 Task: Create a new classic email template in Salesforce with placeholders for contact information.
Action: Key pressed <Key.f11>
Screenshot: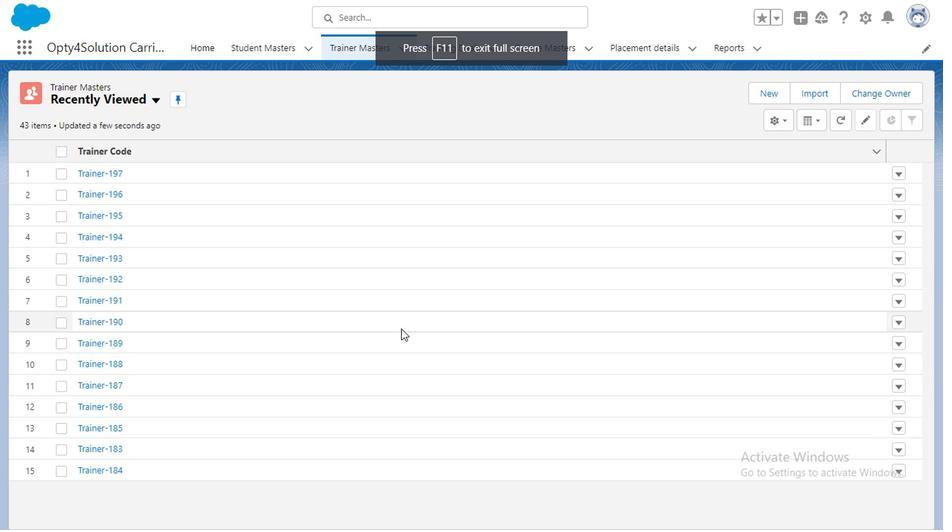 
Action: Mouse moved to (741, 56)
Screenshot: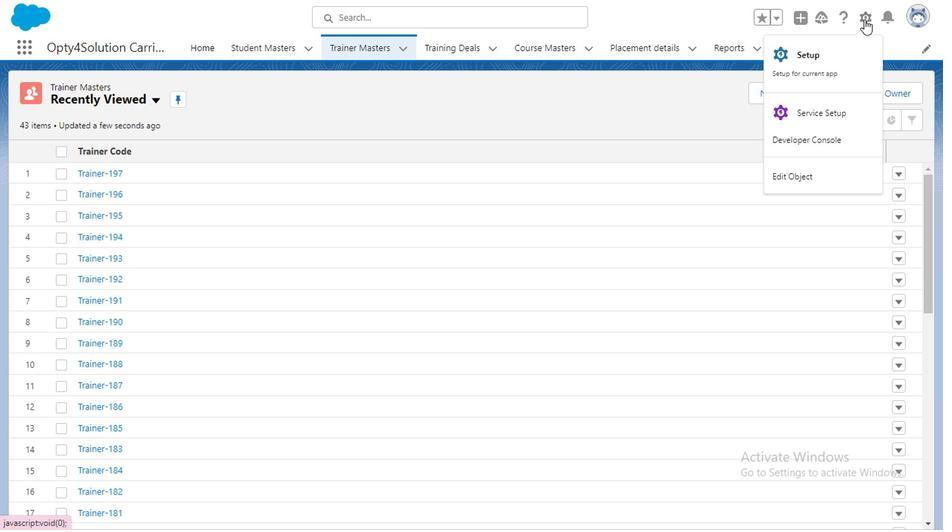 
Action: Mouse pressed left at (741, 56)
Screenshot: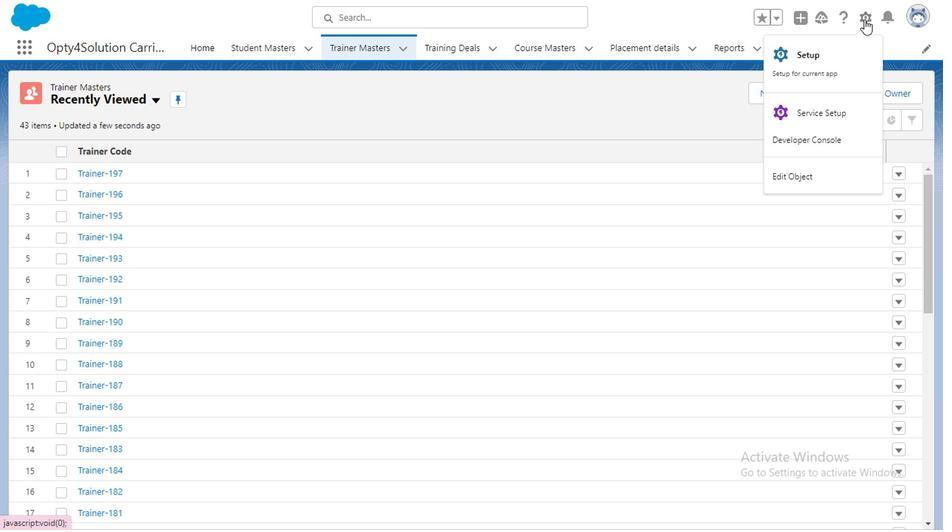 
Action: Mouse moved to (695, 89)
Screenshot: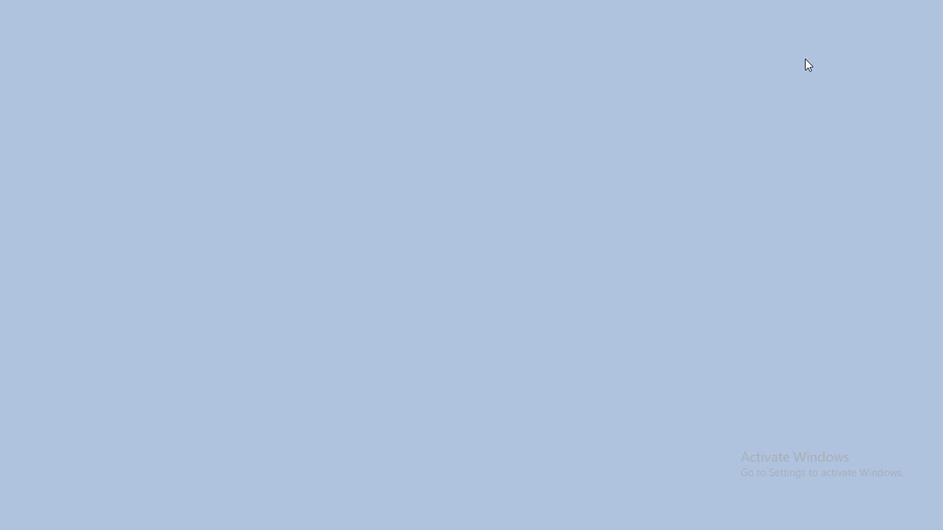 
Action: Mouse pressed left at (695, 89)
Screenshot: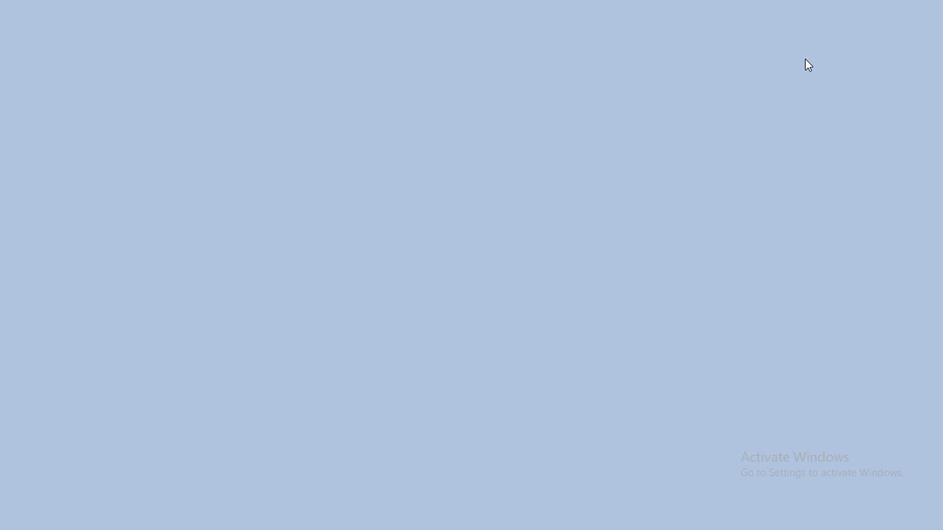 
Action: Mouse moved to (136, 115)
Screenshot: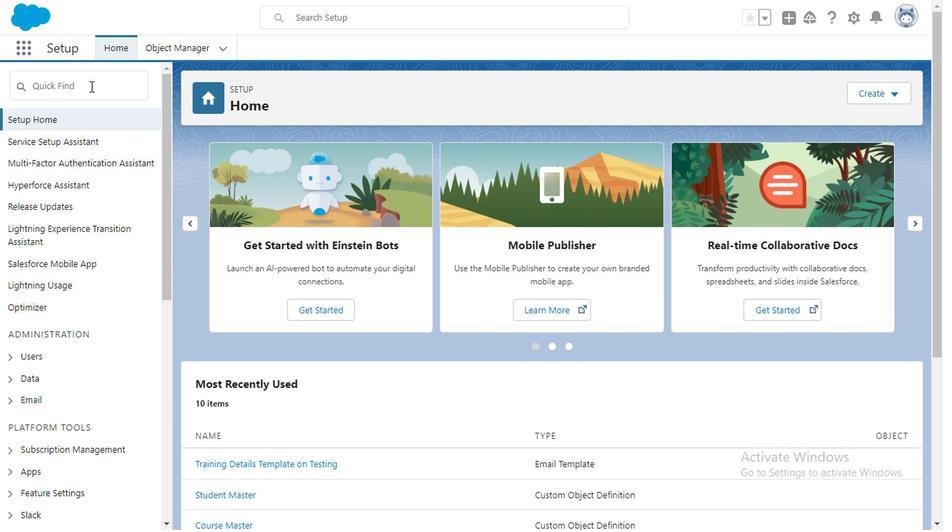 
Action: Key pressed <Key.caps_lock>W<Key.backspace>E
Screenshot: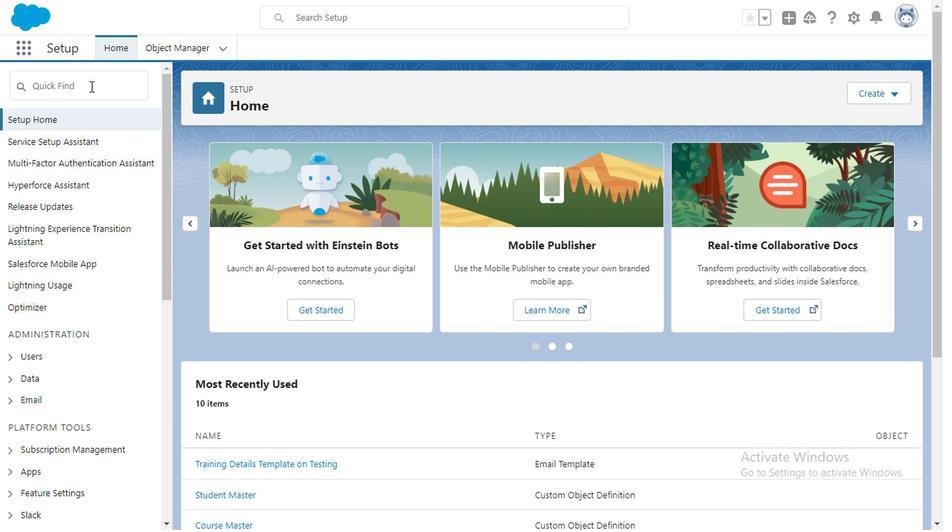 
Action: Mouse moved to (122, 114)
Screenshot: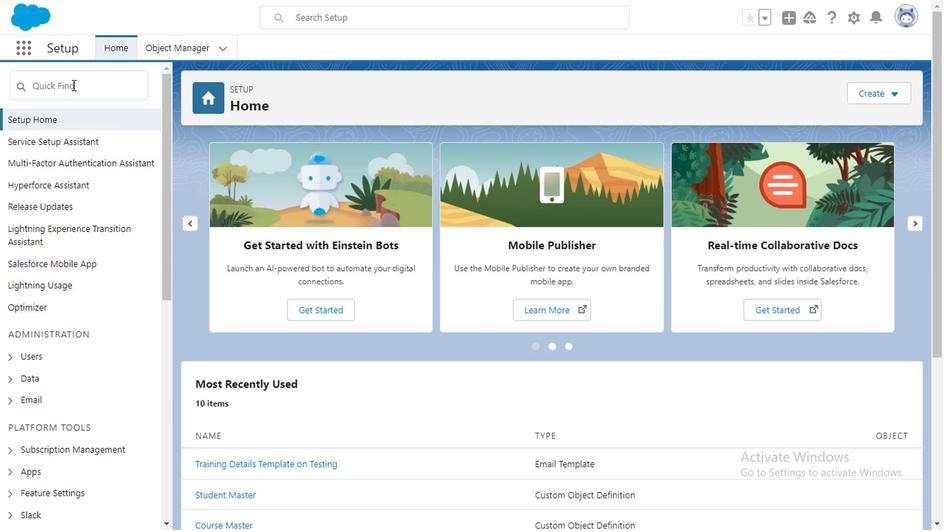 
Action: Mouse pressed left at (122, 114)
Screenshot: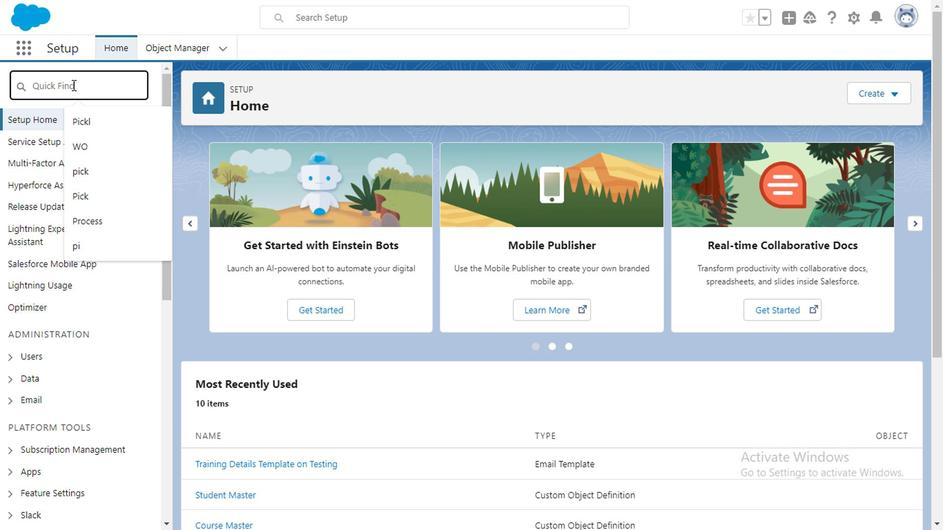 
Action: Key pressed E<Key.caps_lock>mail<Key.space><Key.caps_lock>Y<Key.backspace>T<Key.caps_lock>emp
Screenshot: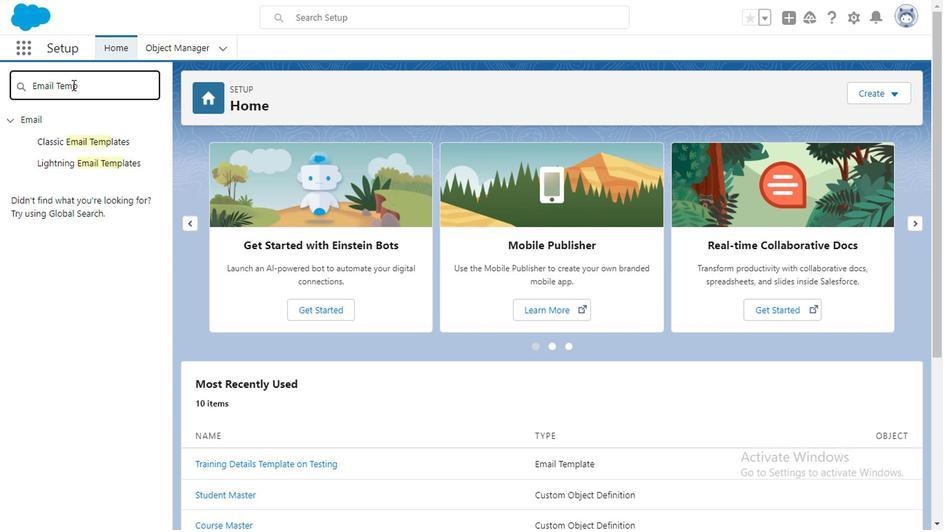 
Action: Mouse moved to (140, 159)
Screenshot: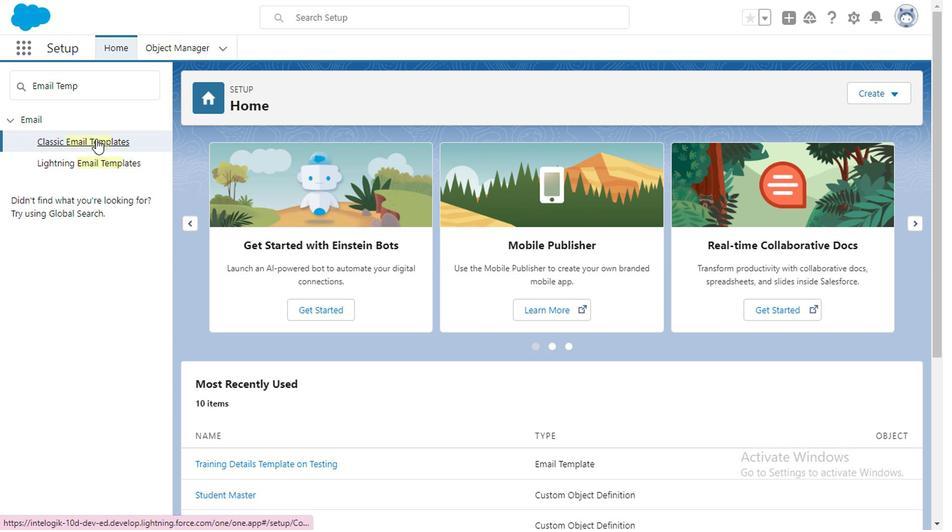 
Action: Mouse pressed left at (140, 159)
Screenshot: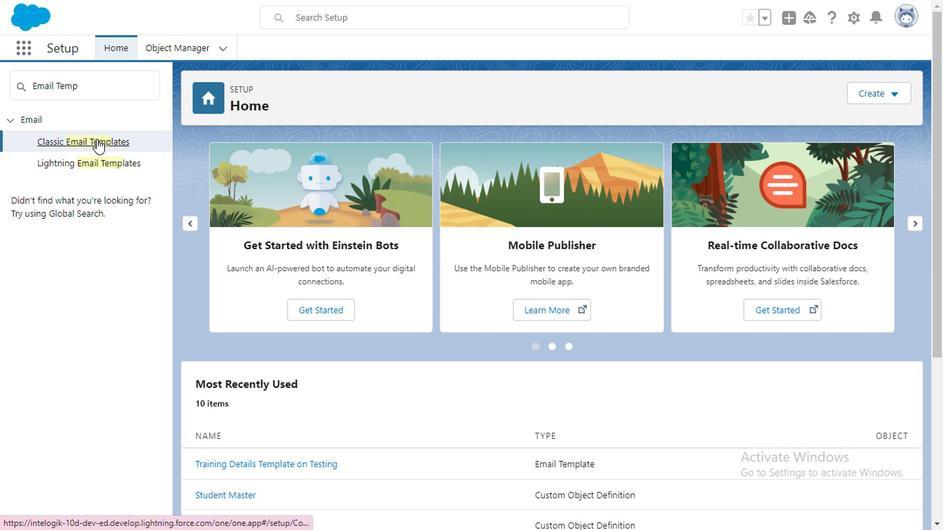 
Action: Mouse moved to (418, 260)
Screenshot: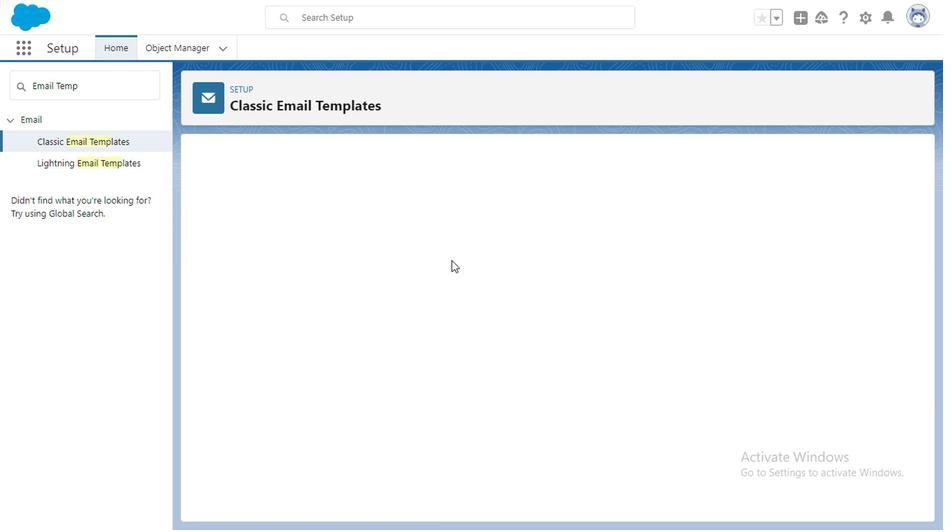 
Action: Mouse pressed left at (418, 260)
Screenshot: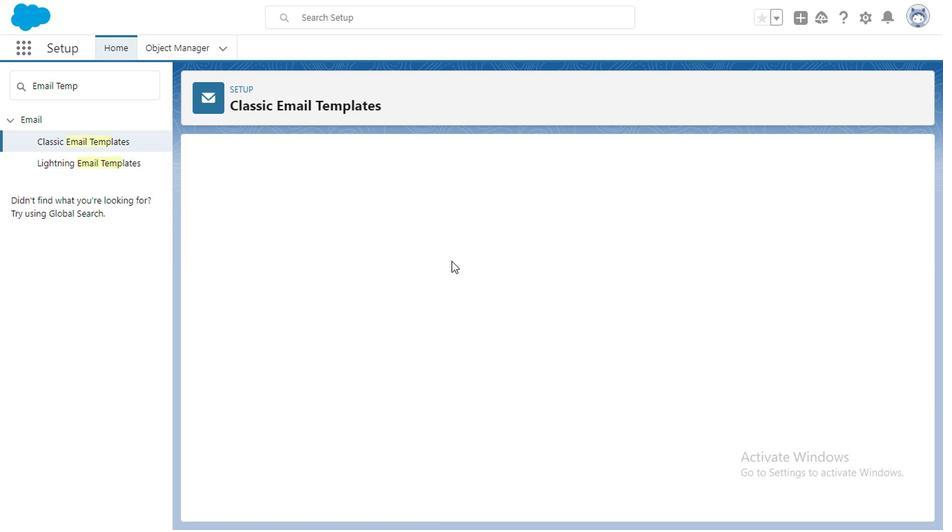 
Action: Mouse moved to (746, 334)
Screenshot: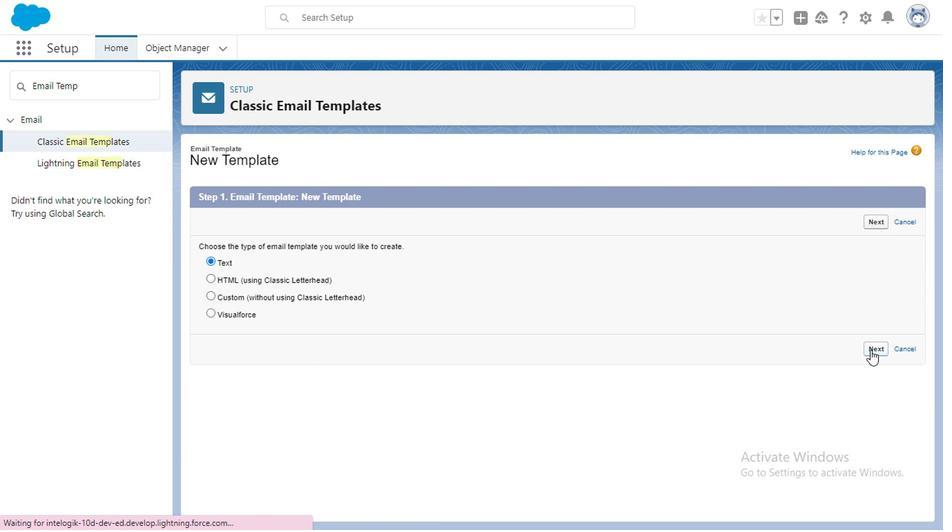 
Action: Mouse pressed left at (746, 334)
Screenshot: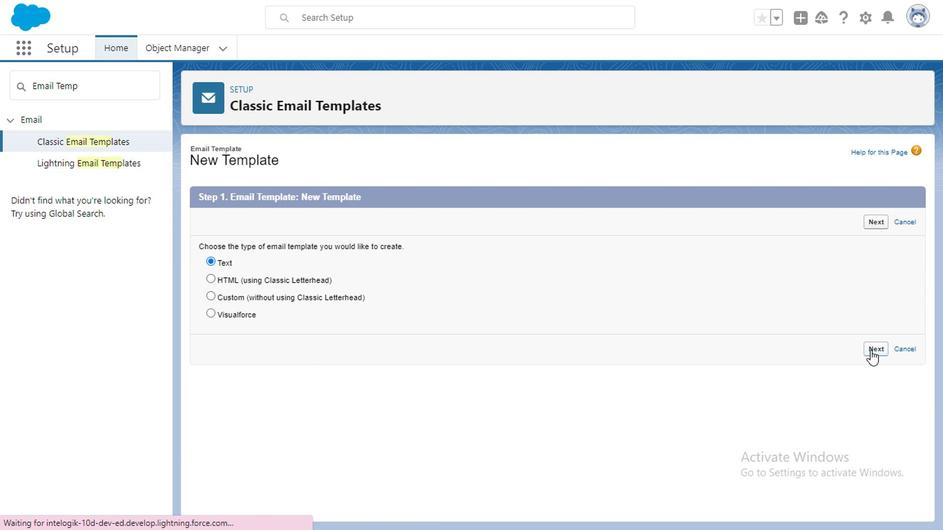 
Action: Mouse moved to (301, 275)
Screenshot: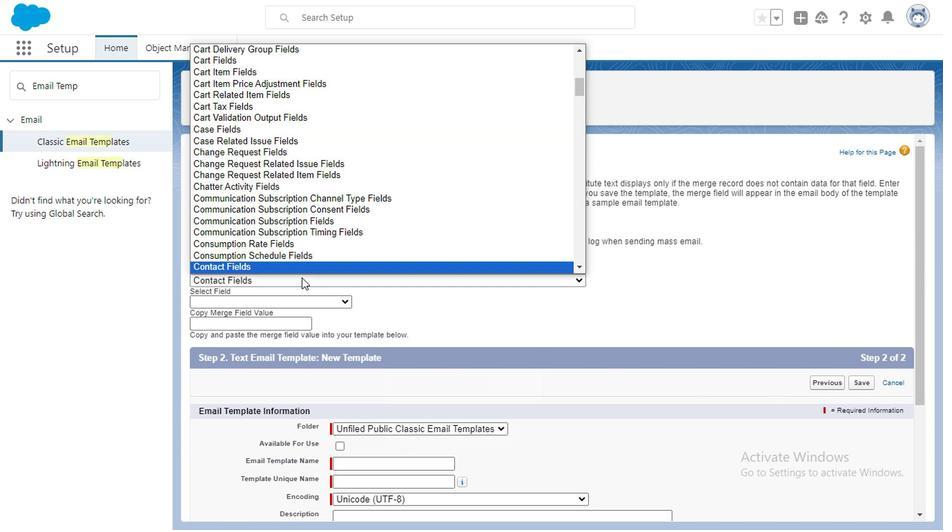 
Action: Mouse pressed left at (301, 275)
Screenshot: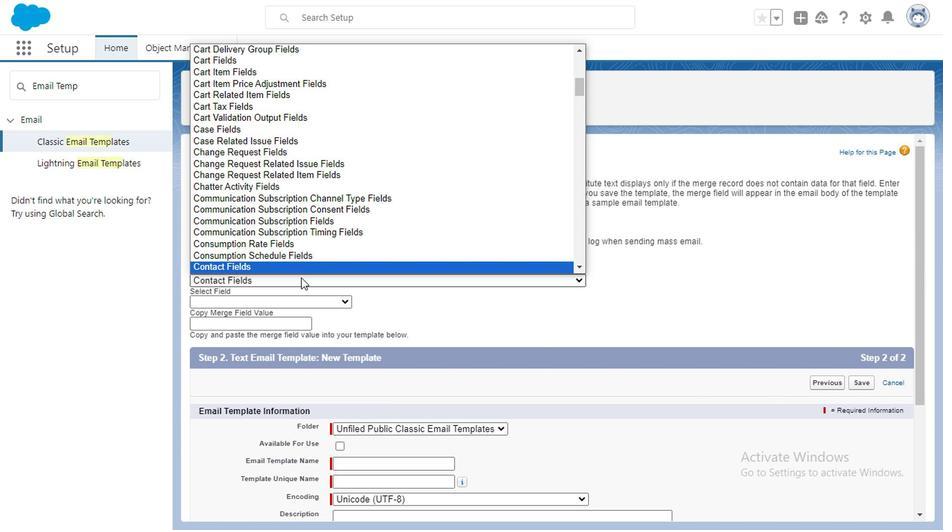 
Action: Mouse moved to (290, 299)
Screenshot: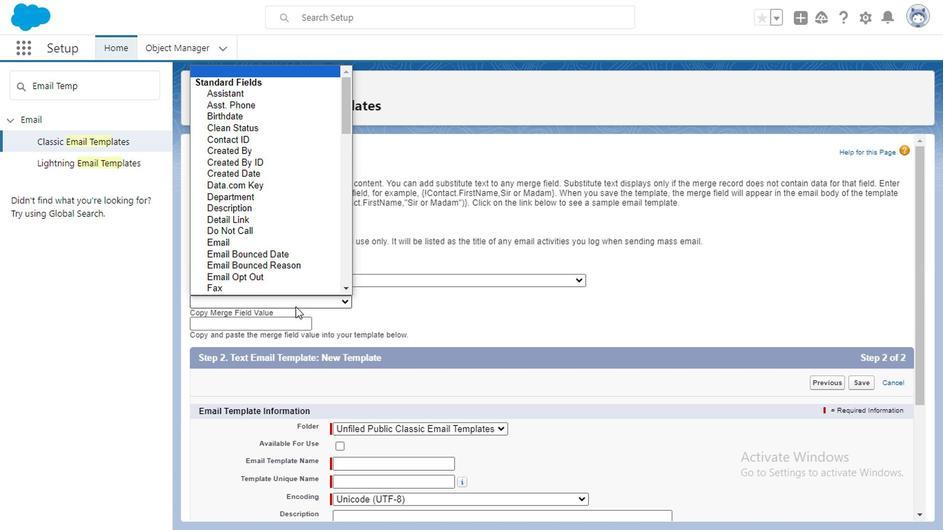 
Action: Mouse pressed left at (290, 299)
Screenshot: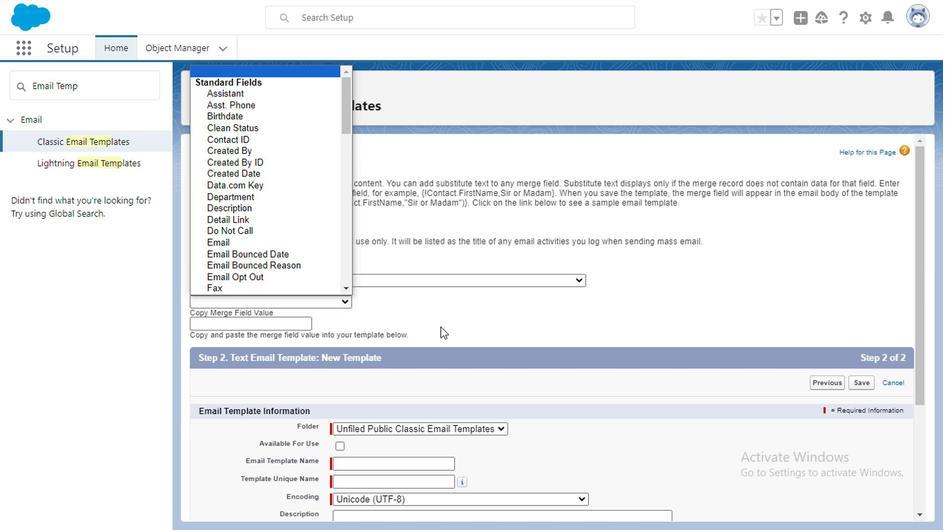 
Action: Mouse moved to (412, 314)
Screenshot: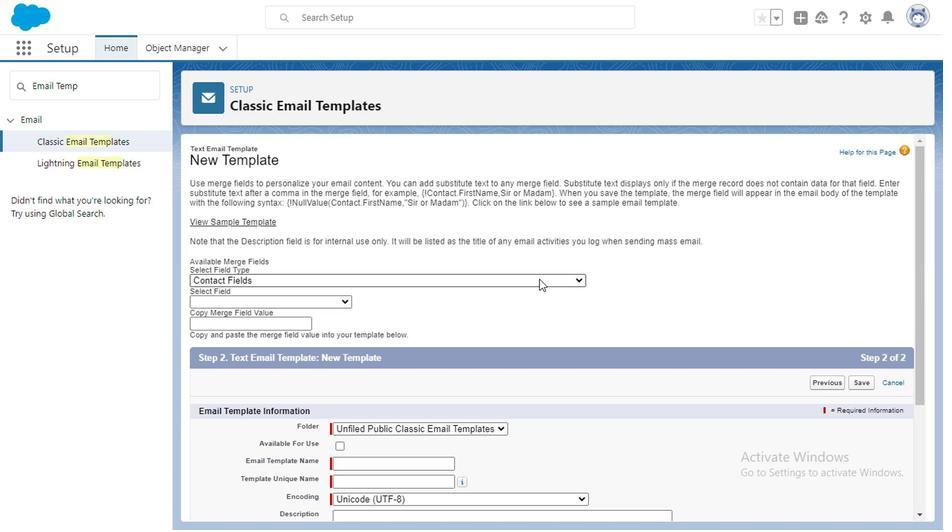 
Action: Mouse pressed left at (412, 314)
Screenshot: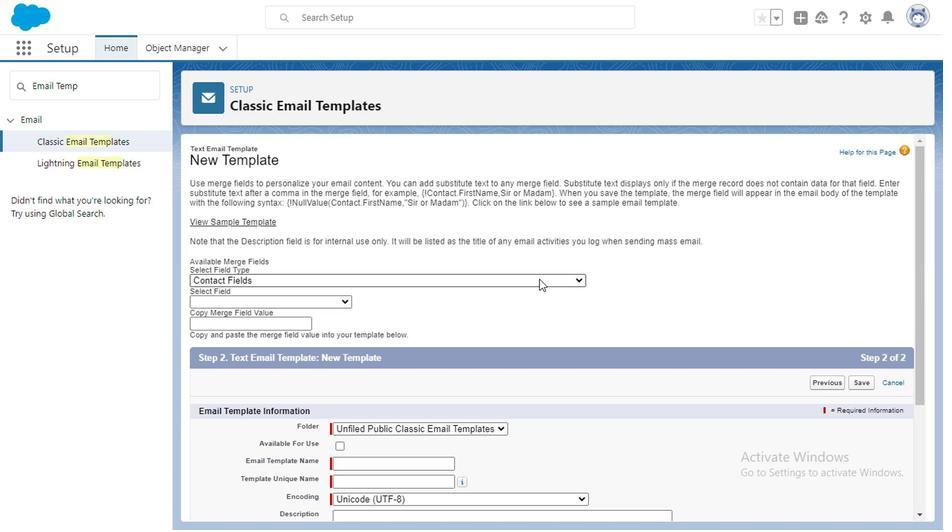
Action: Mouse moved to (487, 276)
Screenshot: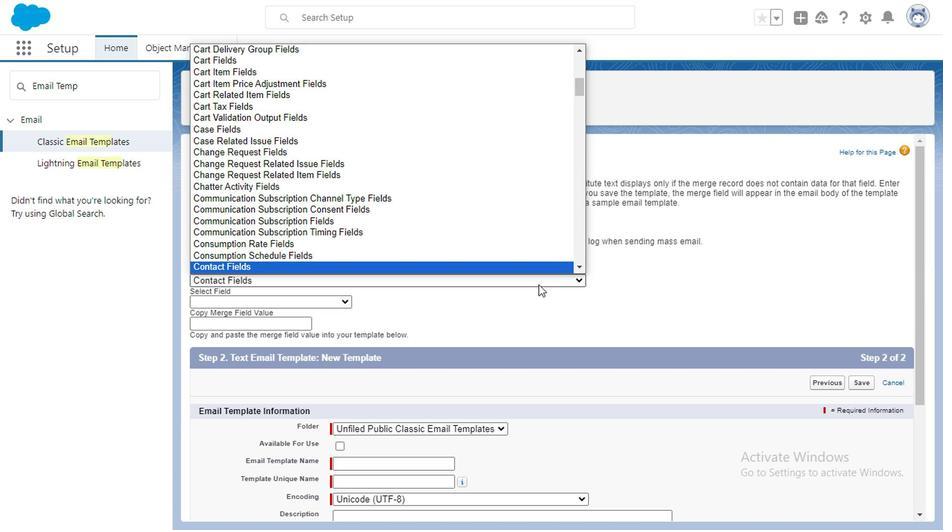 
Action: Mouse pressed left at (487, 276)
Screenshot: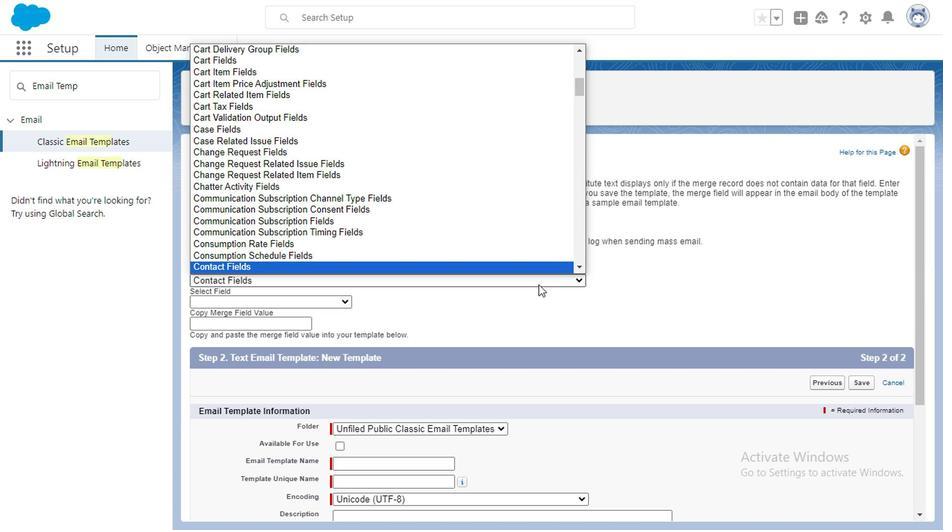 
Action: Mouse moved to (301, 296)
Screenshot: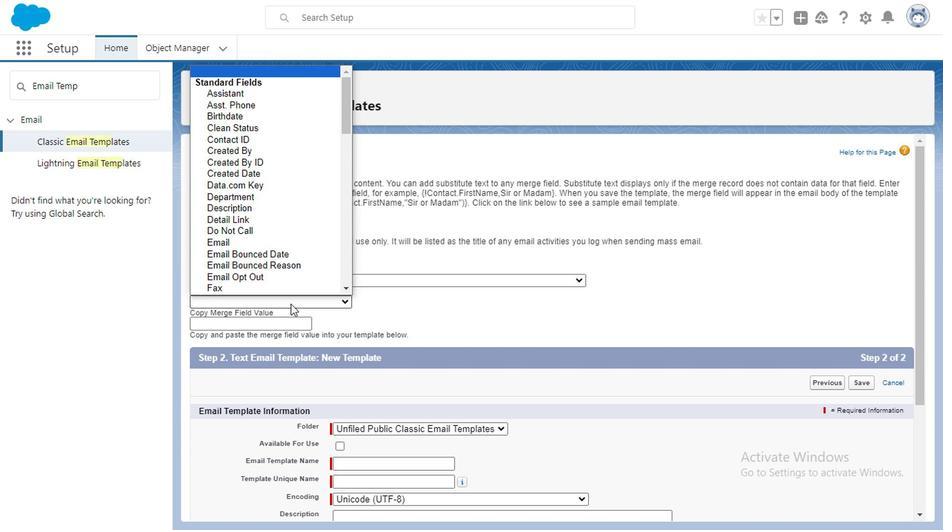 
Action: Mouse pressed left at (301, 296)
Screenshot: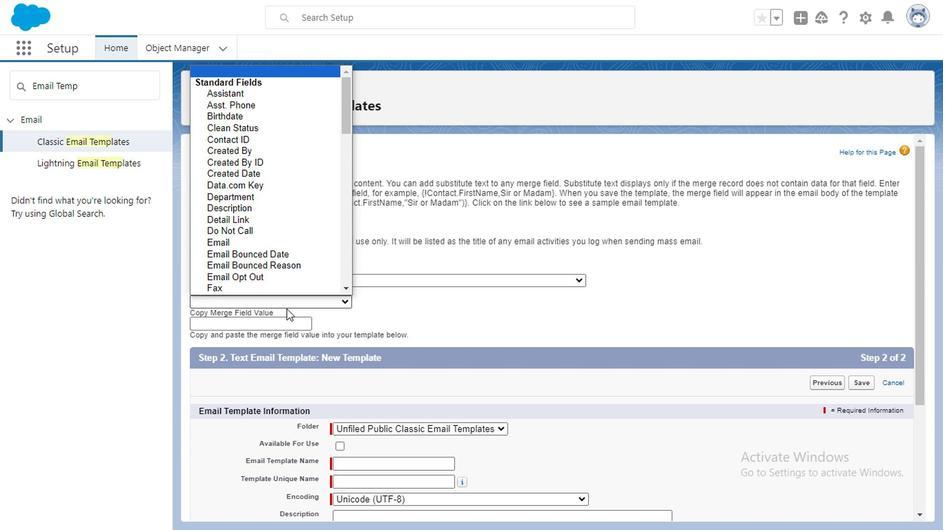 
Action: Mouse moved to (484, 297)
Screenshot: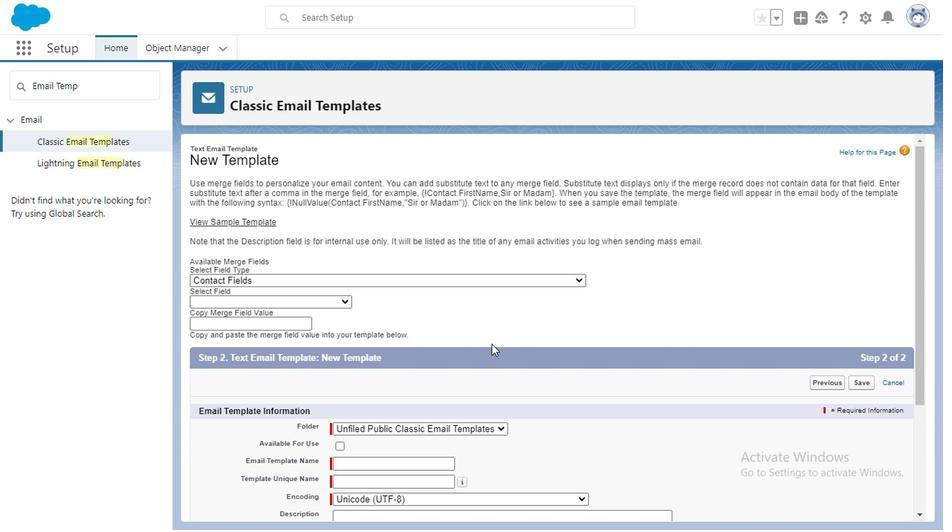 
Action: Mouse pressed left at (484, 297)
Screenshot: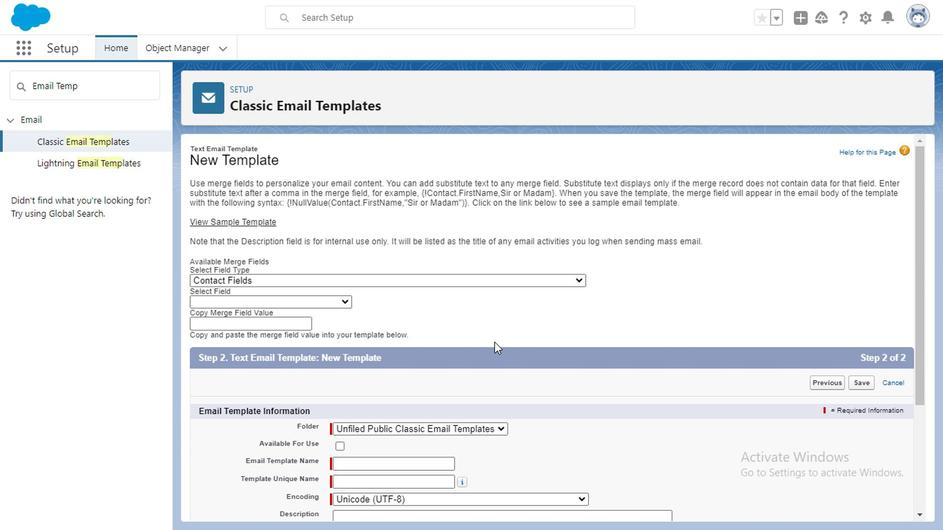
Action: Mouse moved to (451, 329)
Screenshot: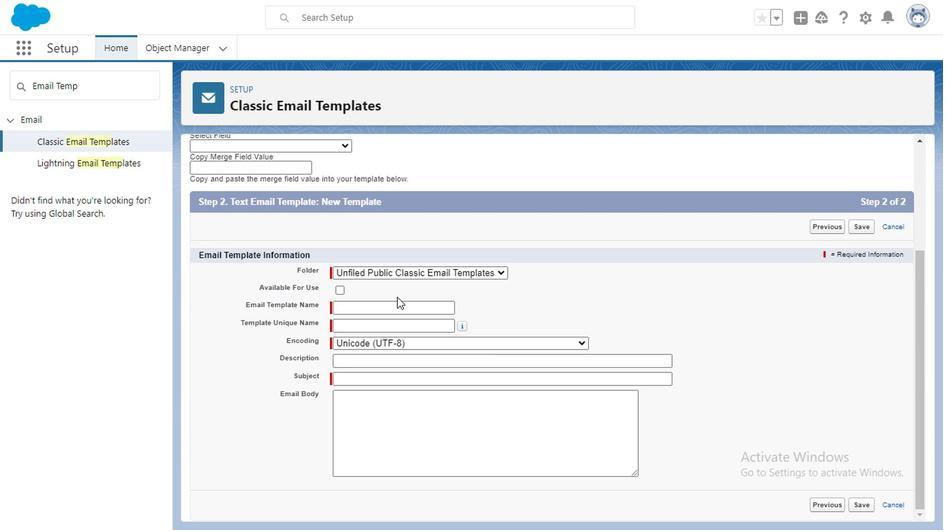 
Action: Mouse scrolled (451, 328) with delta (0, 0)
Screenshot: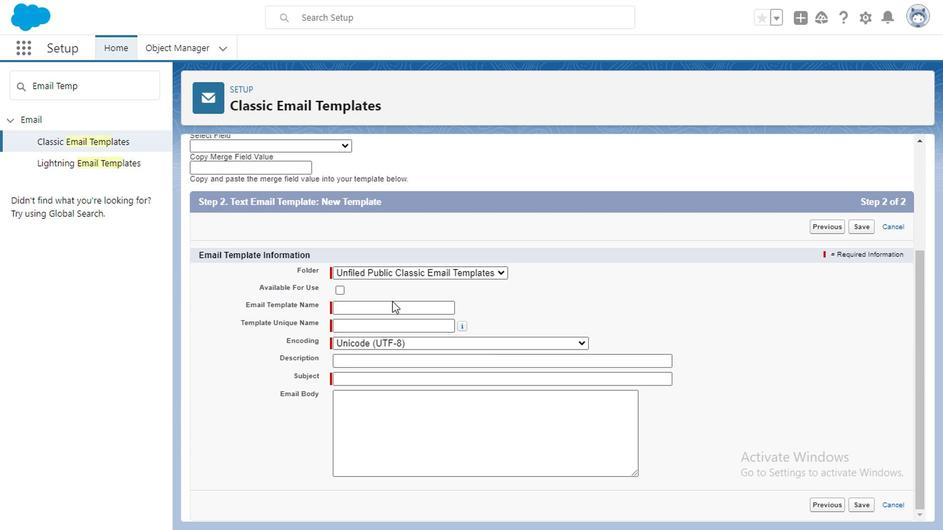 
Action: Mouse moved to (364, 302)
Screenshot: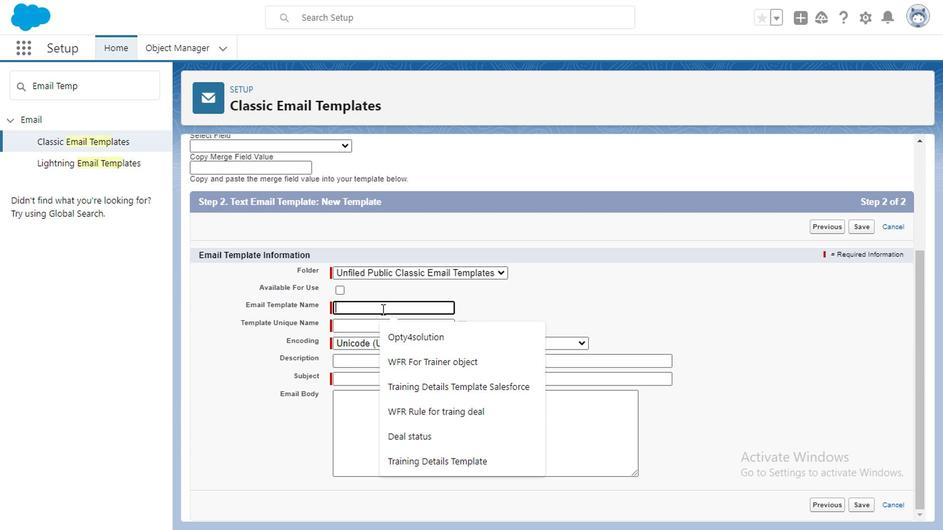 
Action: Mouse pressed left at (364, 302)
Screenshot: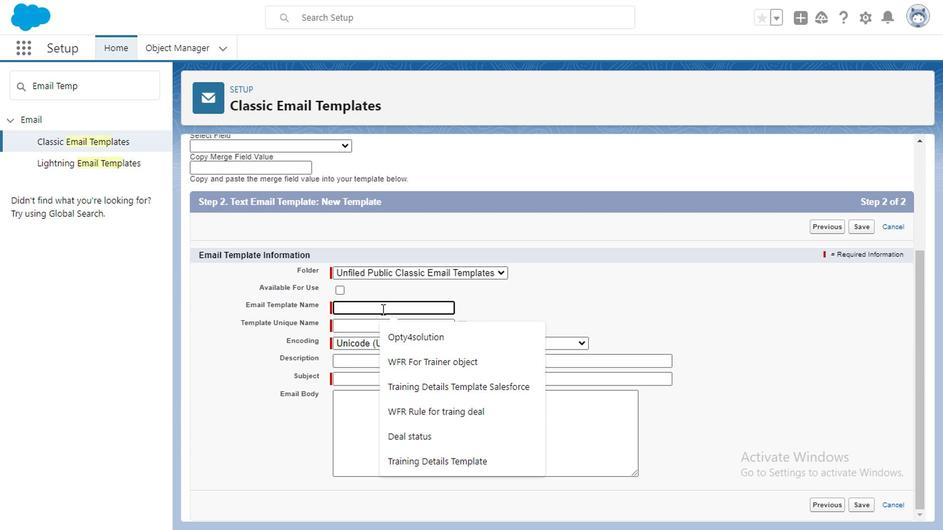
Action: Mouse moved to (364, 302)
Screenshot: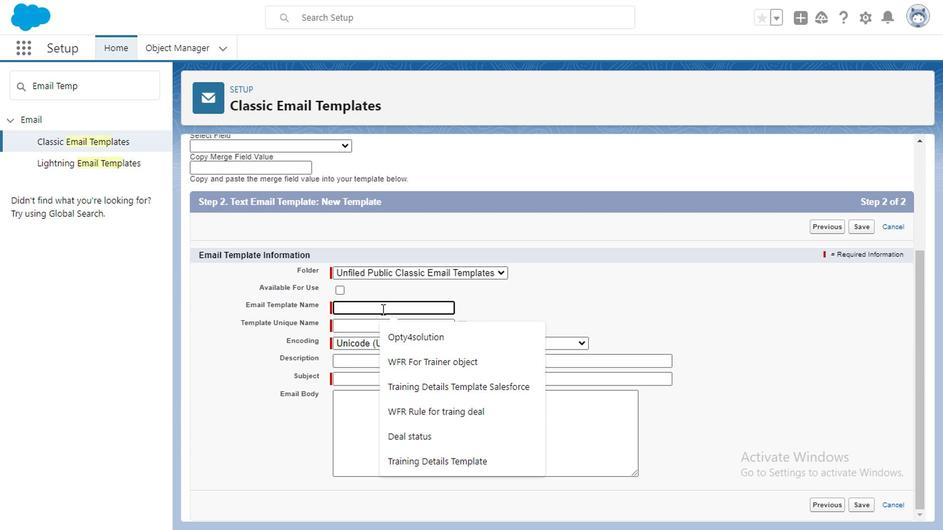 
Action: Key pressed <Key.caps_lock>E<Key.caps_lock><Key.backspace><Key.caps_lock>T<Key.caps_lock><Key.backspace><Key.caps_lock>T<Key.caps_lock>raining<Key.space><Key.caps_lock>D<Key.caps_lock>etail<Key.space><Key.backspace>s<Key.space><Key.caps_lock>T<Key.caps_lock>emplates<Key.space>for<Key.space><Key.caps_lock>D<Key.caps_lock>evops
Screenshot: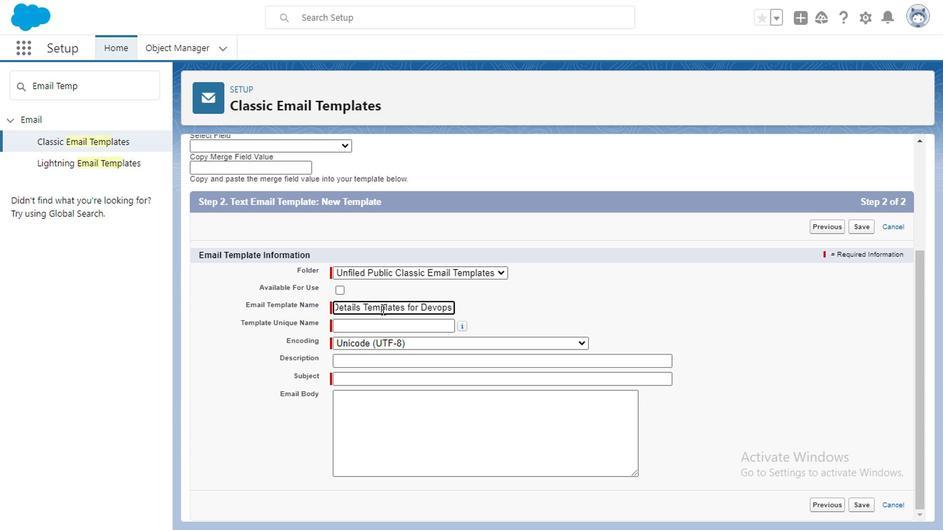 
Action: Mouse moved to (359, 315)
Screenshot: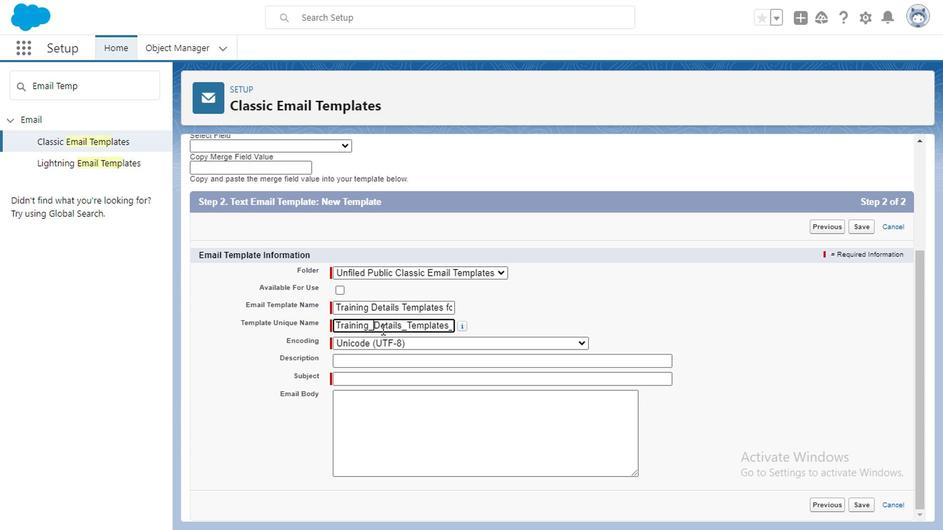 
Action: Mouse pressed left at (359, 315)
Screenshot: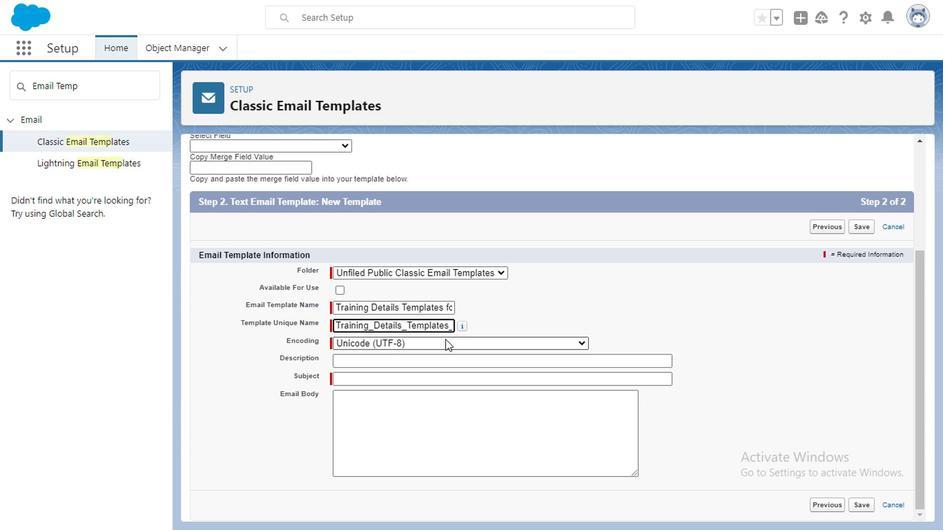 
Action: Mouse moved to (374, 344)
Screenshot: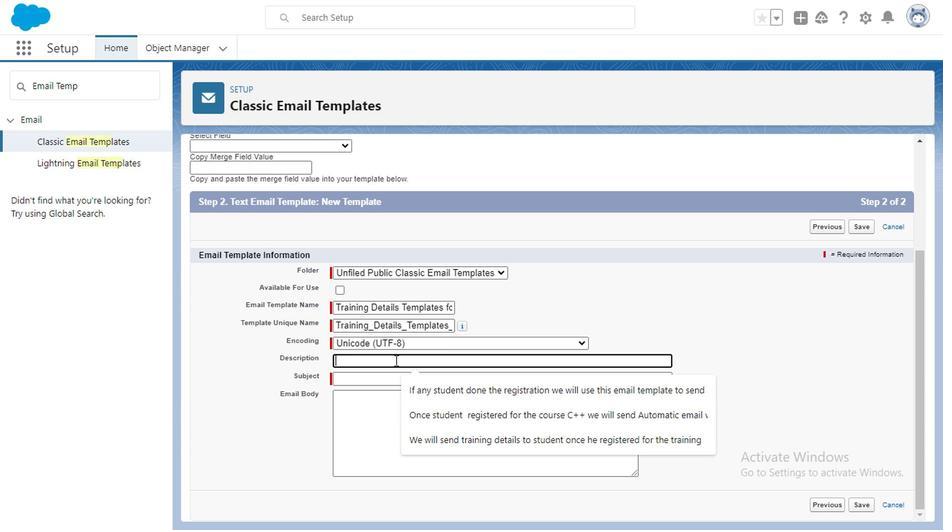 
Action: Mouse pressed left at (374, 344)
Screenshot: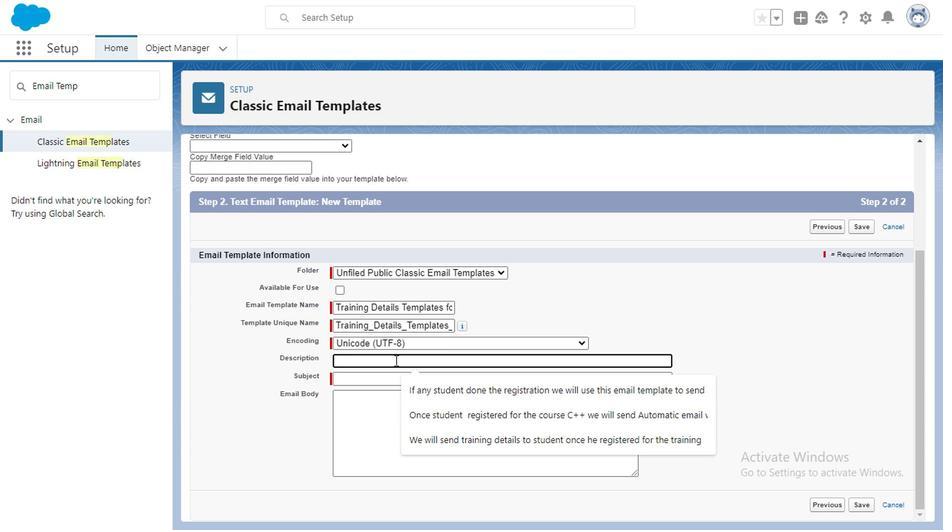 
Action: Mouse moved to (374, 344)
Screenshot: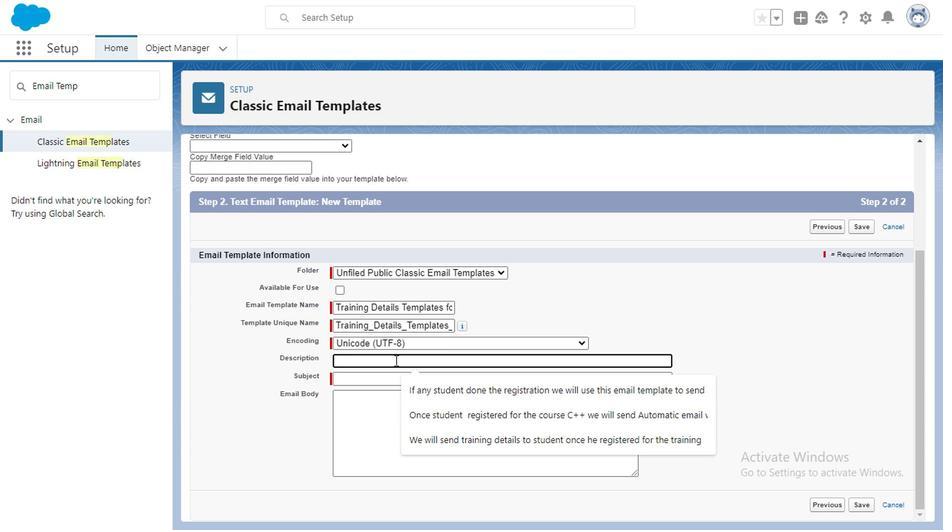 
Action: Key pressed <Key.caps_lock>O<Key.caps_lock>nce<Key.space><Key.caps_lock>S<Key.caps_lock>tudent<Key.space>registred<Key.space>for<Key.space>devops<Key.space>training<Key.space>we<Key.backspace>ill<Key.space>use<Key.space>this<Key.space>email<Key.space>template<Key.space>to<Key.space>send<Key.space><Key.caps_lock>E<Key.caps_lock>mail<Key.space>to<Key.space>the<Key.space>student
Screenshot: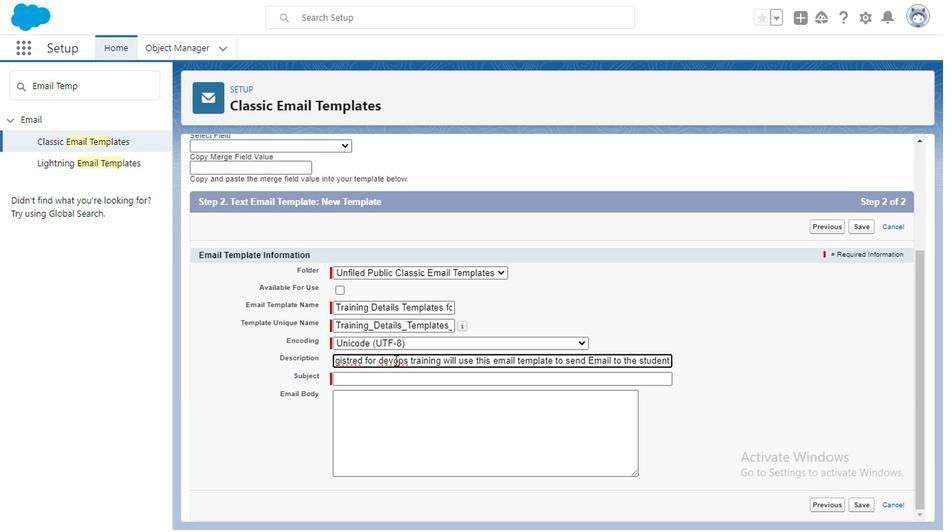 
Action: Mouse moved to (339, 361)
Screenshot: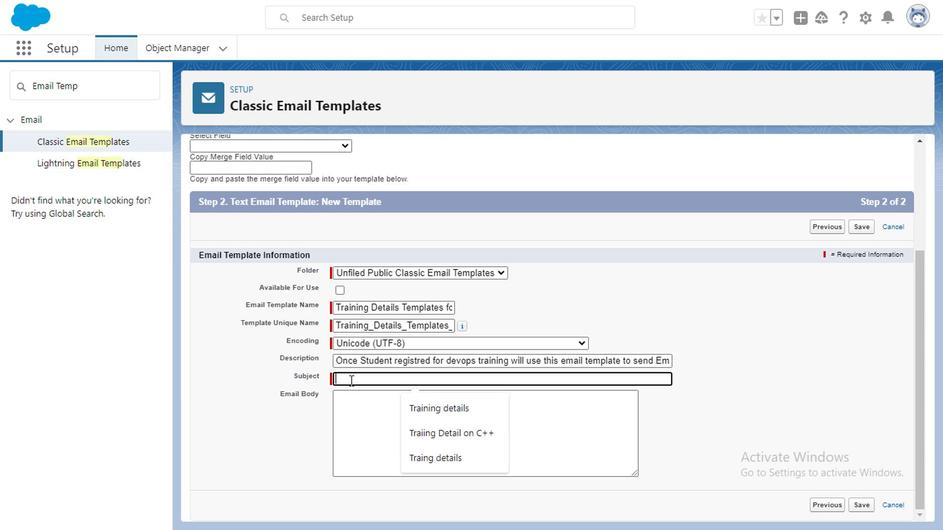 
Action: Mouse pressed left at (339, 361)
Screenshot: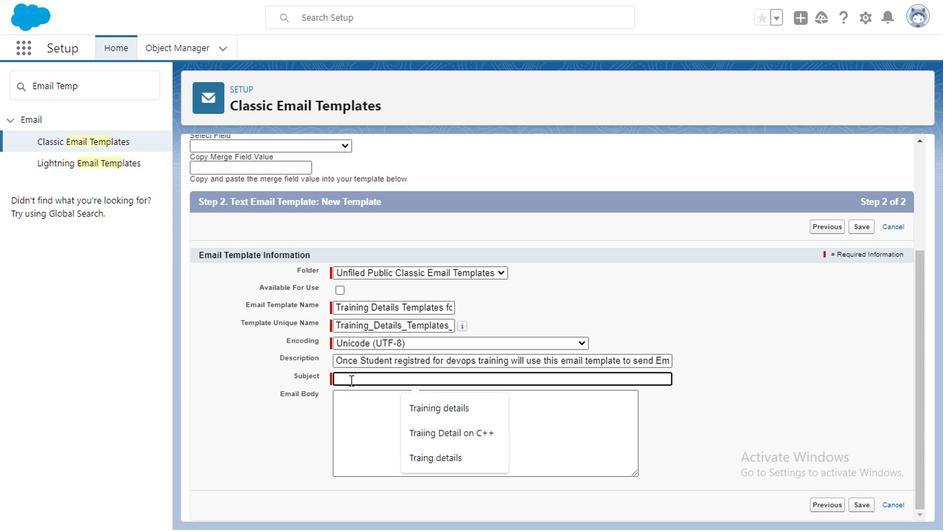 
Action: Mouse moved to (339, 361)
Screenshot: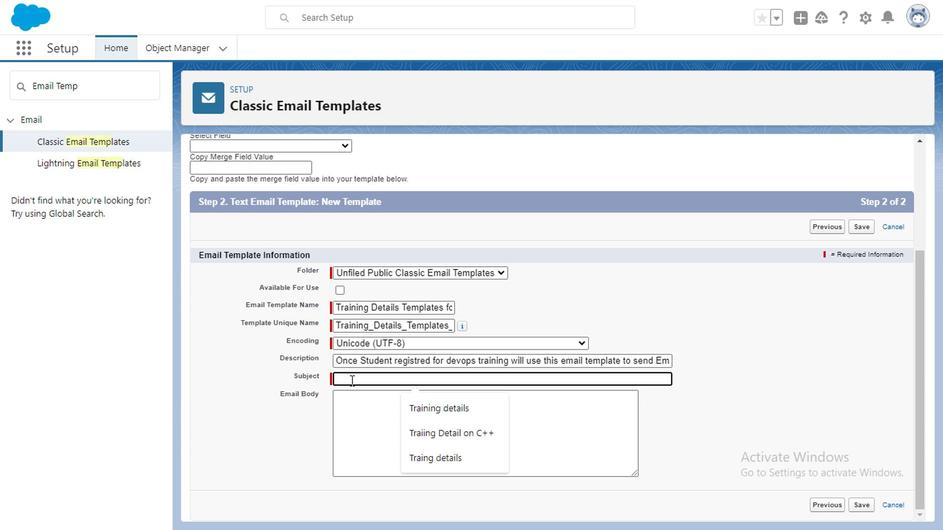 
Action: Mouse pressed left at (339, 361)
Screenshot: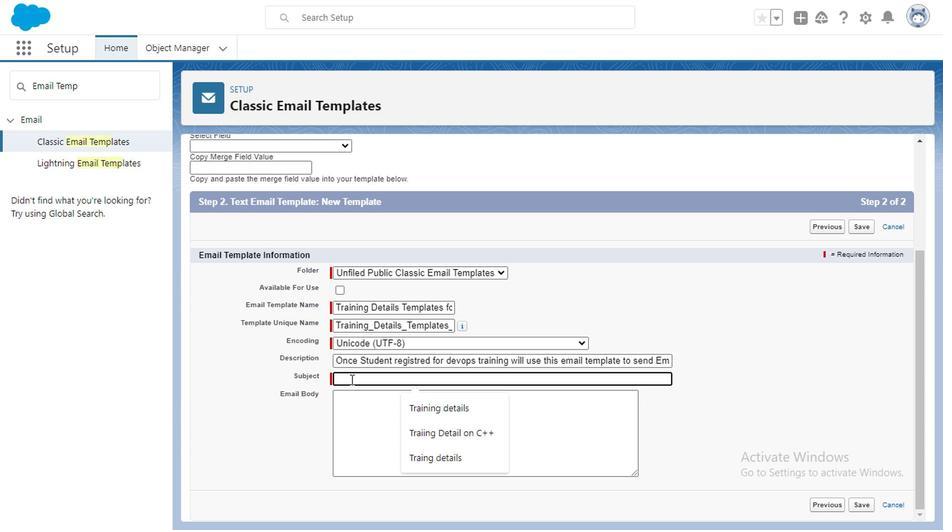 
Action: Mouse moved to (339, 361)
Screenshot: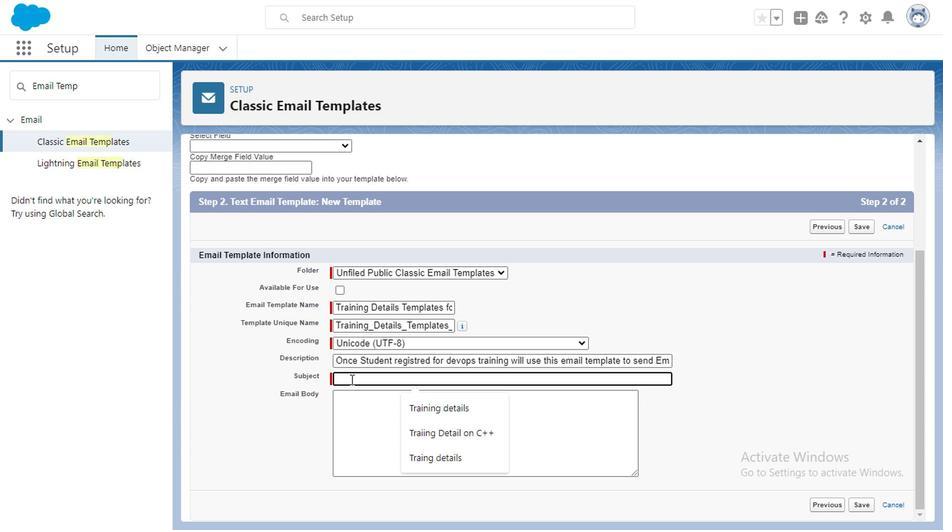 
Action: Key pressed <Key.caps_lock>T<Key.caps_lock>raining<Key.space><Key.caps_lock>D<Key.caps_lock>etails<Key.space>in<Key.backspace><Key.backspace>
Screenshot: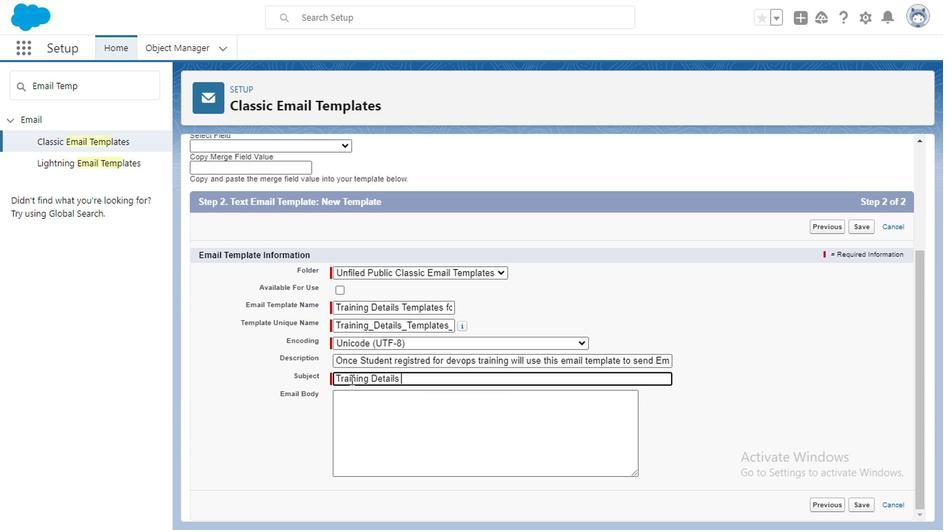 
Action: Mouse moved to (347, 387)
Screenshot: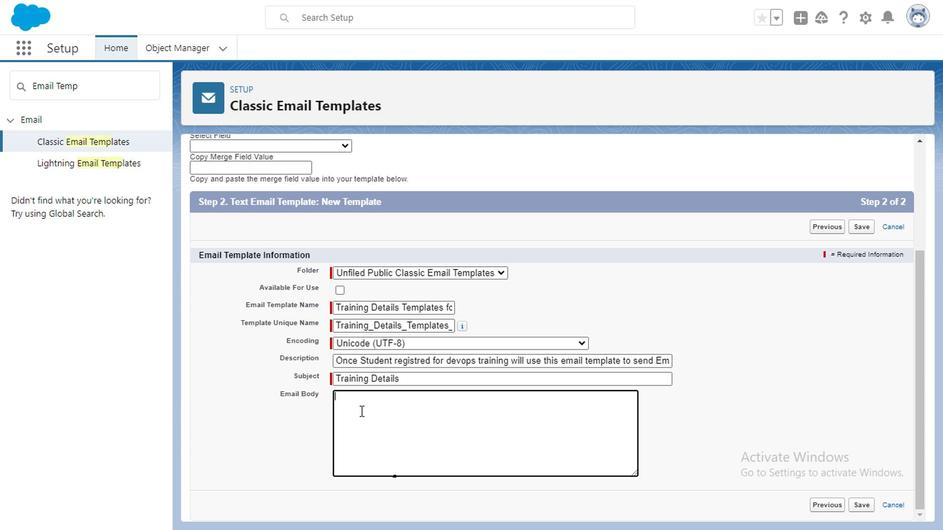 
Action: Mouse pressed left at (347, 387)
Screenshot: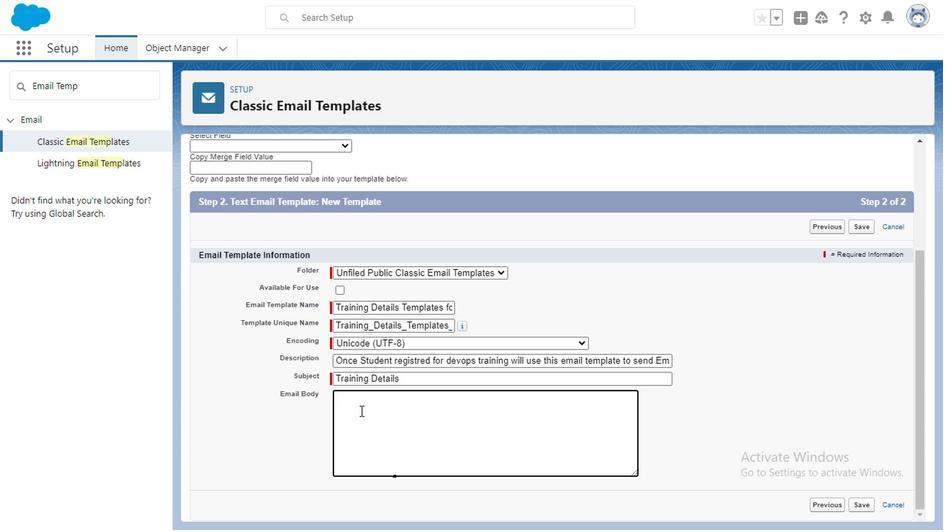 
Action: Key pressed <Key.caps_lock>H<Key.caps_lock>i<Key.space><Key.caps_lock>D<Key.caps_lock>ear<Key.backspace><Key.backspace><Key.backspace><Key.backspace><Key.backspace><Key.backspace><Key.backspace><Key.backspace><Key.backspace><Key.backspace><Key.backspace><Key.backspace><Key.backspace><Key.caps_lock>D<Key.caps_lock>ear<Key.space>....
Screenshot: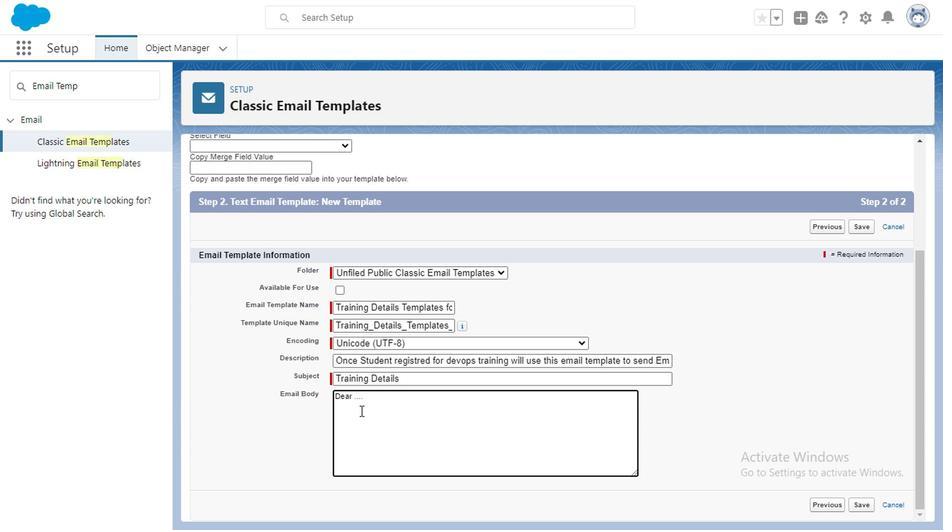 
Action: Mouse moved to (280, 248)
Screenshot: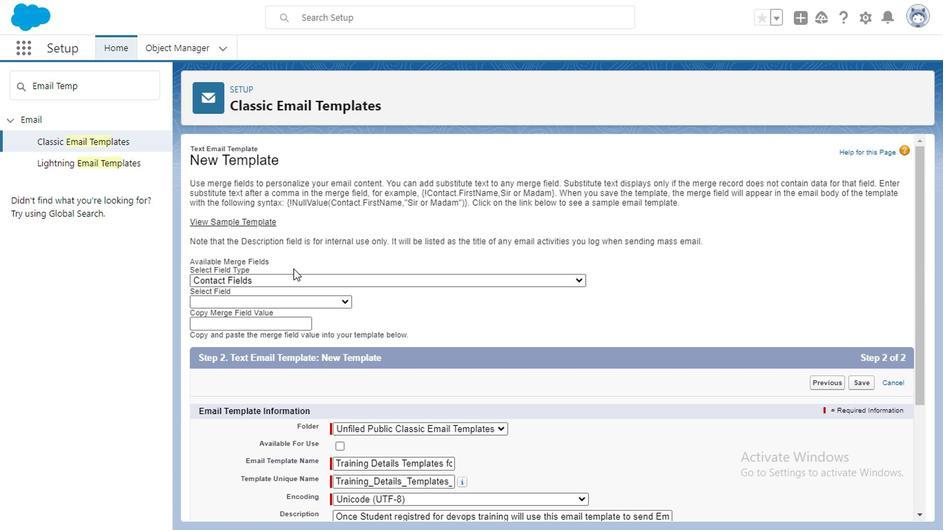 
Action: Mouse scrolled (280, 248) with delta (0, 0)
Screenshot: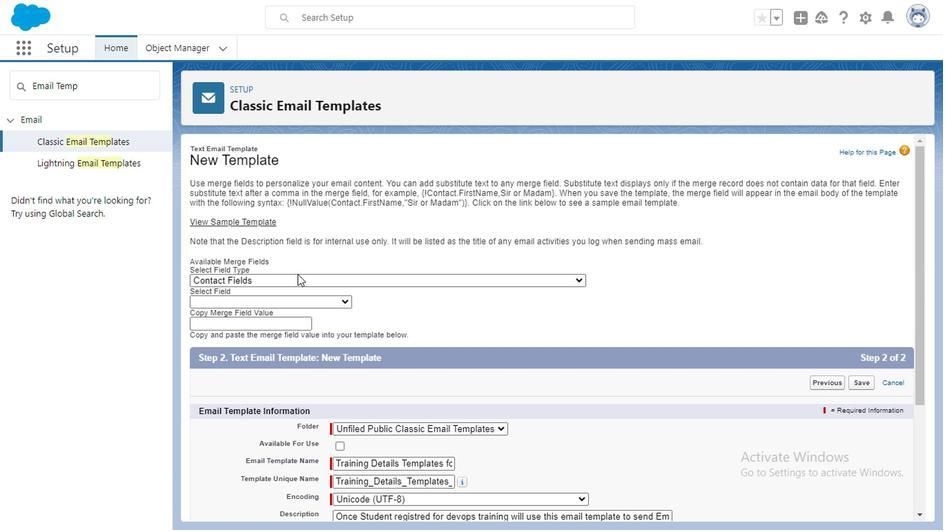 
Action: Mouse moved to (308, 294)
Screenshot: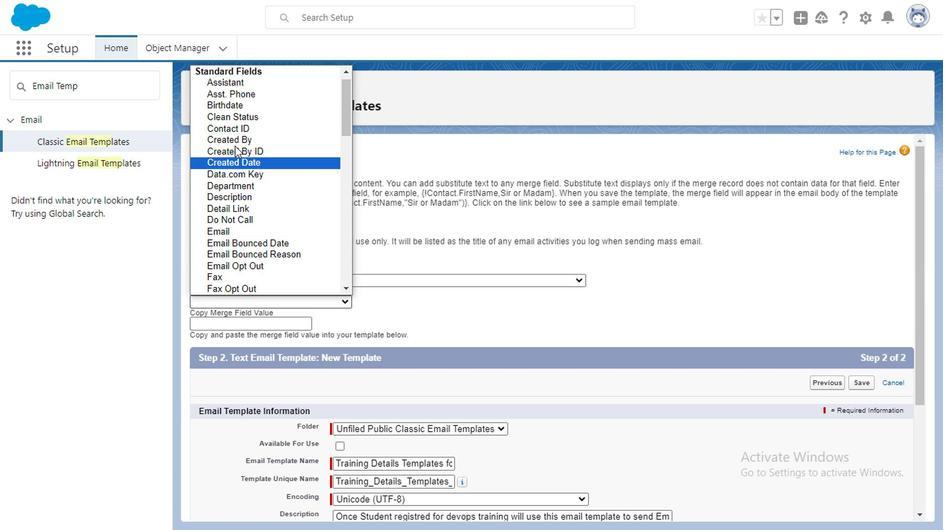 
Action: Mouse pressed left at (308, 294)
Screenshot: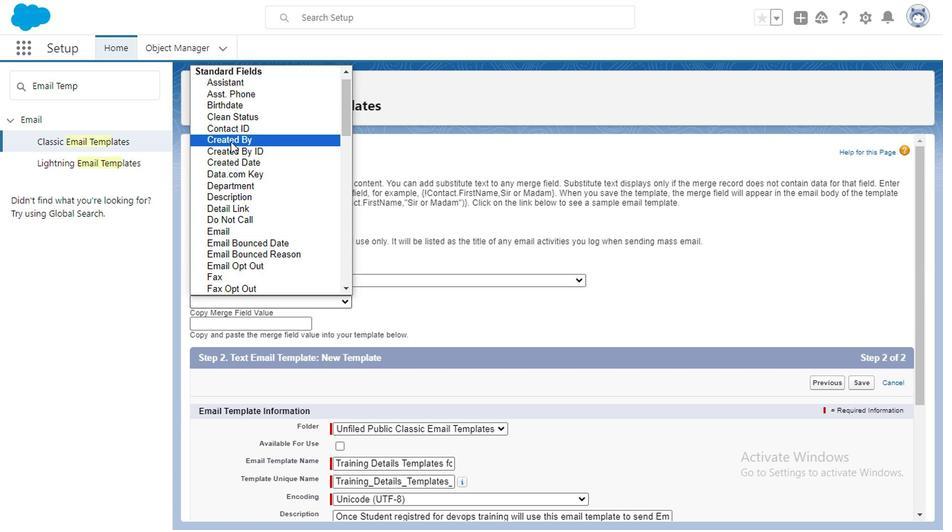 
Action: Mouse moved to (263, 141)
Screenshot: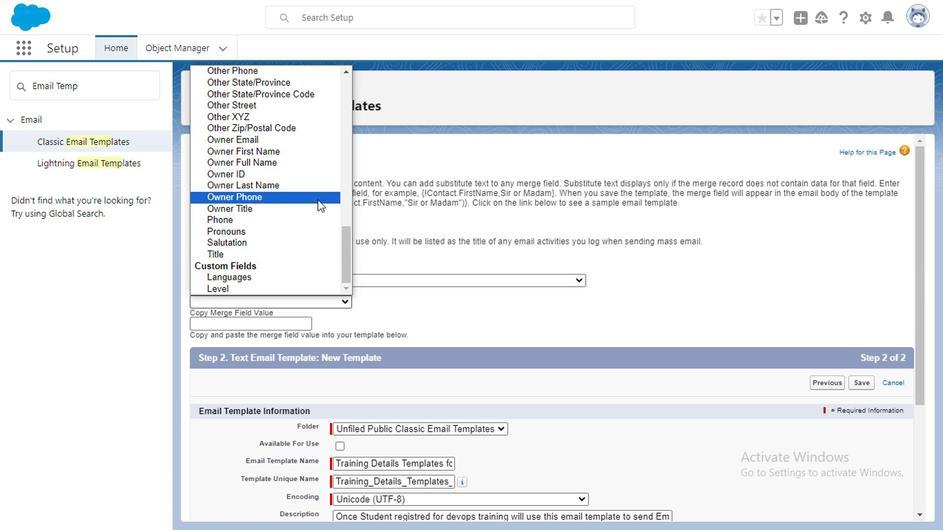 
Action: Mouse scrolled (263, 140) with delta (0, 0)
Screenshot: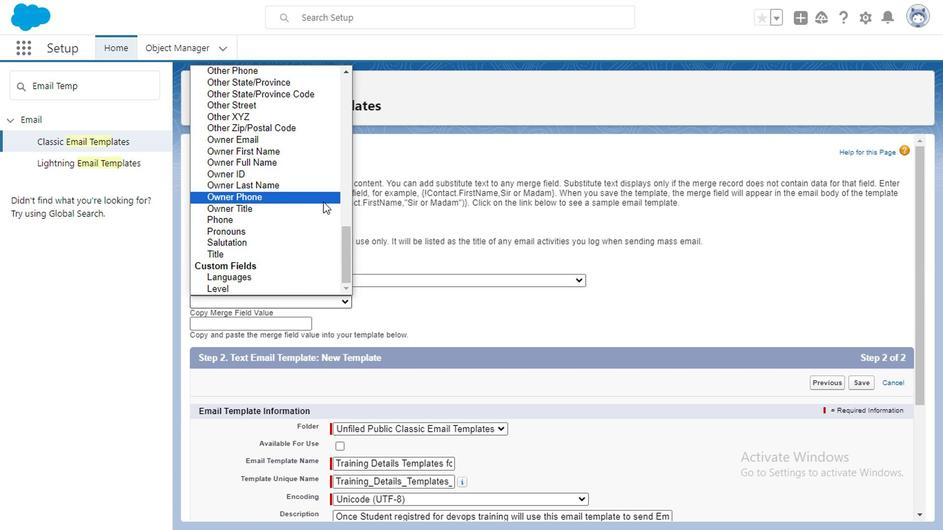 
Action: Mouse moved to (286, 252)
Screenshot: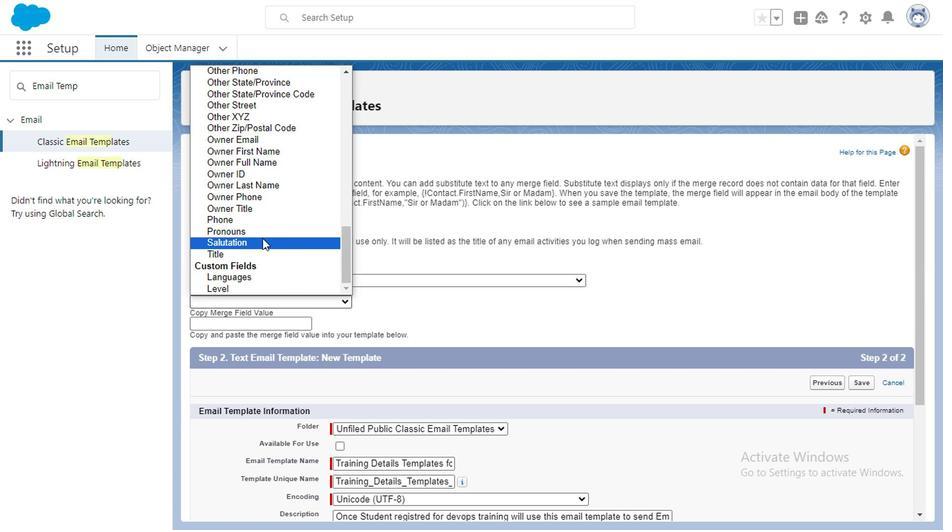 
Action: Mouse scrolled (286, 251) with delta (0, 0)
Screenshot: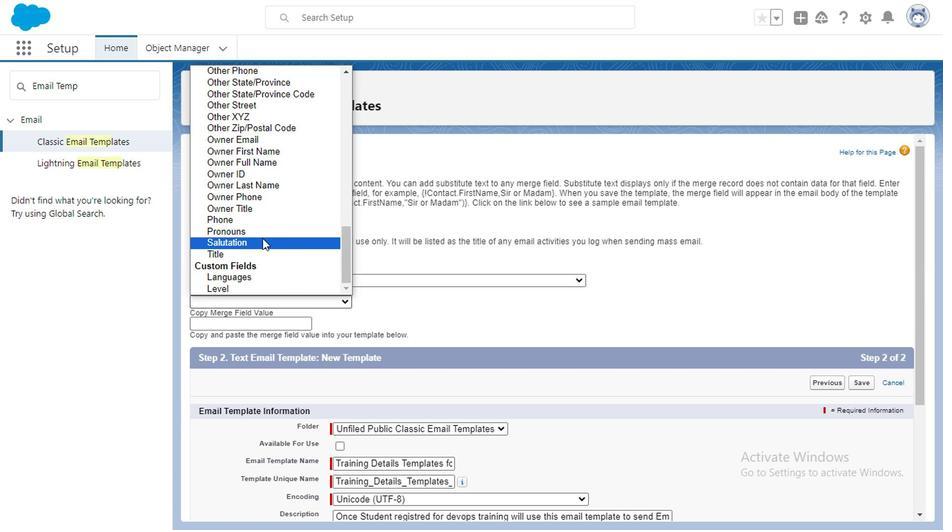 
Action: Mouse moved to (286, 251)
Screenshot: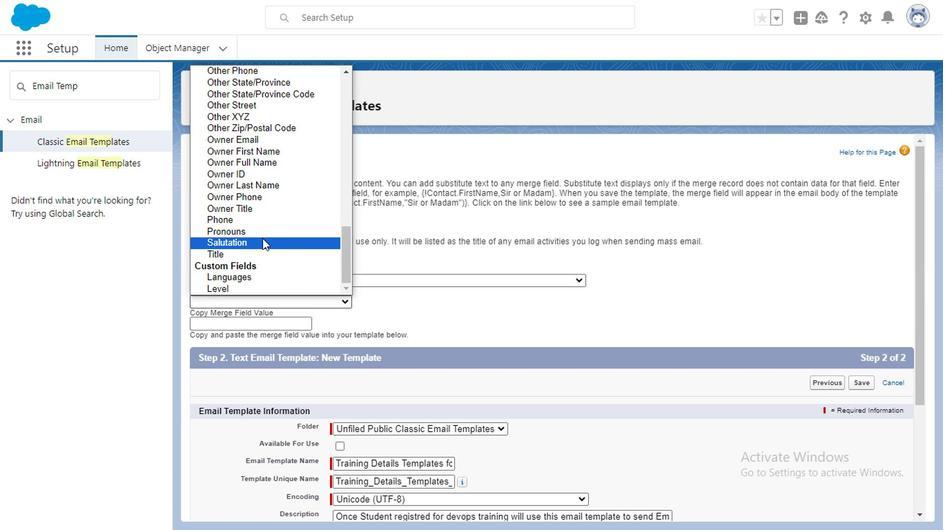 
Action: Mouse scrolled (286, 251) with delta (0, 0)
Screenshot: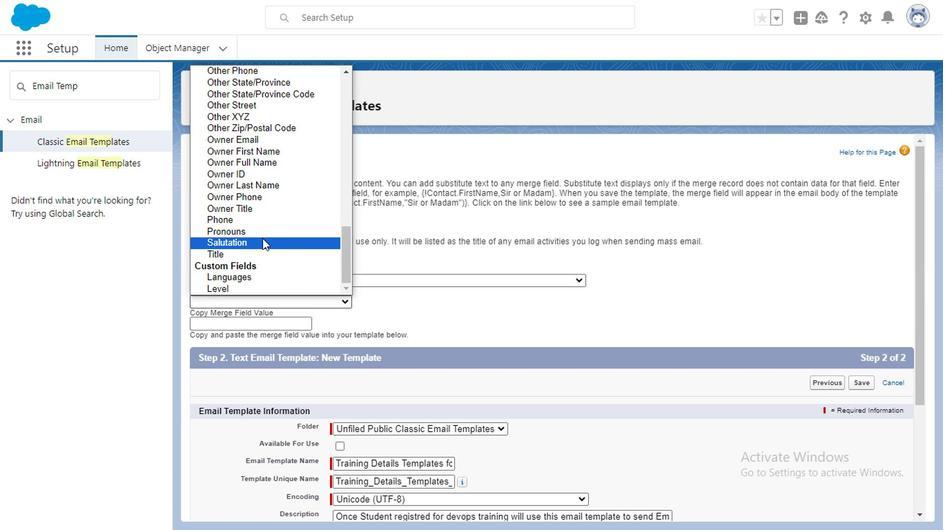 
Action: Mouse moved to (265, 245)
Screenshot: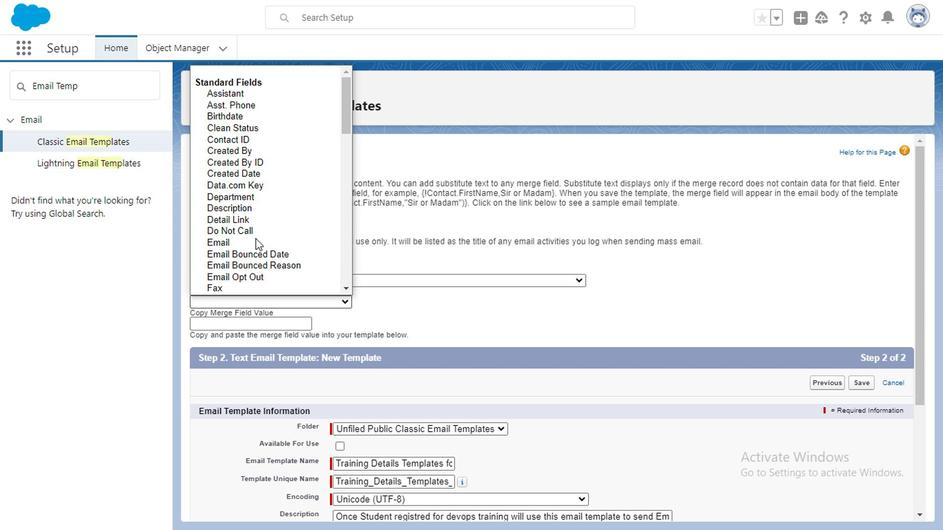
Action: Mouse scrolled (265, 245) with delta (0, 0)
Screenshot: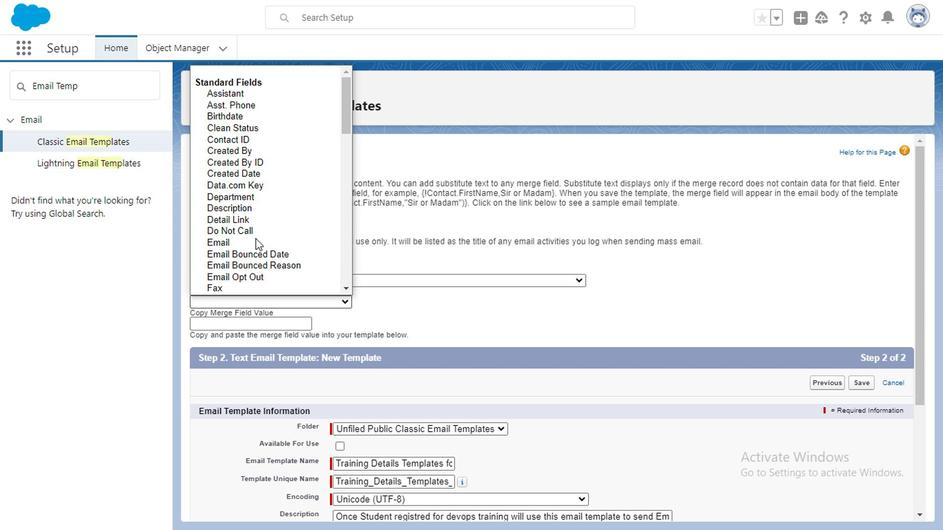 
Action: Mouse moved to (260, 181)
Screenshot: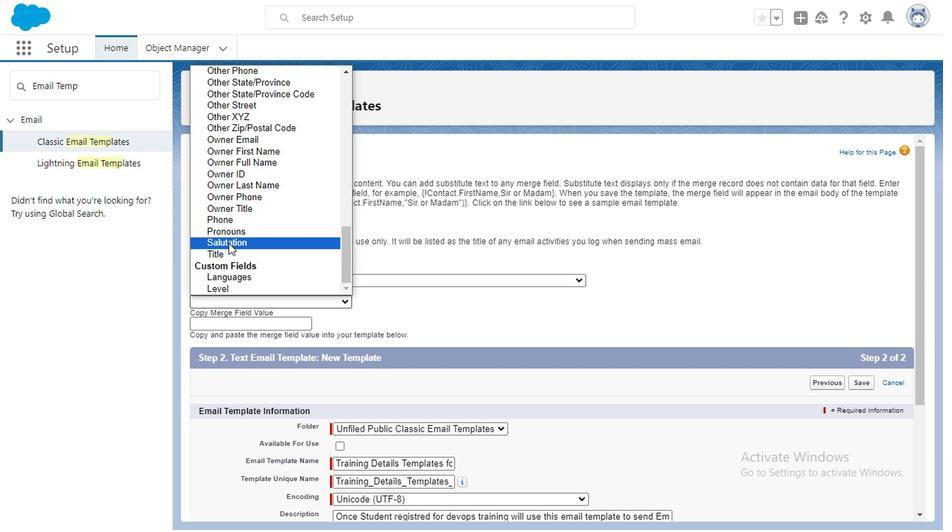 
Action: Mouse scrolled (260, 181) with delta (0, 0)
Screenshot: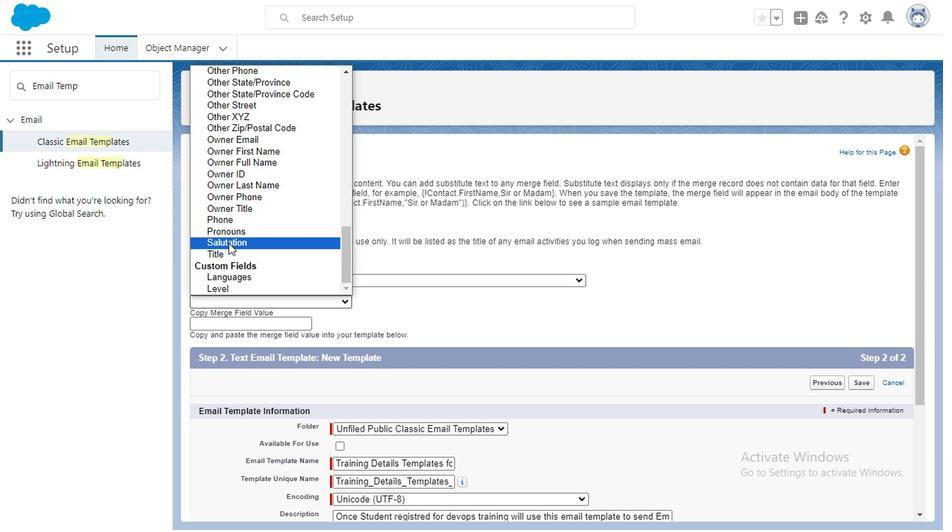
Action: Mouse moved to (260, 182)
Screenshot: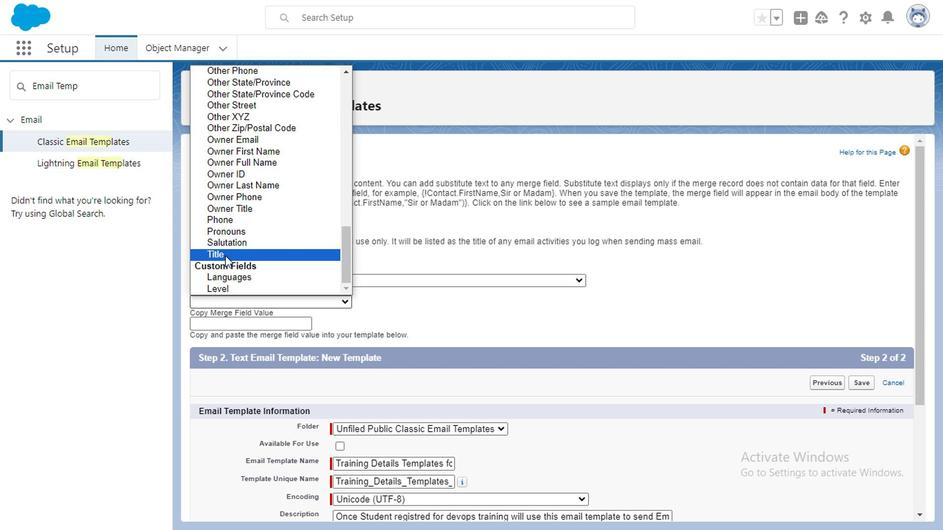
Action: Mouse scrolled (260, 182) with delta (0, 0)
Screenshot: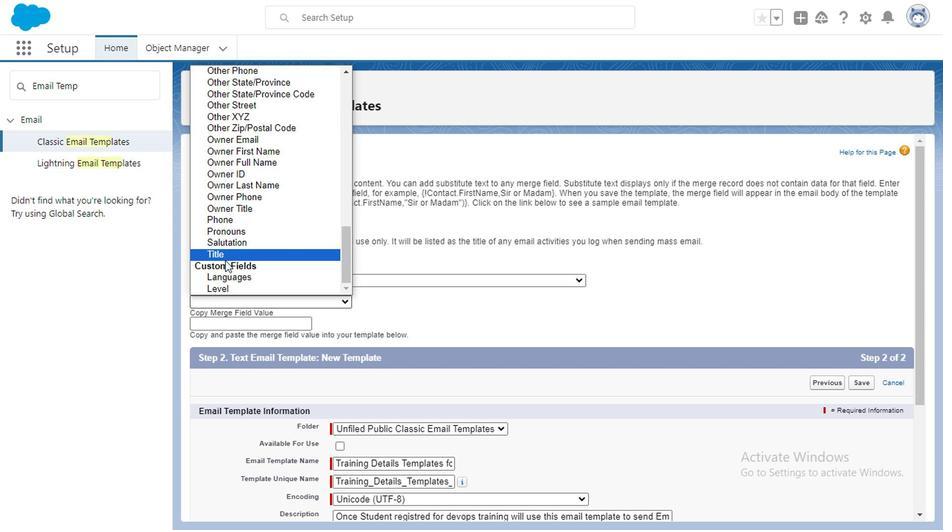 
Action: Mouse moved to (337, 268)
Screenshot: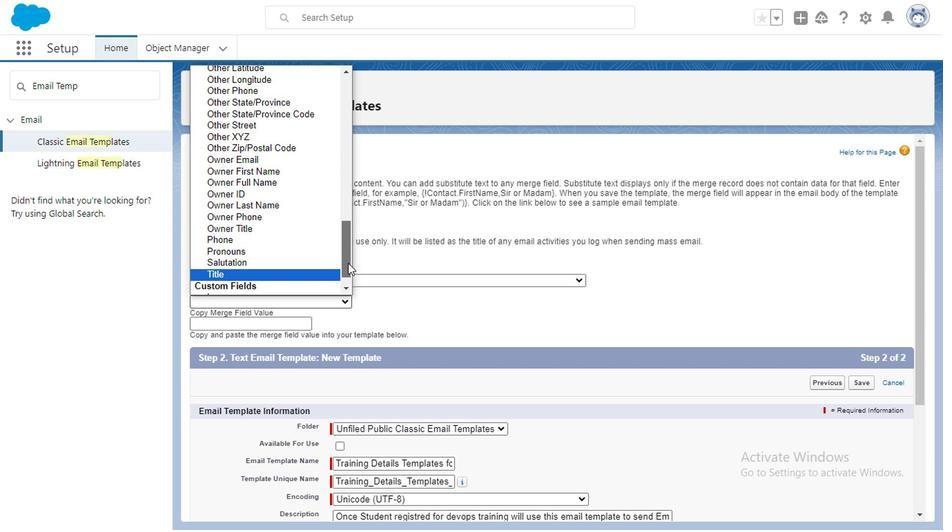 
Action: Mouse pressed left at (337, 268)
Screenshot: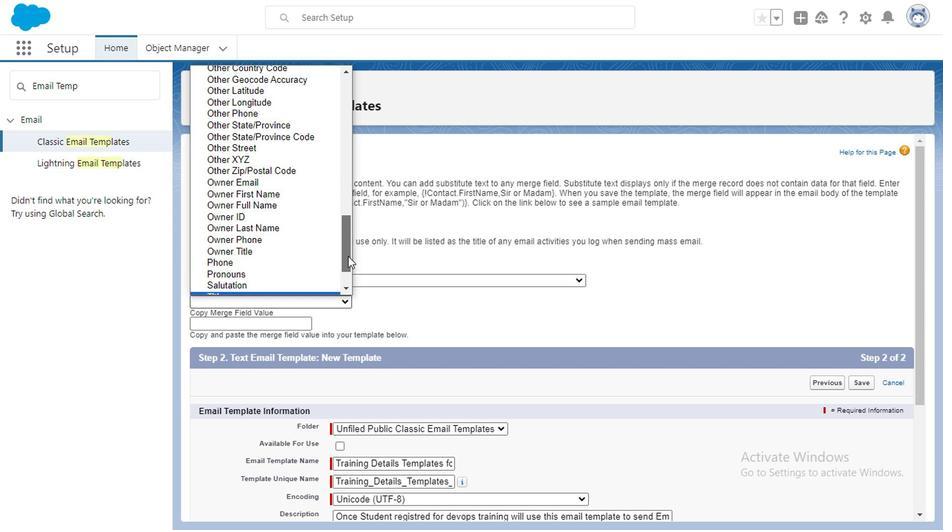 
Action: Mouse moved to (260, 230)
Screenshot: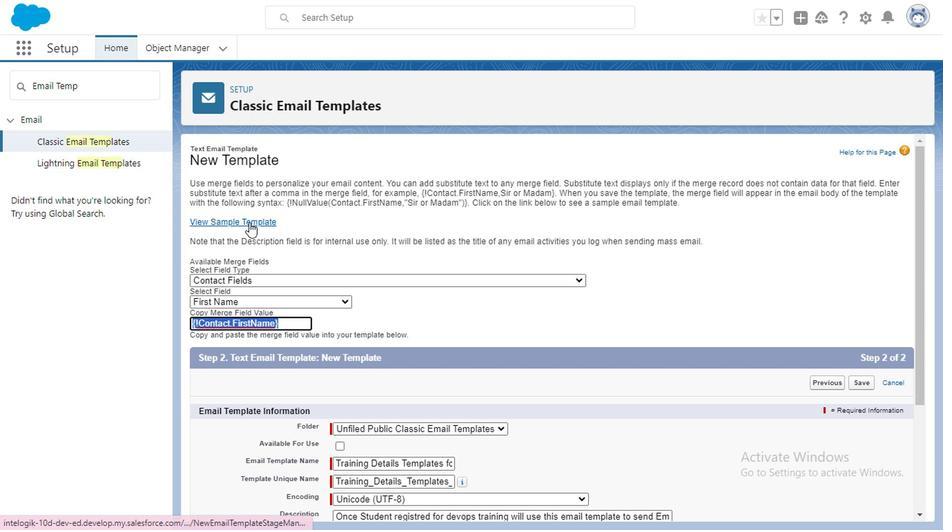 
Action: Mouse pressed left at (260, 230)
Screenshot: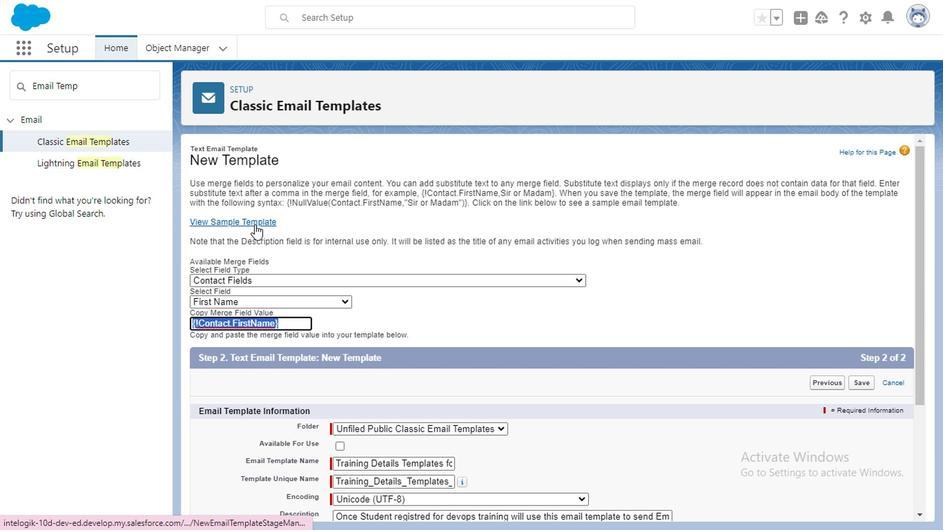 
Action: Mouse moved to (286, 317)
Screenshot: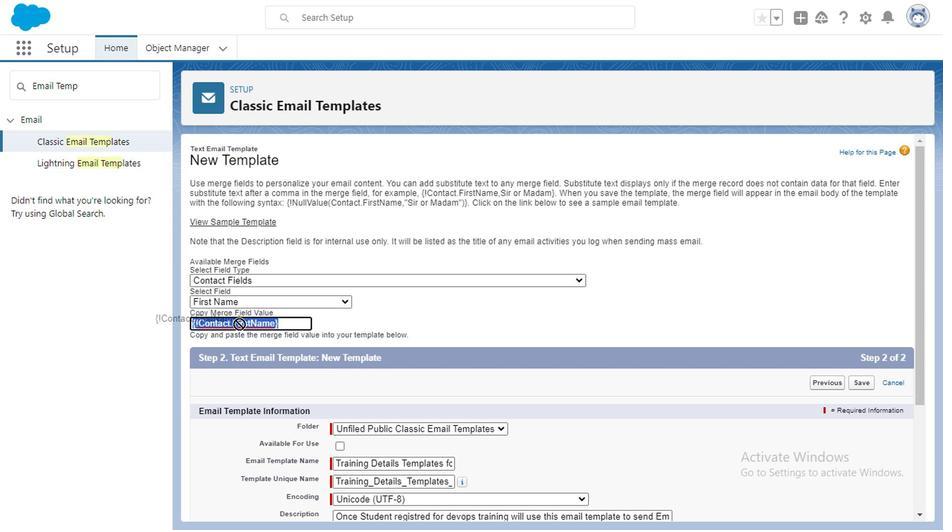 
Action: Mouse pressed left at (286, 317)
Screenshot: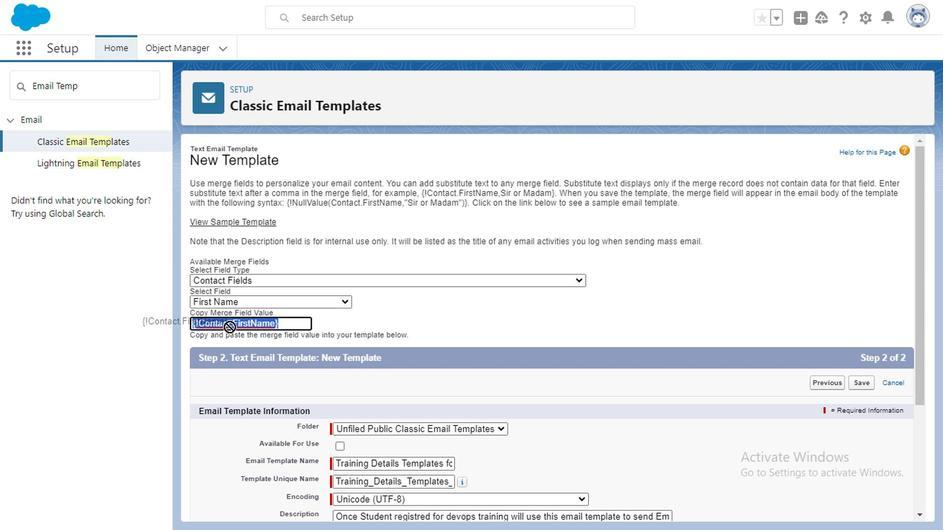 
Action: Mouse moved to (252, 314)
Screenshot: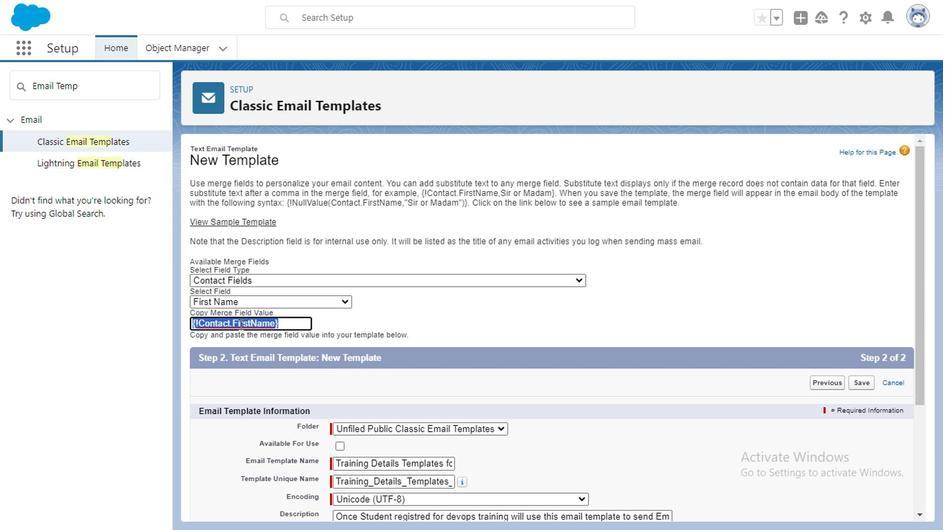 
Action: Mouse pressed right at (252, 314)
Screenshot: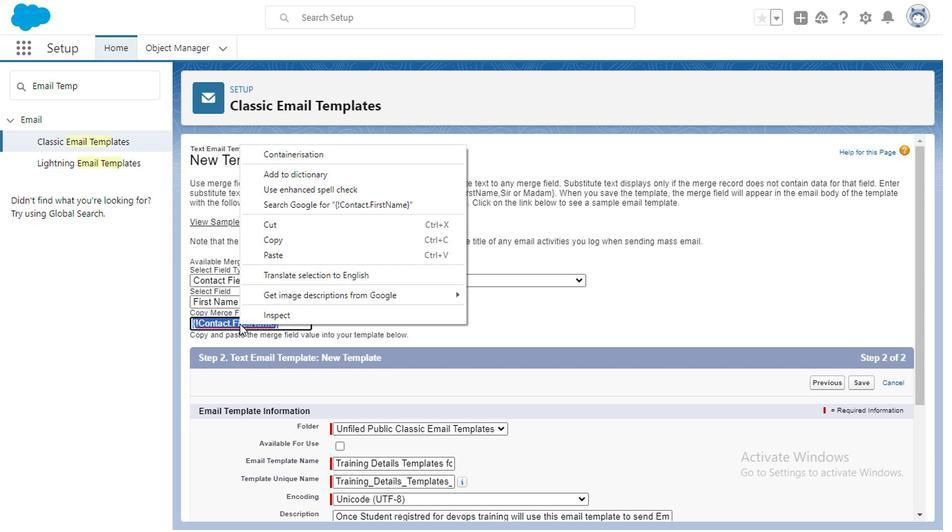 
Action: Mouse moved to (284, 245)
Screenshot: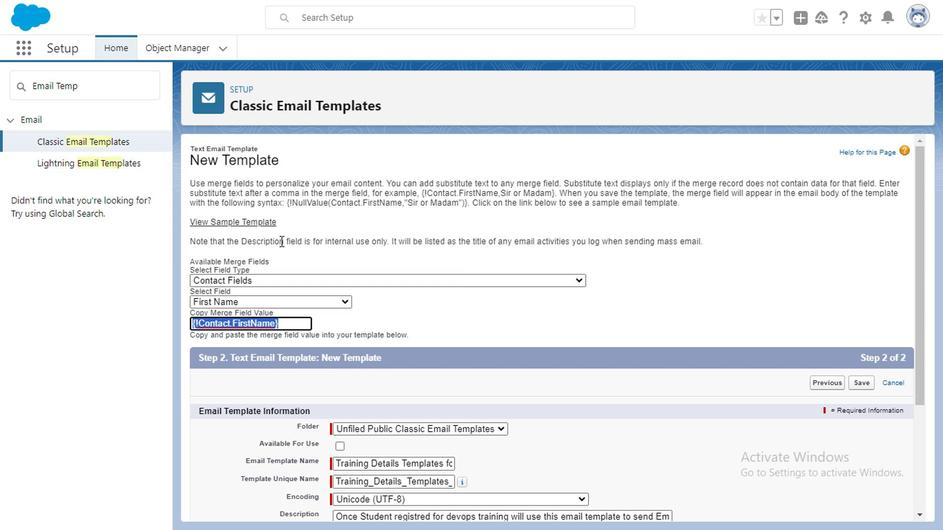 
Action: Mouse pressed left at (284, 245)
Screenshot: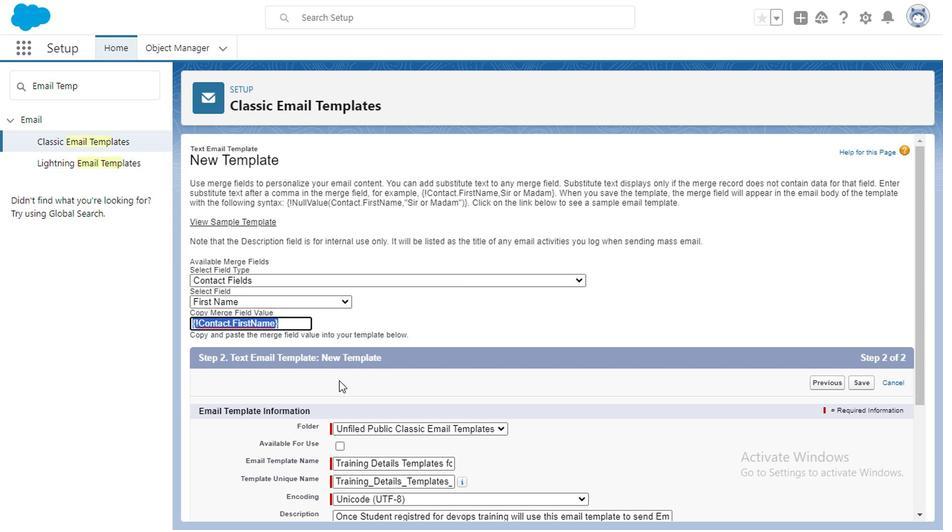 
Action: Mouse moved to (336, 363)
Screenshot: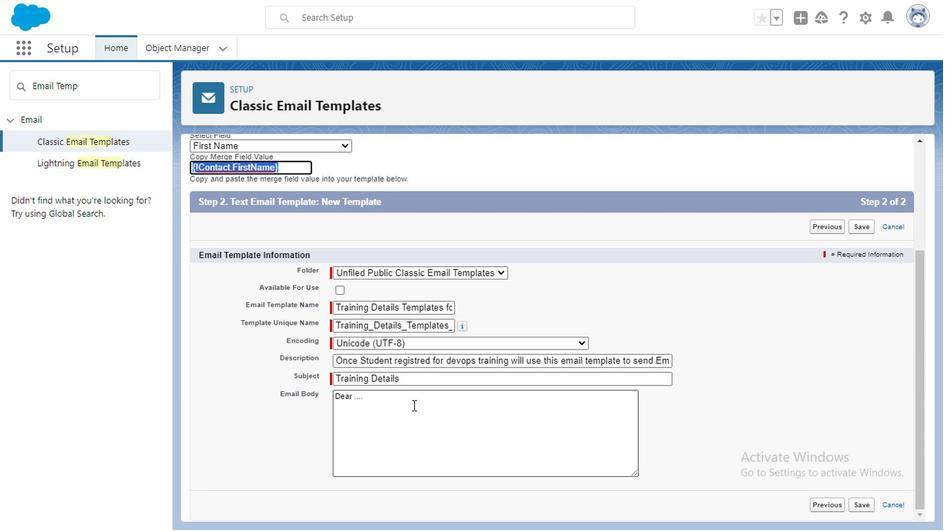 
Action: Mouse scrolled (336, 362) with delta (0, 0)
Screenshot: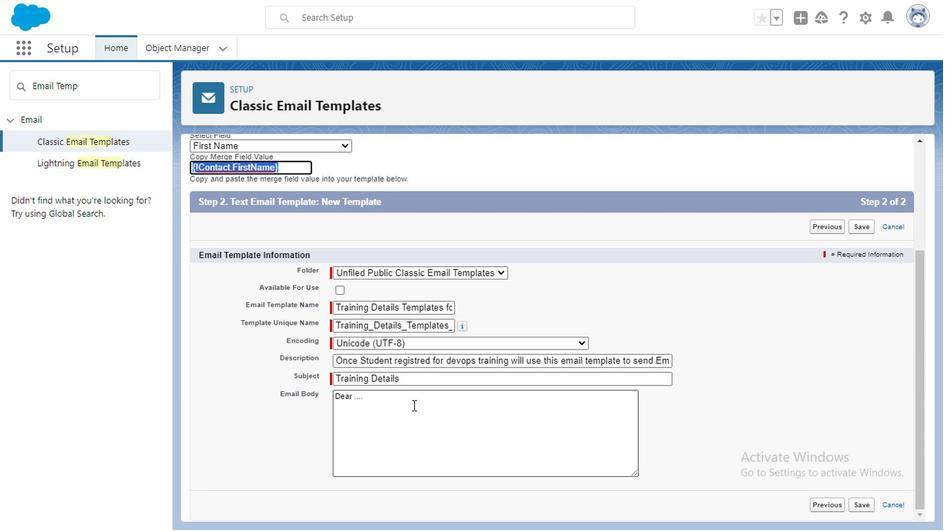 
Action: Mouse moved to (372, 377)
Screenshot: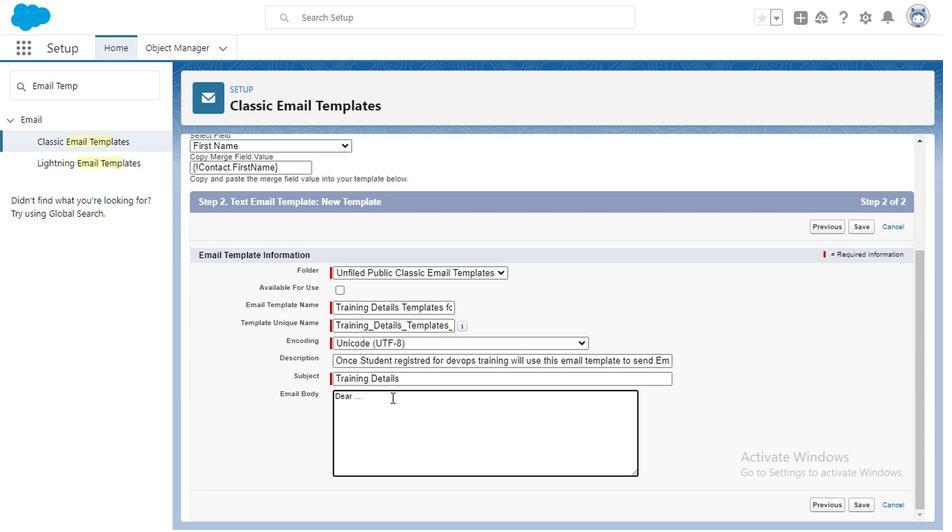 
Action: Mouse pressed left at (372, 377)
Screenshot: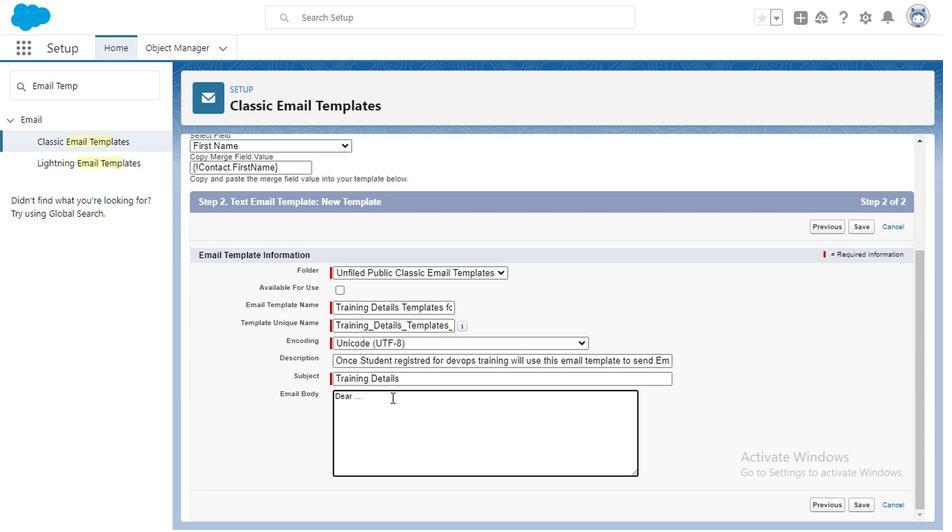 
Action: Mouse moved to (371, 376)
Screenshot: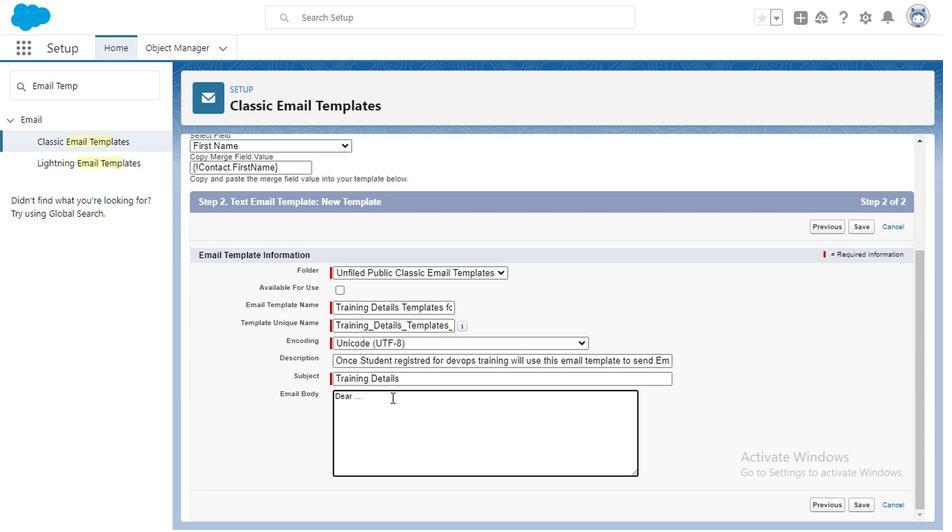 
Action: Key pressed <Key.backspace><Key.backspace><Key.backspace><Key.backspace>ctrl+V<Key.enter><Key.caps_lock>ctrl+G<Key.caps_lock>reething<Key.space>from
Screenshot: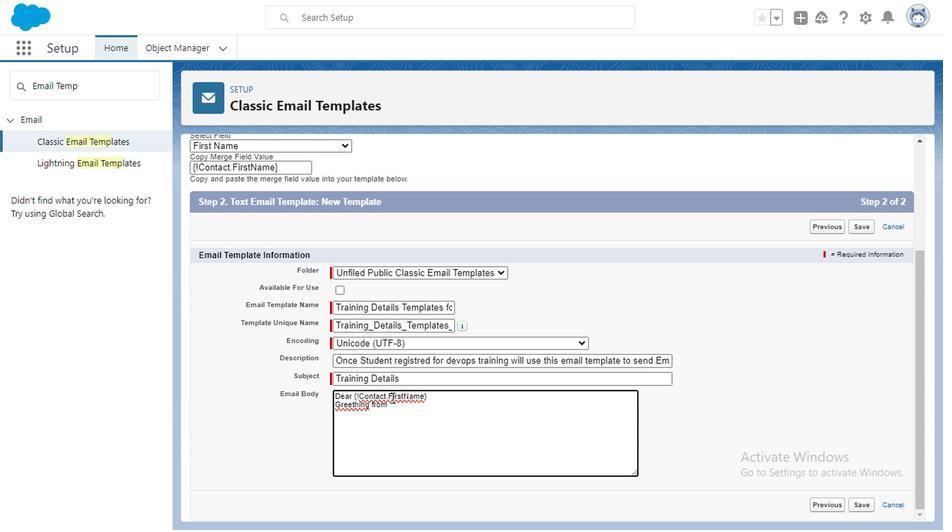
Action: Mouse moved to (413, 378)
Screenshot: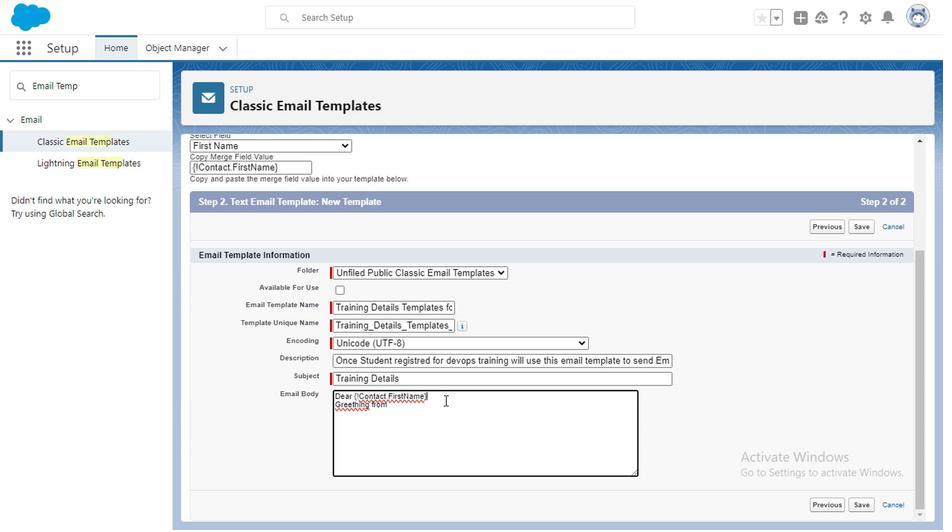 
Action: Mouse pressed left at (413, 378)
Screenshot: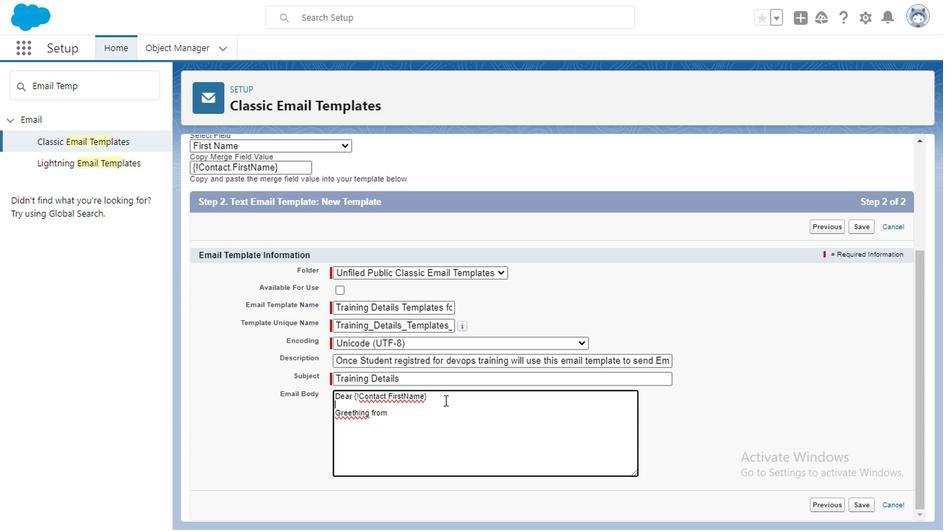 
Action: Key pressed <Key.enter>
Screenshot: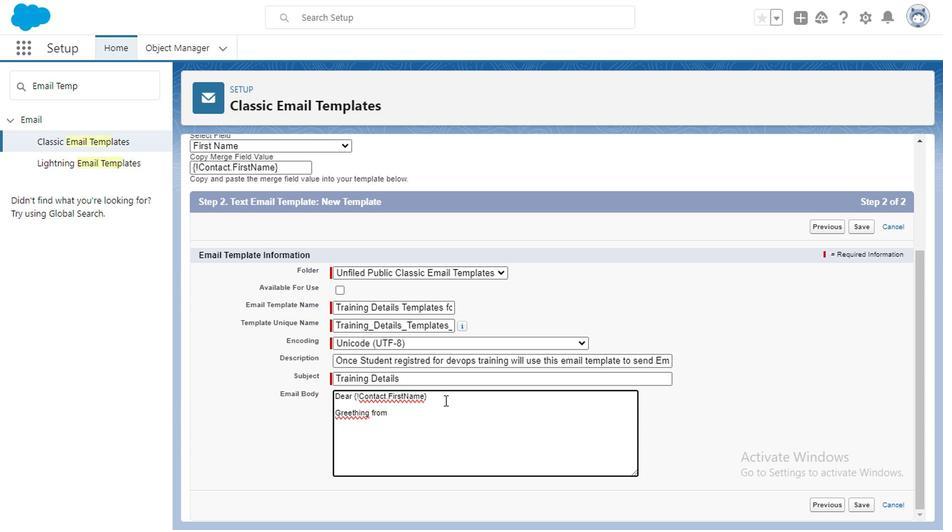 
Action: Mouse moved to (374, 391)
Screenshot: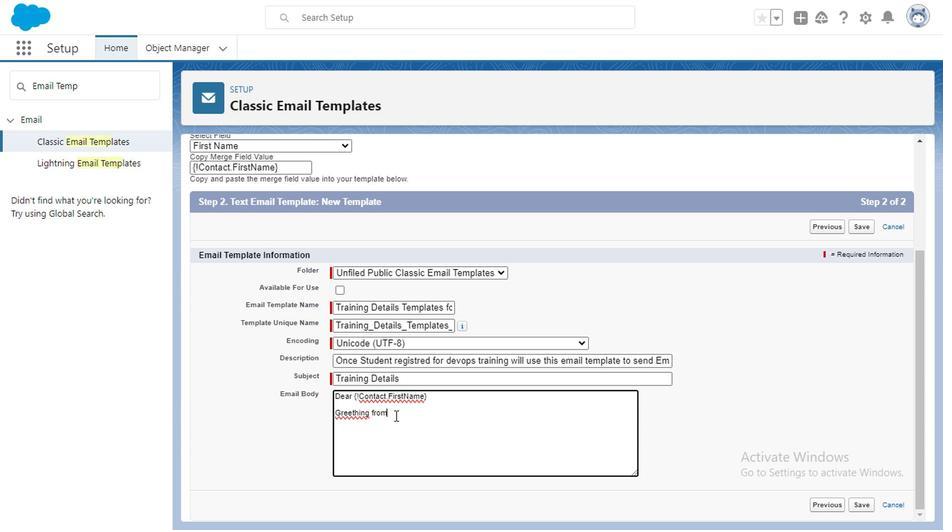 
Action: Mouse pressed left at (374, 391)
Screenshot: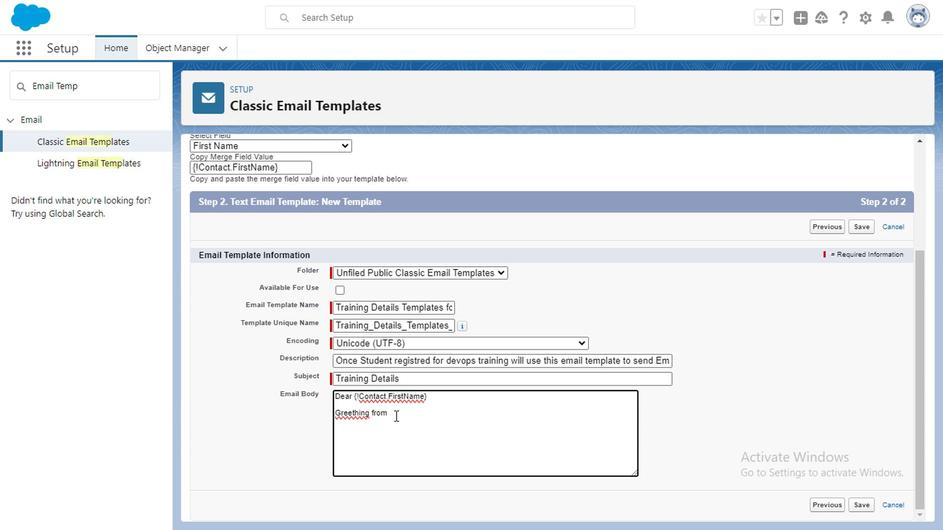 
Action: Key pressed <Key.space><Key.caps_lock>O<Key.caps_lock>pty4<Key.caps_lock>S<Key.caps_lock>olutions<Key.space>pvt<Key.space>ltd..we<Key.space>are<Key.space>happy<Key.space>to<Key.space>i<Key.backspace><Key.backspace><Key.backspace><Key.backspace><Key.backspace><Key.backspace><Key.backspace><Key.backspace><Key.backspace><Key.backspace>very<Key.space>happy<Key.space>to<Key.space>inform<Key.space>that<Key.space>we<Key.space>are<Key.space>going<Key.space>to<Key.space>start<Key.space>our<Key.space>new<Key.space><Key.caps_lock>D<Key.caps_lock>evops<Key.space>
Screenshot: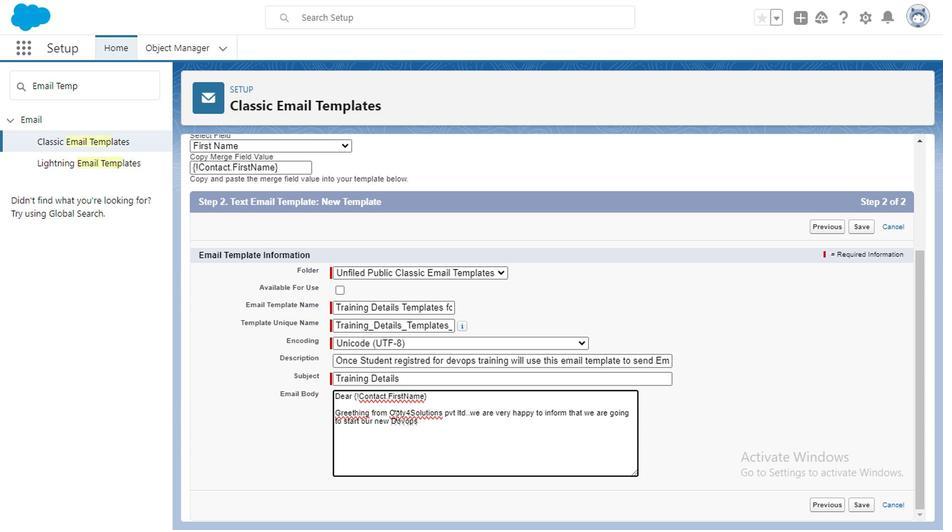
Action: Mouse moved to (402, 400)
Screenshot: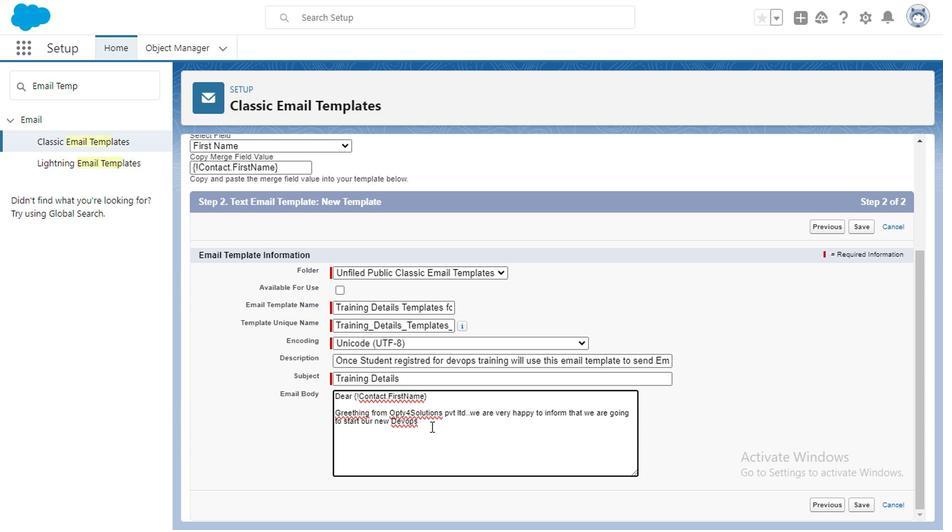 
Action: Mouse pressed left at (402, 400)
Screenshot: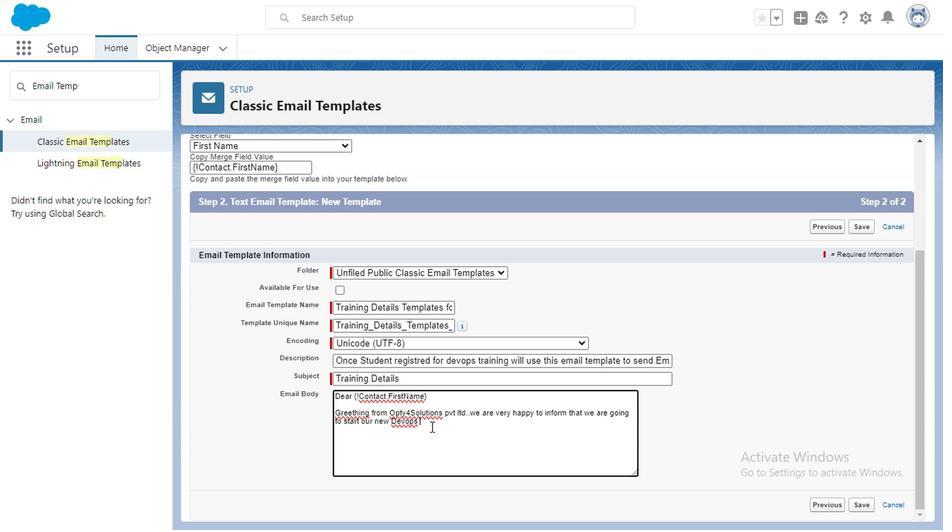 
Action: Key pressed <Key.space>train
Screenshot: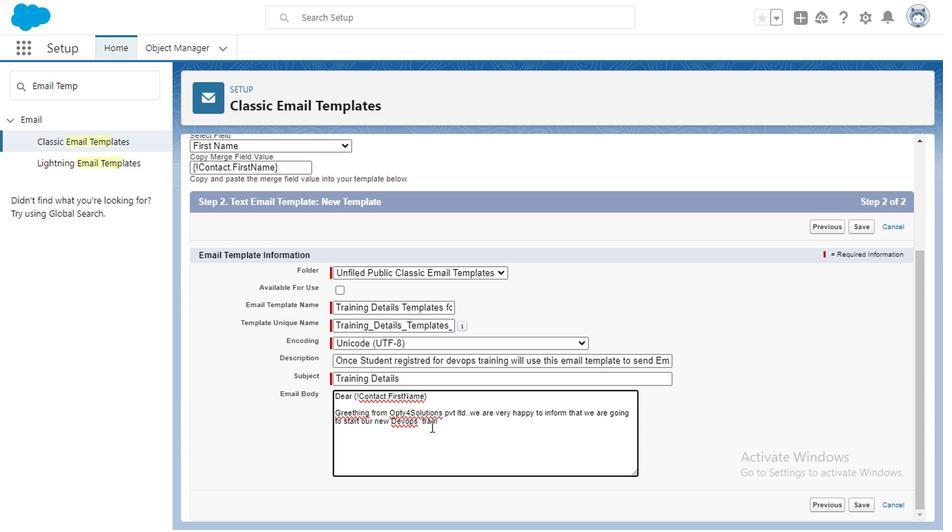 
Action: Mouse moved to (369, 396)
Screenshot: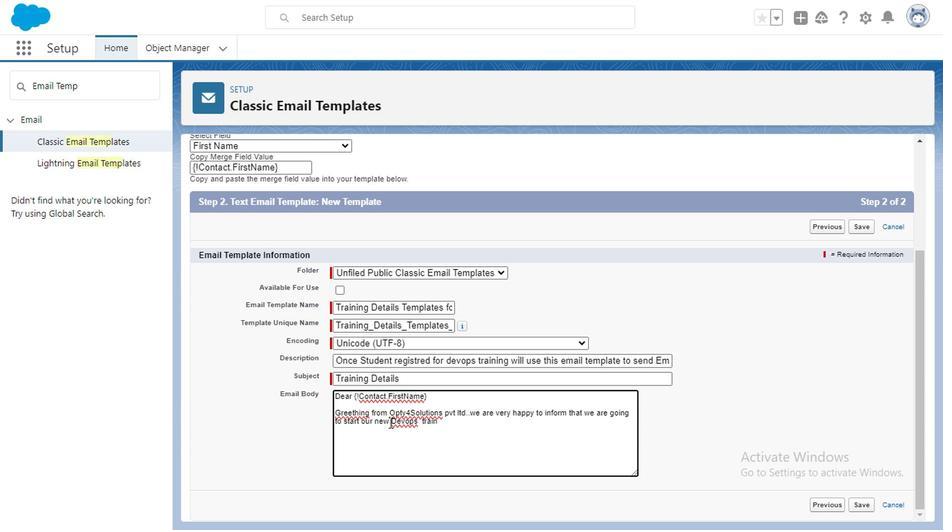 
Action: Mouse pressed left at (369, 396)
Screenshot: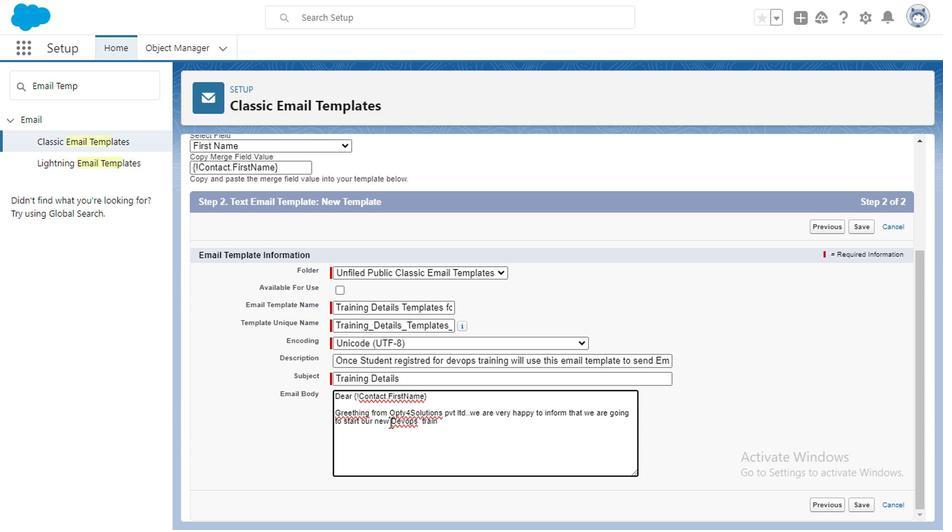 
Action: Key pressed <Key.space>fresh<Key.space>batch<Key.space>
Screenshot: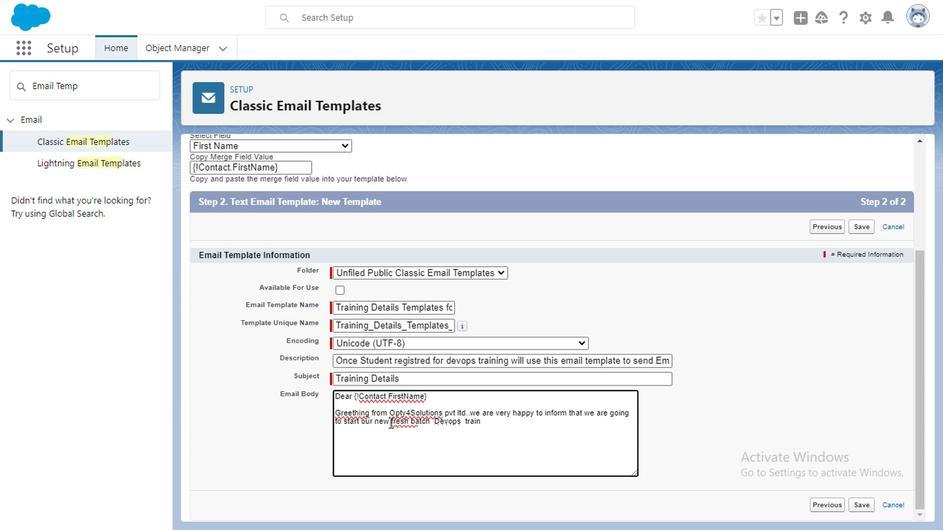 
Action: Mouse moved to (386, 397)
Screenshot: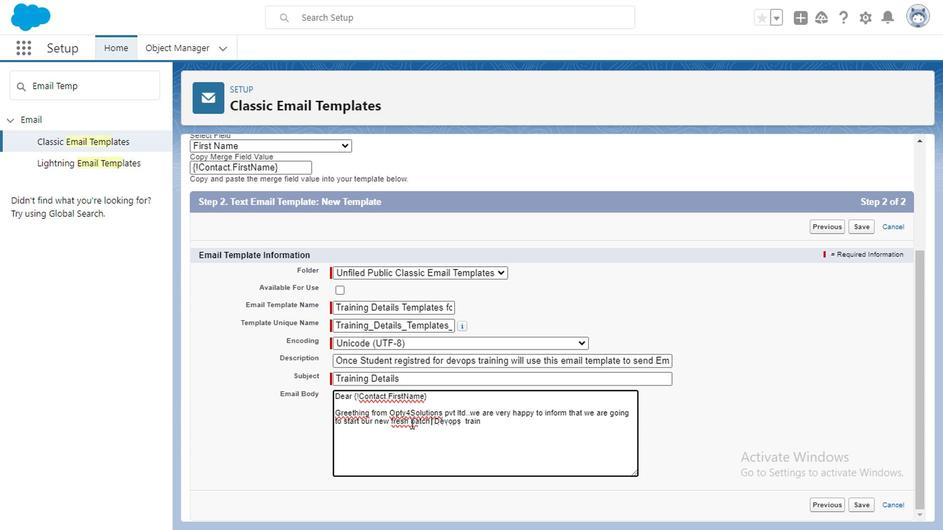 
Action: Mouse pressed left at (386, 397)
Screenshot: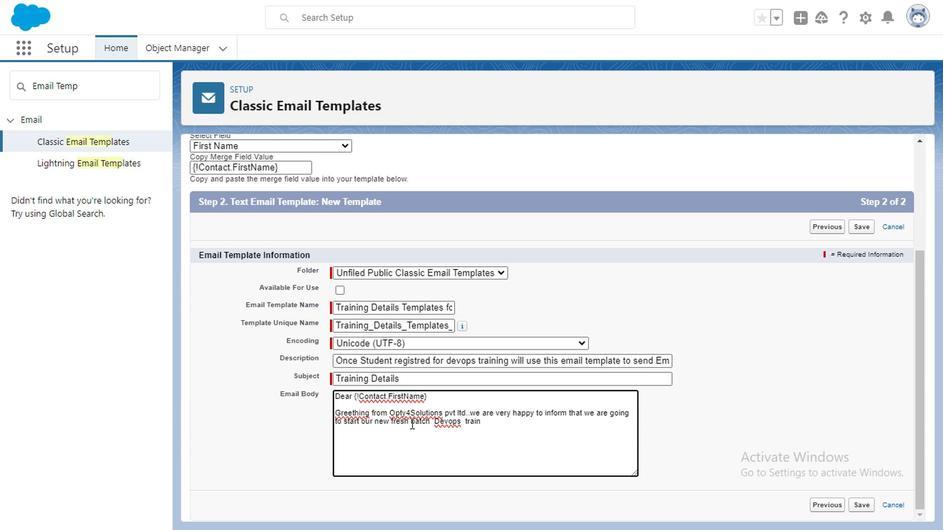 
Action: Key pressed <Key.space>online<Key.space>
Screenshot: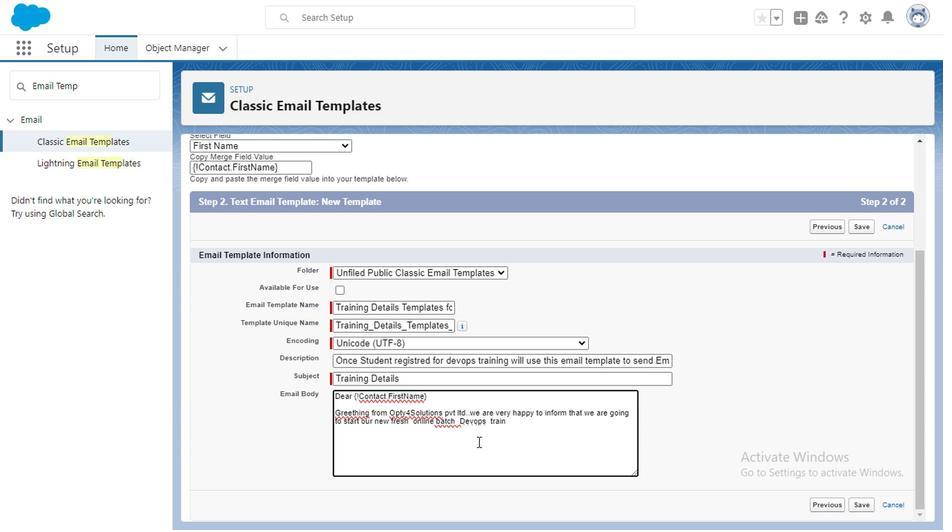 
Action: Mouse moved to (424, 395)
Screenshot: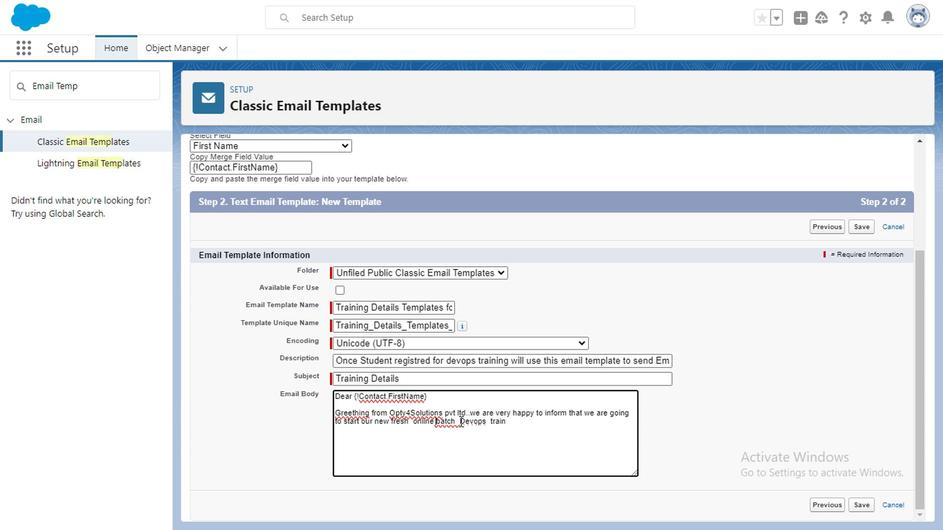
Action: Mouse pressed left at (424, 395)
Screenshot: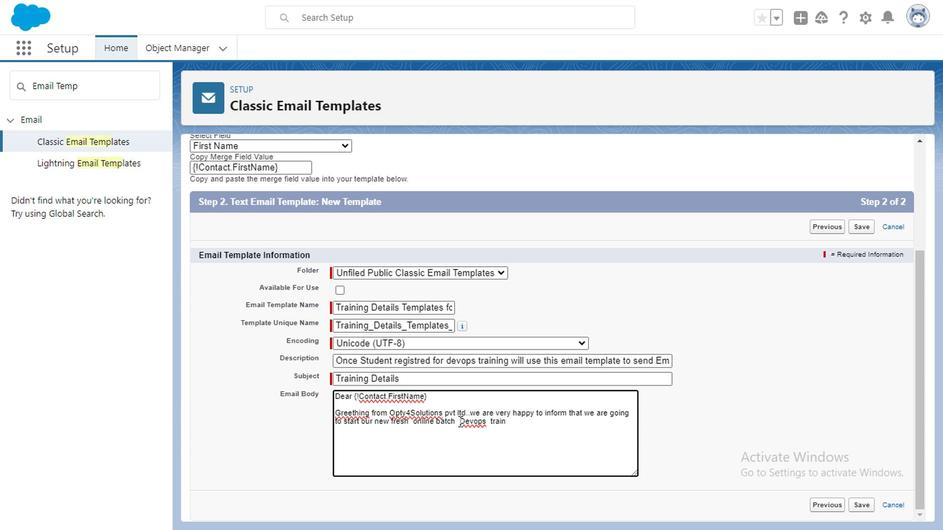 
Action: Mouse moved to (422, 395)
Screenshot: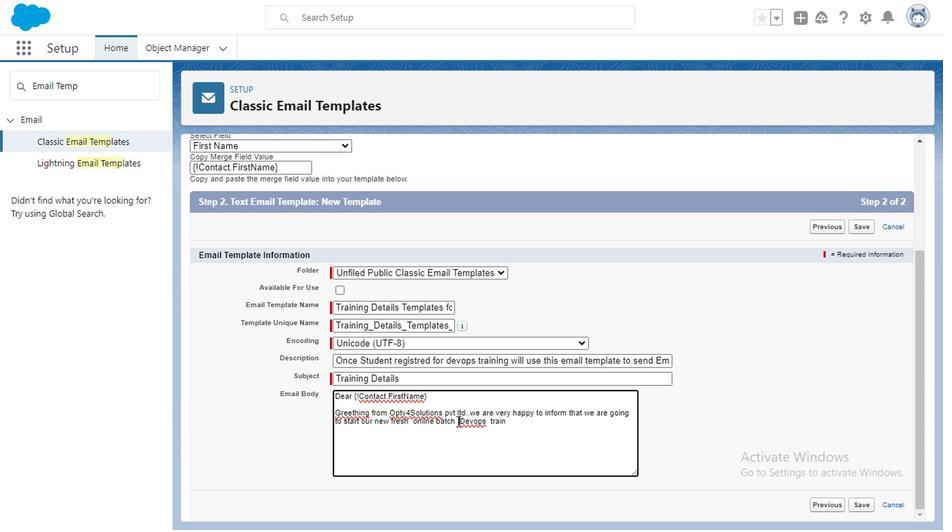 
Action: Mouse pressed left at (422, 395)
Screenshot: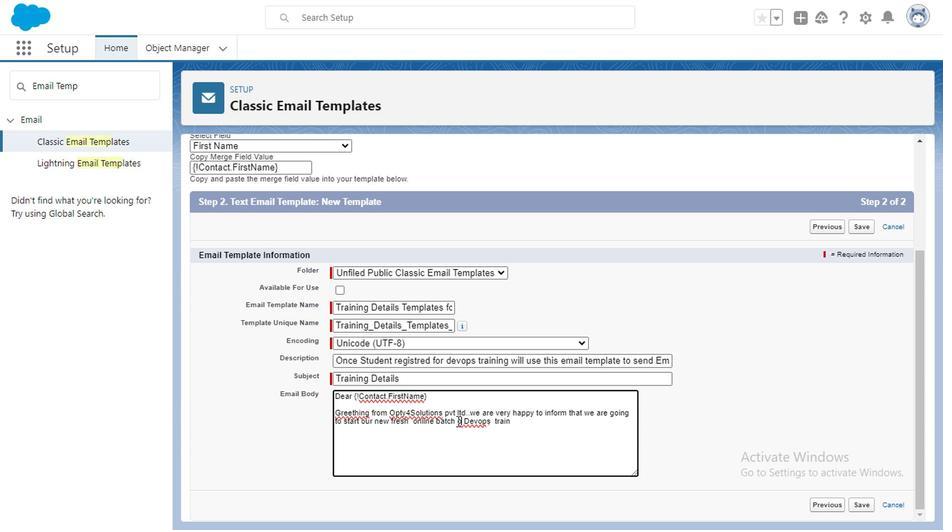 
Action: Key pressed of<Key.space>
Screenshot: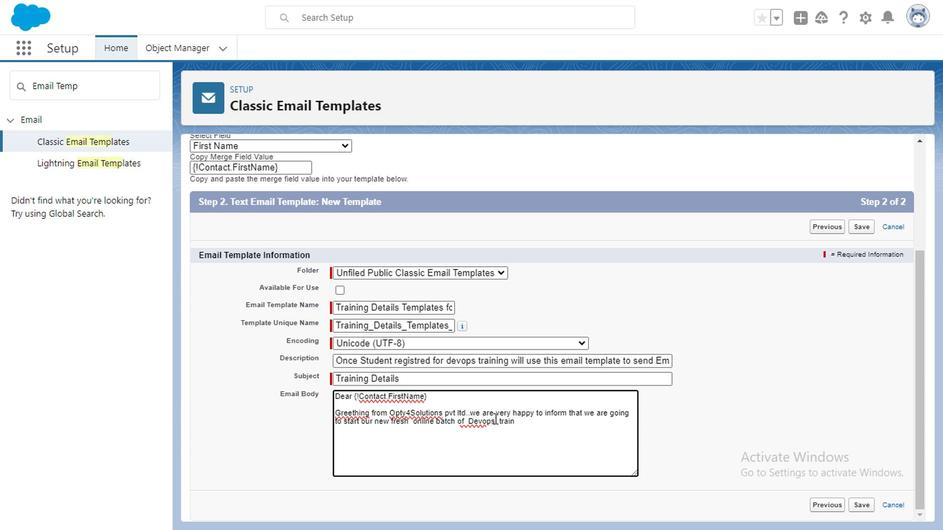 
Action: Mouse moved to (468, 396)
Screenshot: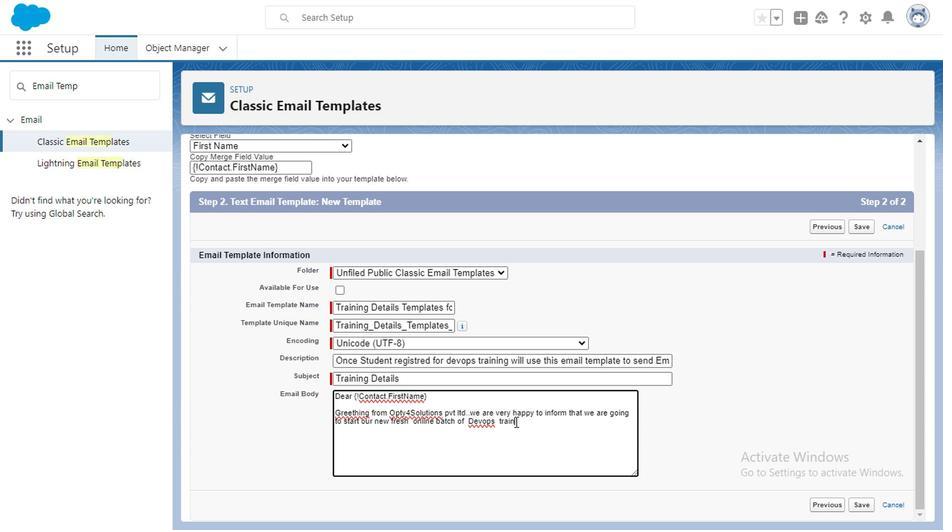 
Action: Mouse pressed left at (468, 396)
Screenshot: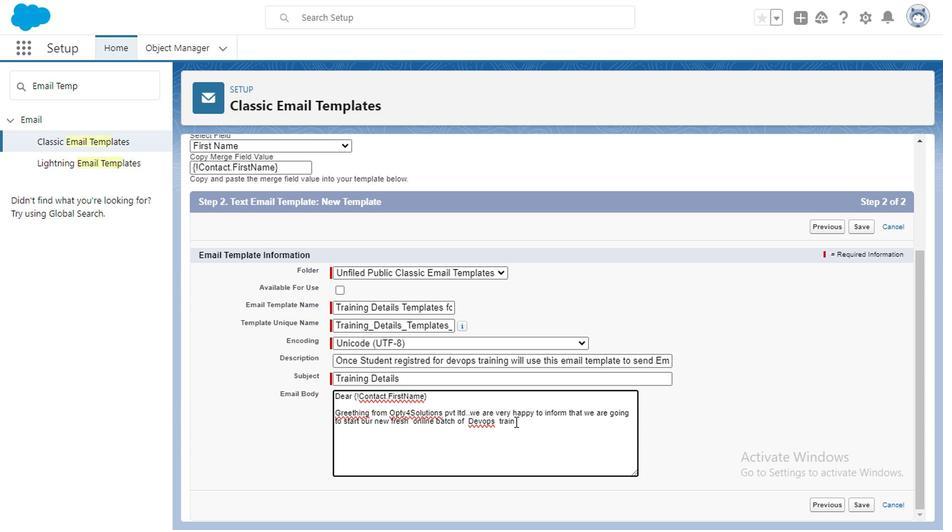 
Action: Key pressed ing..please<Key.space>find<Key.space>the<Key.space>sy<Key.backspace><Key.backspace><Key.backspace><Key.backspace><Key.backspace><Key.backspace>a
Screenshot: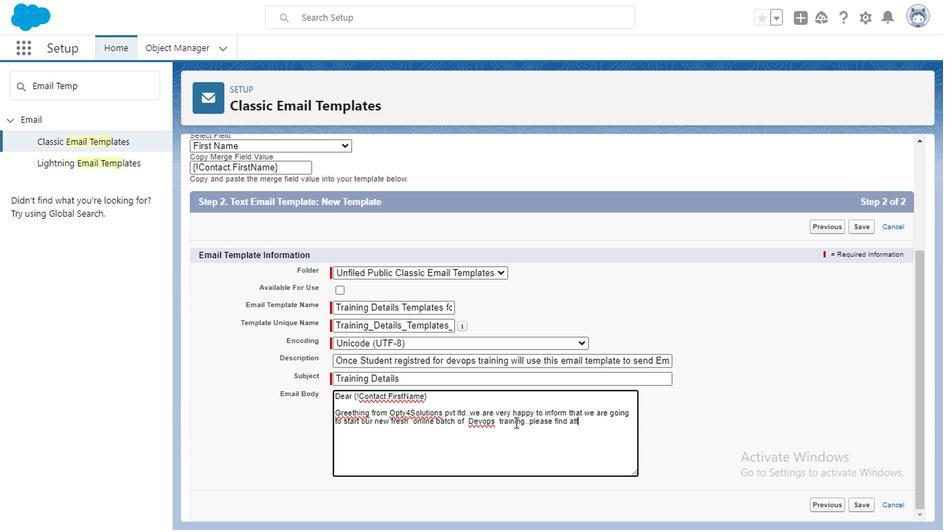 
Action: Mouse moved to (468, 396)
Screenshot: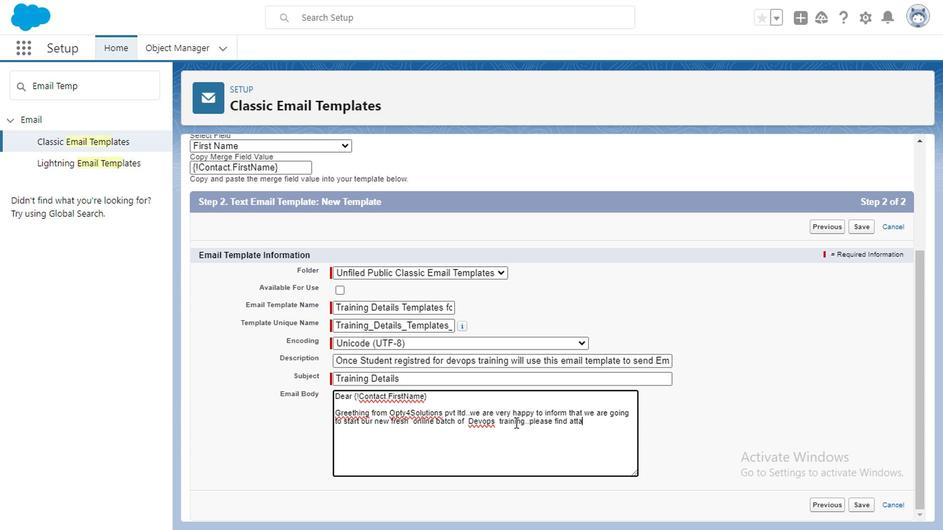 
Action: Key pressed t
Screenshot: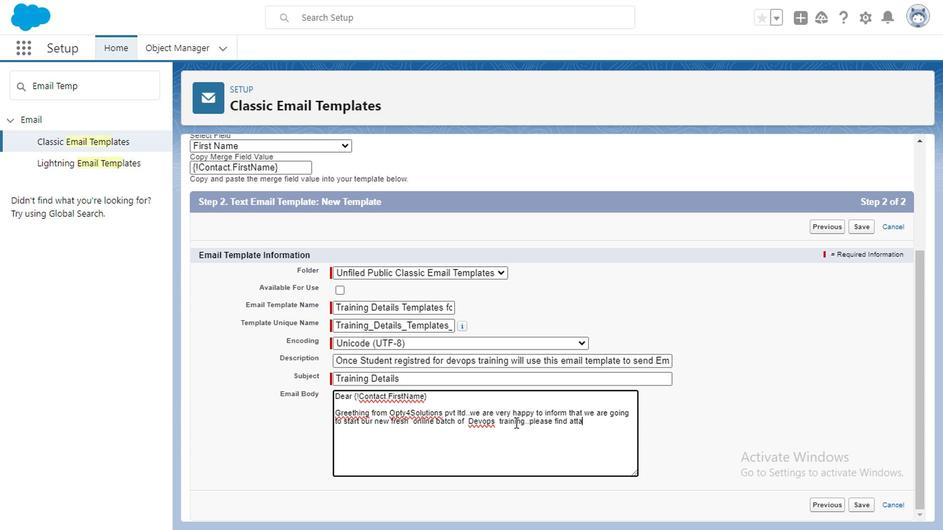 
Action: Mouse moved to (468, 396)
Screenshot: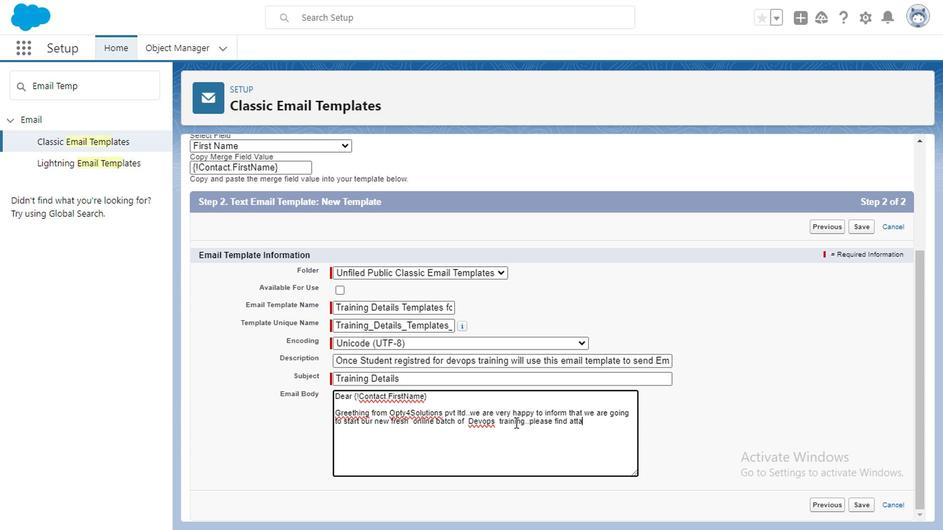 
Action: Key pressed t
Screenshot: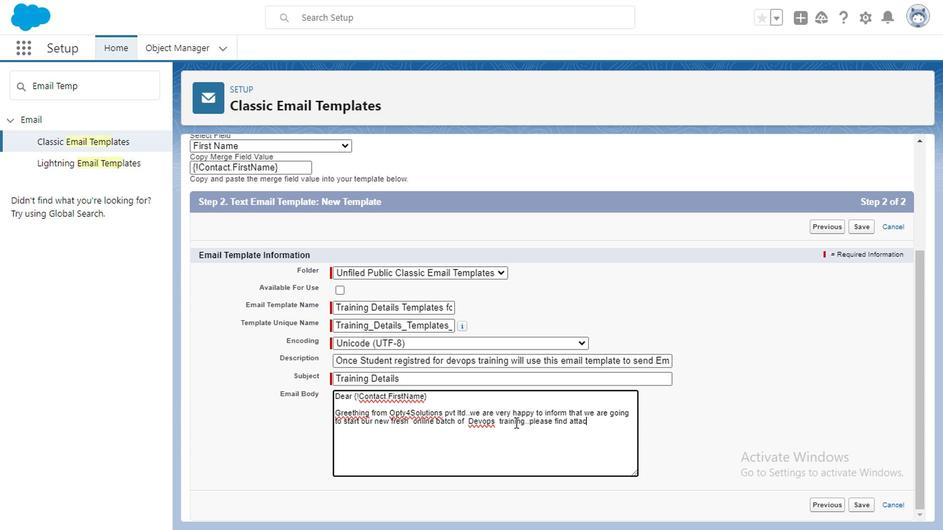 
Action: Mouse moved to (468, 396)
Screenshot: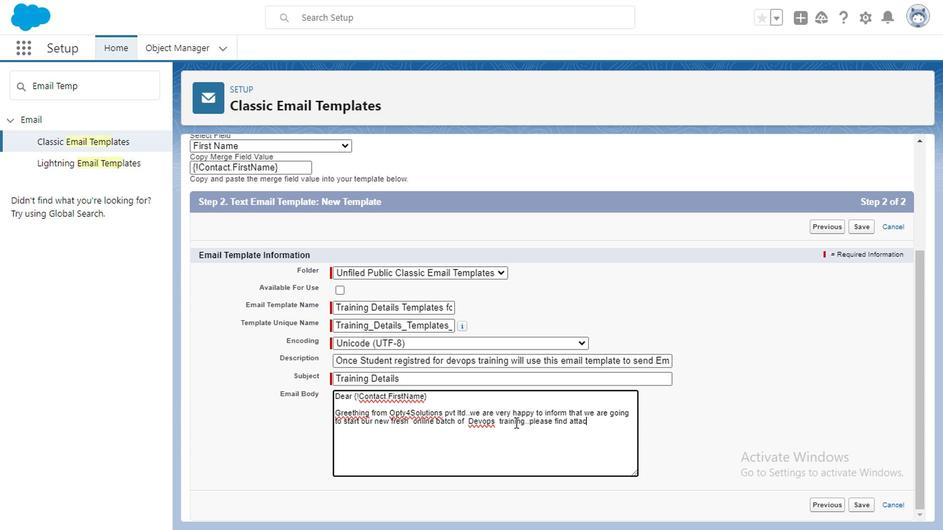 
Action: Key pressed achme
Screenshot: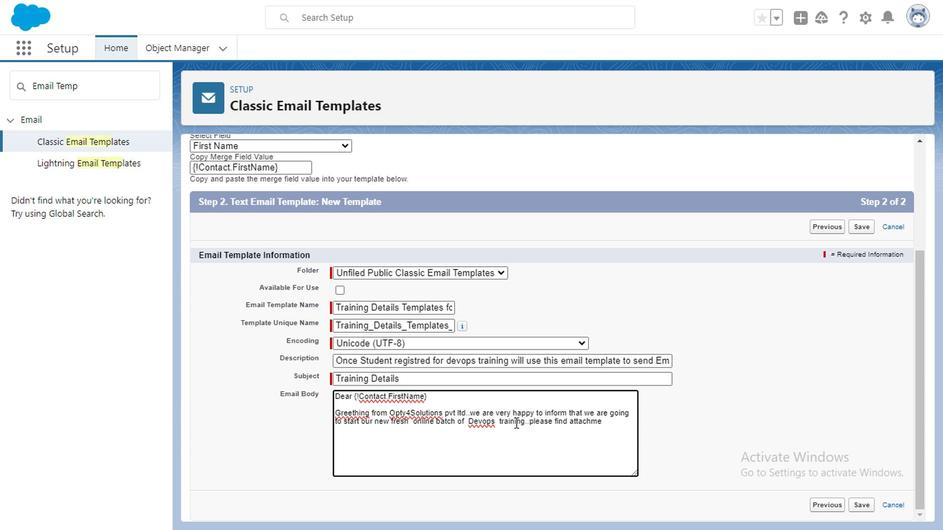 
Action: Mouse moved to (468, 396)
Screenshot: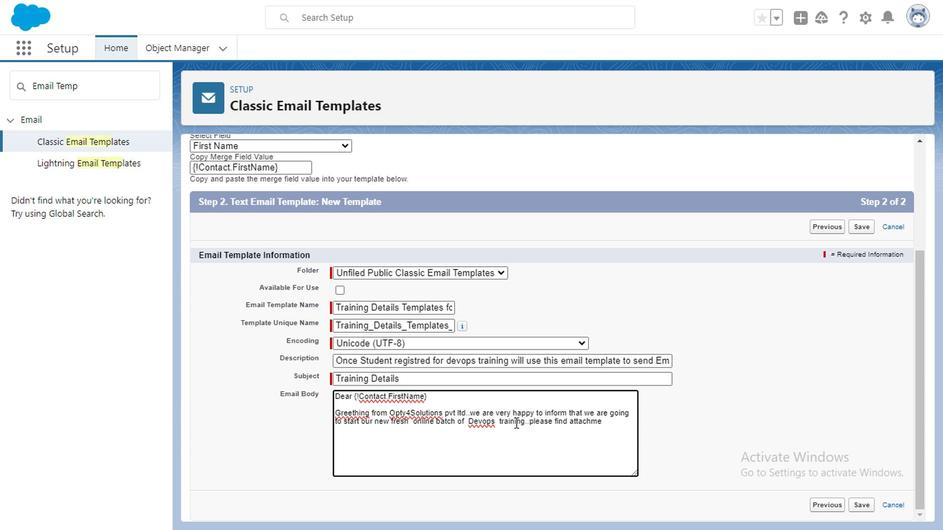 
Action: Key pressed nt<Key.space><Key.backspace><Key.backspace><Key.backspace><Key.backspace><Key.backspace><Key.backspace><Key.backspace><Key.backspace><Key.backspace><Key.backspace><Key.backspace><Key.backspace><Key.backspace><Key.backspace><Key.backspace><Key.backspace><Key.backspace><Key.backspace><Key.backspace><Key.backspace><Key.backspace><Key.backspace><Key.backspace><Key.backspace><Key.backspace><Key.space><Key.caps_lock>PFA.<Key.space><Key.enter><Key.enter>
Screenshot: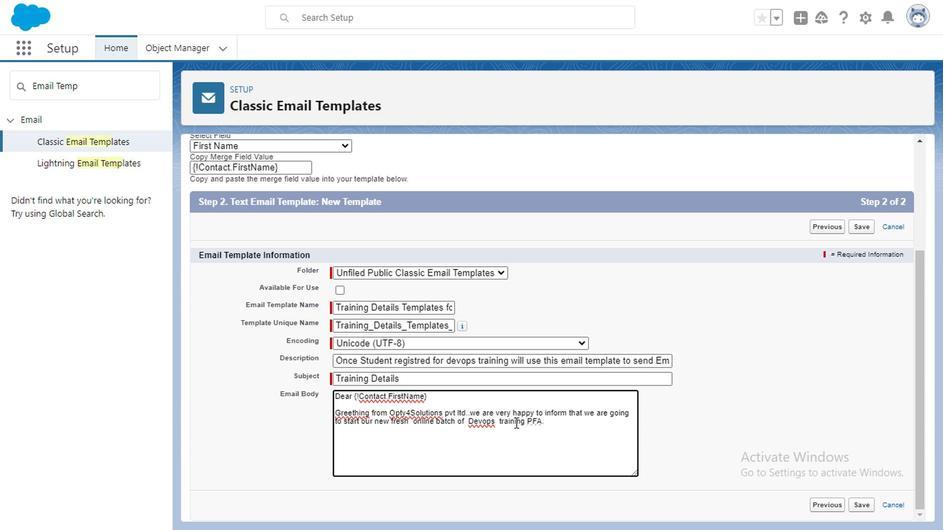 
Action: Mouse moved to (468, 396)
Screenshot: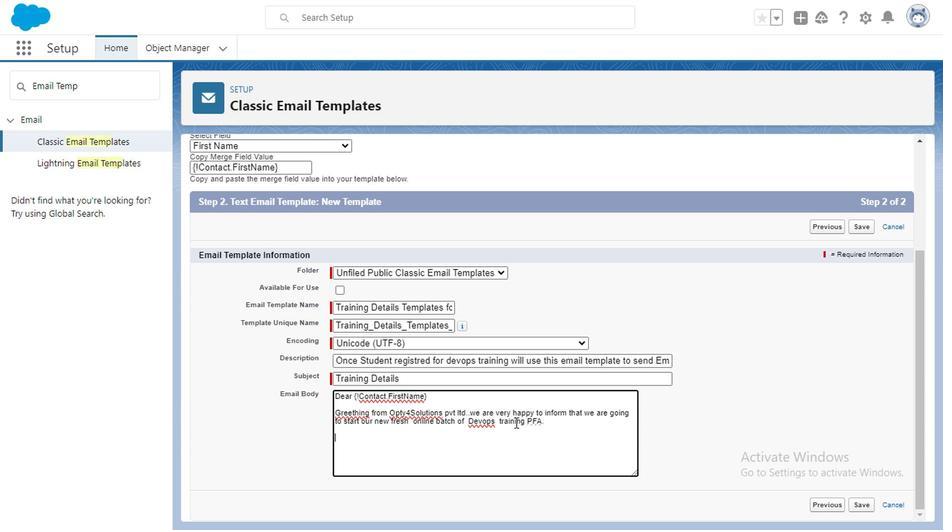 
Action: Key pressed B<Key.caps_lock>atch<Key.space><Key.caps_lock>T<Key.caps_lock>iming<Key.space>8<Key.space>am<Key.backspace><Key.backspace><Key.caps_lock>AM<Key.enter>D<Key.caps_lock>uration<Key.space><Key.caps_lock>O<Key.caps_lock>f<Key.space><Key.caps_lock>C<Key.caps_lock>ourse<Key.space>40<Key.space>weeks<Key.enter><Key.enter><Key.caps_lock>R<Key.caps_lock>ecorded<Key.space>session<Key.space>will<Key.space>be<Key.space>provided<Key.enter><Key.caps_lock>F<Key.caps_lock>or<Key.space><Key.caps_lock>M<Key.caps_lock>
Screenshot: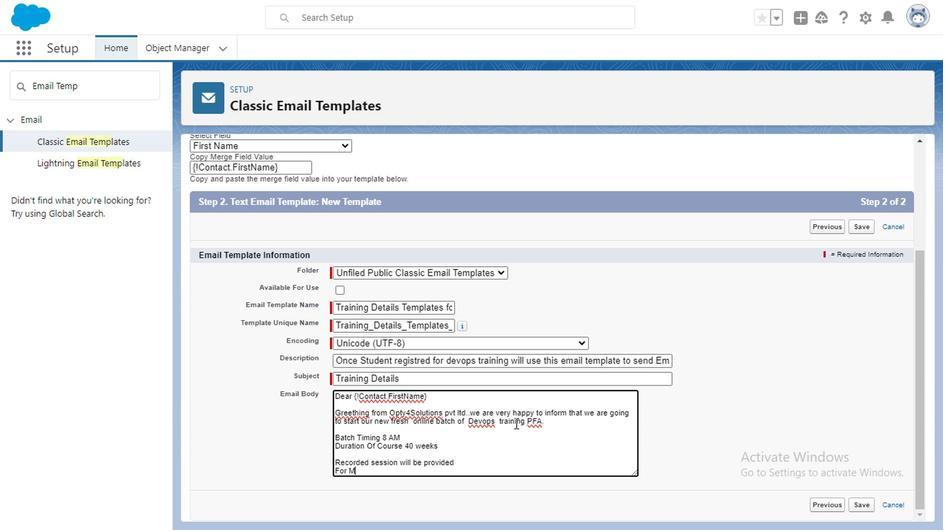 
Action: Mouse moved to (468, 397)
Screenshot: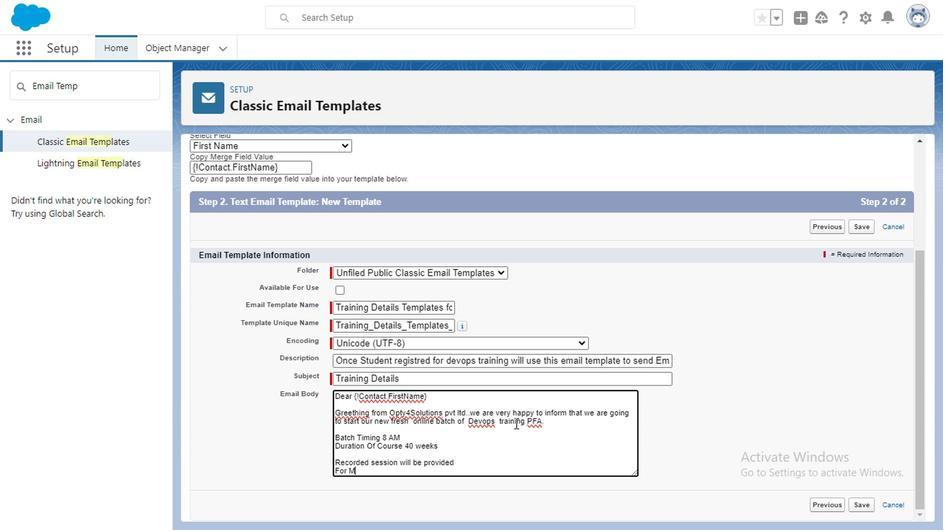 
Action: Key pressed ore<Key.space><Key.caps_lock>D<Key.caps_lock>etails<Key.space>
Screenshot: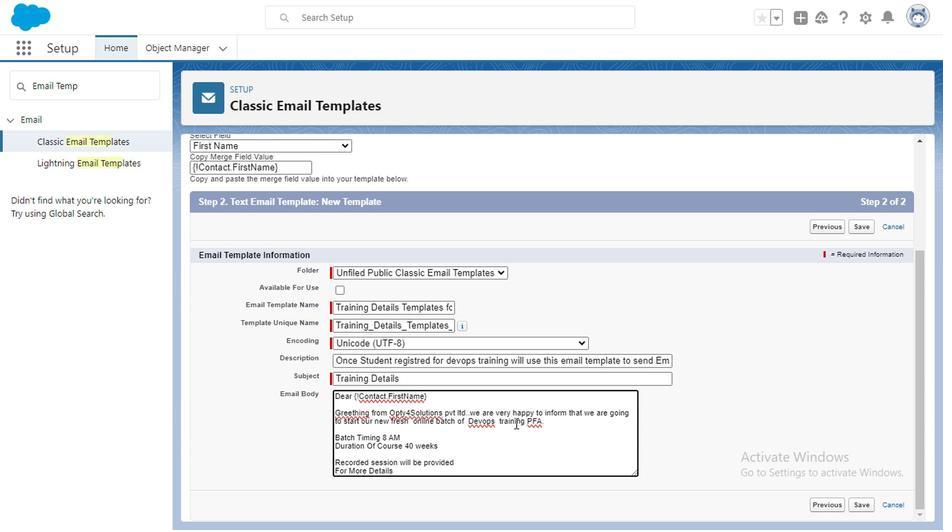 
Action: Mouse moved to (468, 397)
Screenshot: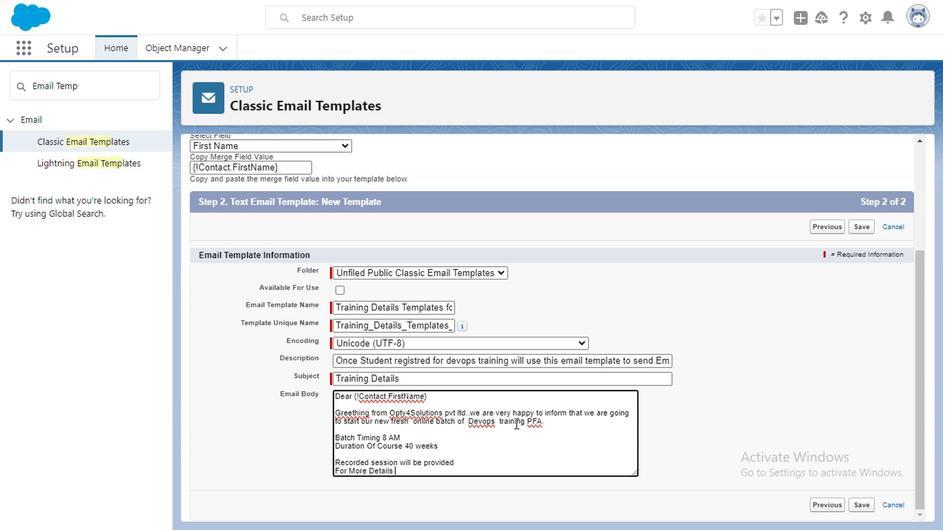 
Action: Key pressed <Key.caps_lock>C<Key.caps_lock>ontact<Key.space>us<Key.space><Key.caps_lock>ON<Key.backspace><Key.backspace><Key.caps_lock>on<Key.enter>79<Key.backspace><Key.backspace><Key.shift_r>+917972337023
Screenshot: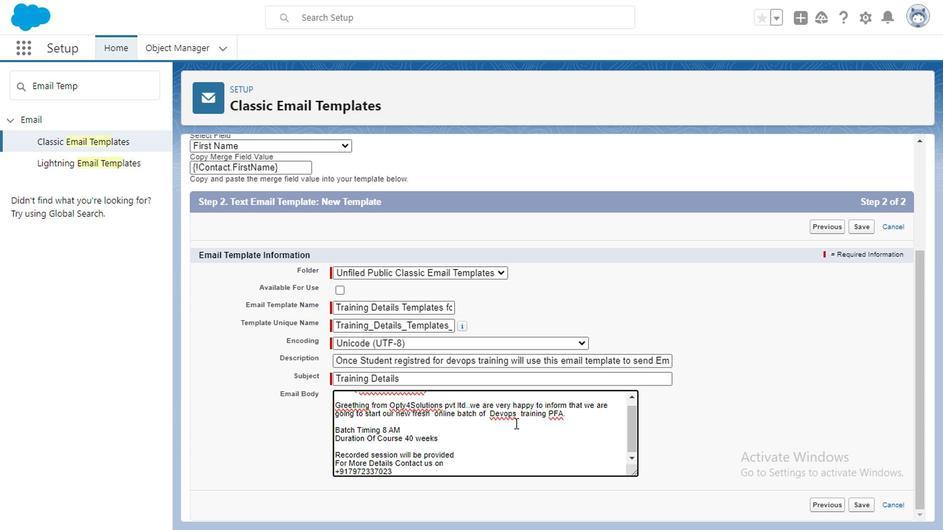 
Action: Mouse moved to (421, 428)
Screenshot: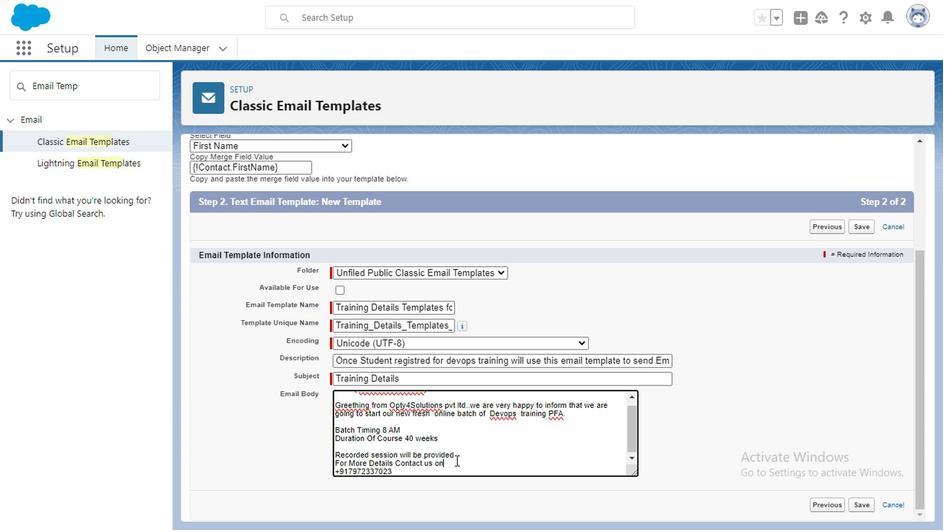 
Action: Mouse pressed left at (421, 428)
Screenshot: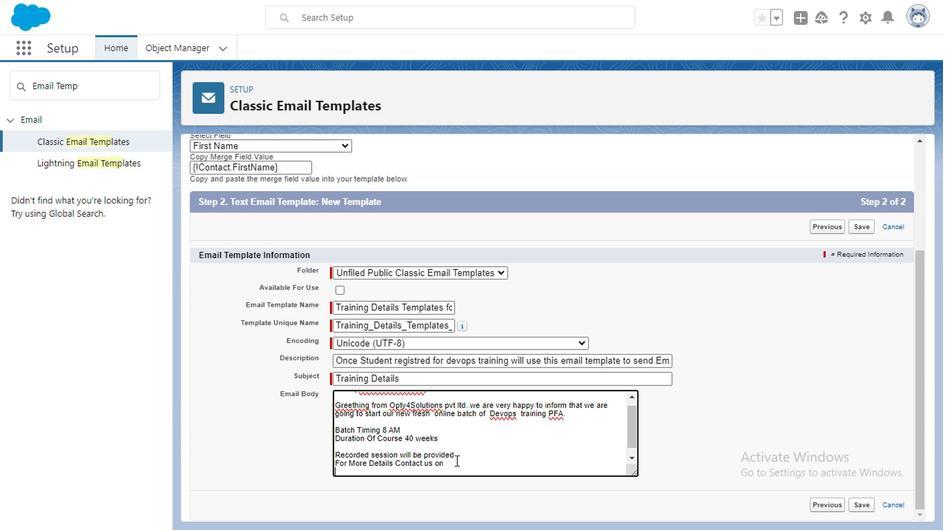 
Action: Key pressed <Key.enter><Key.caps_lock>J<Key.caps_lock>ohn
Screenshot: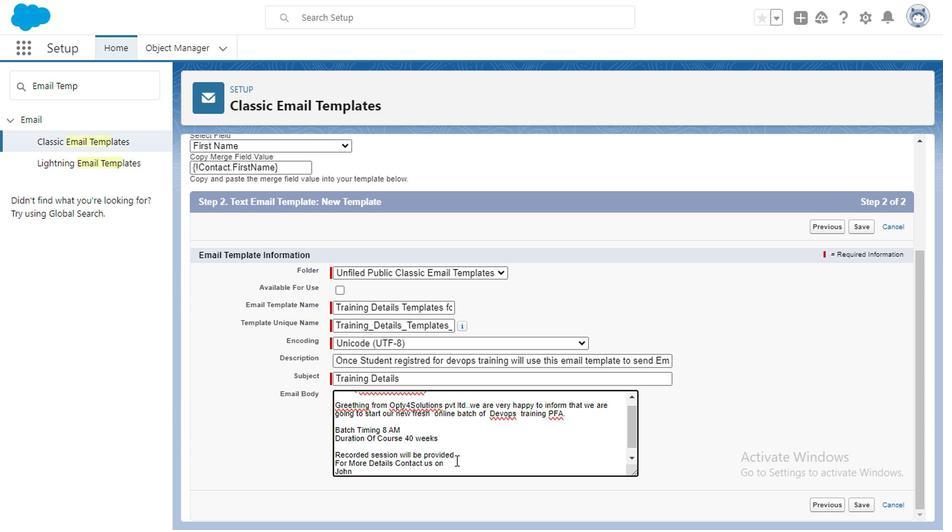 
Action: Mouse moved to (467, 406)
Screenshot: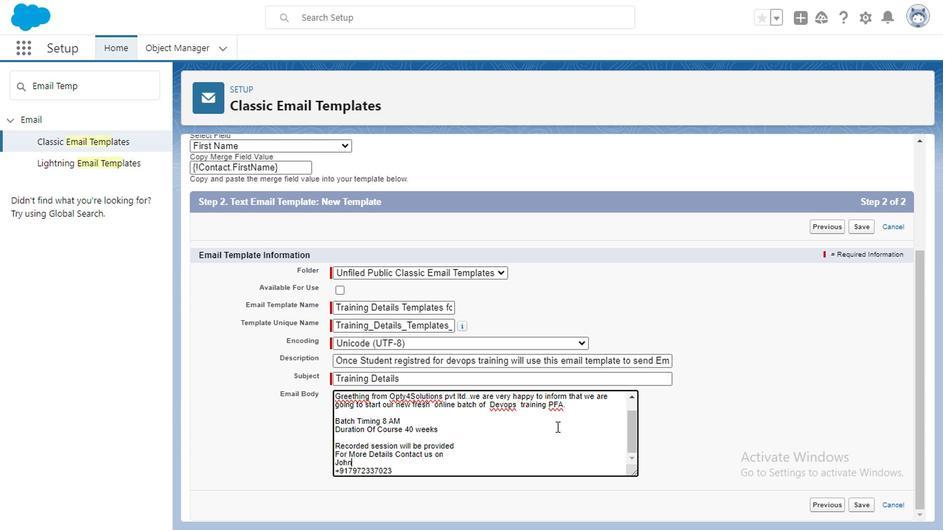 
Action: Mouse scrolled (467, 406) with delta (0, 0)
Screenshot: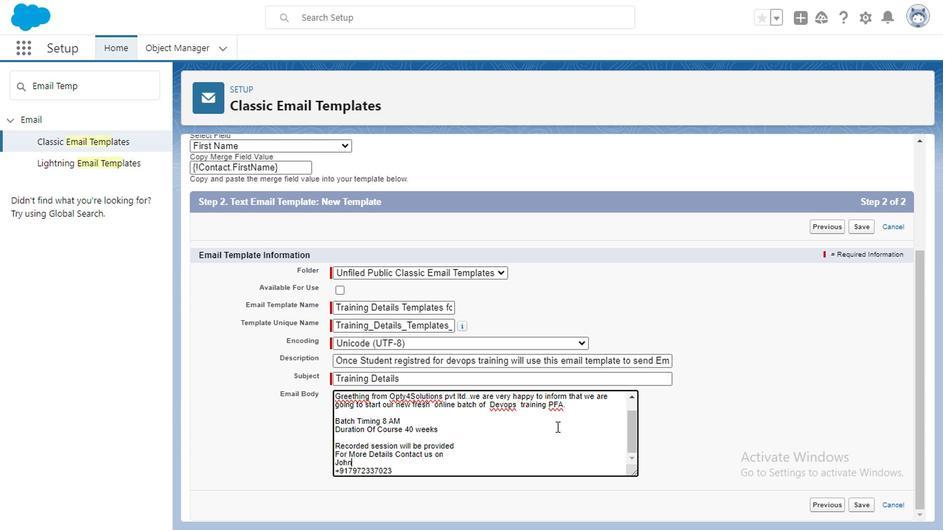 
Action: Mouse moved to (473, 401)
Screenshot: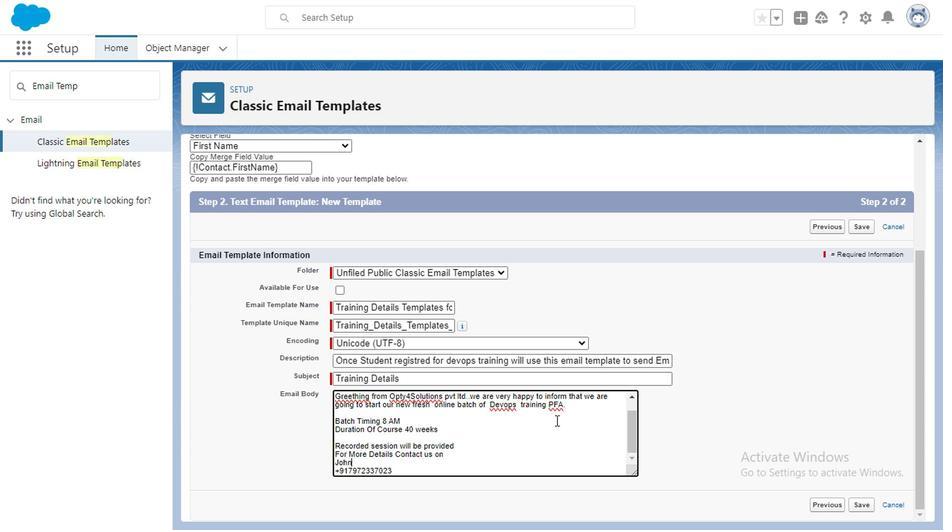
Action: Mouse scrolled (473, 400) with delta (0, 0)
Screenshot: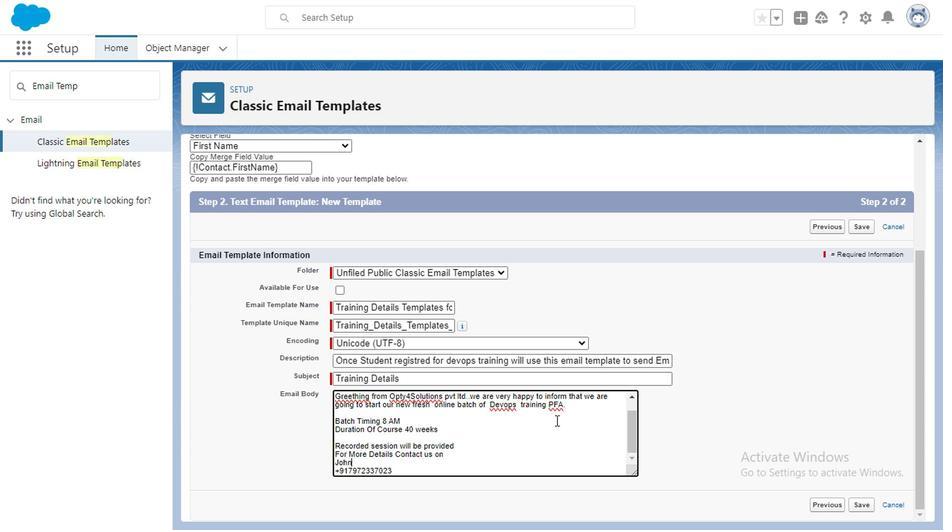 
Action: Mouse moved to (500, 395)
Screenshot: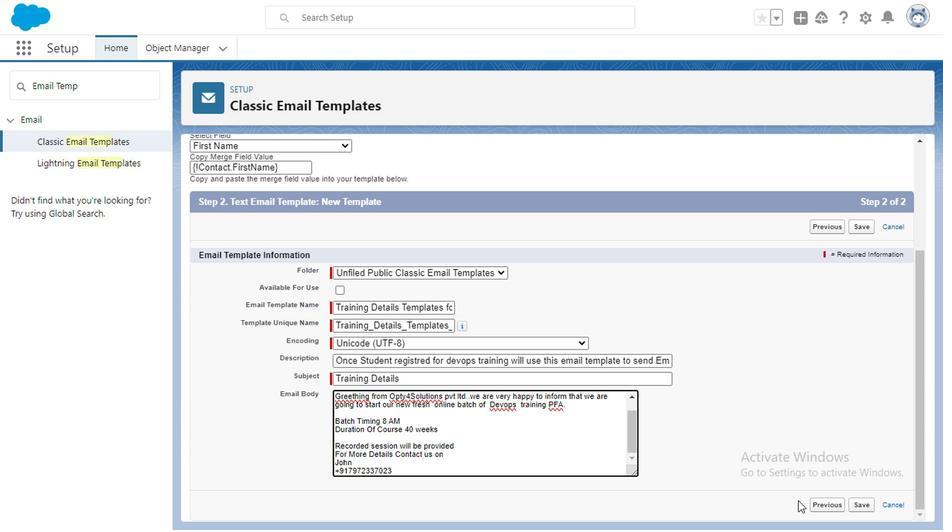 
Action: Mouse scrolled (500, 394) with delta (0, 0)
Screenshot: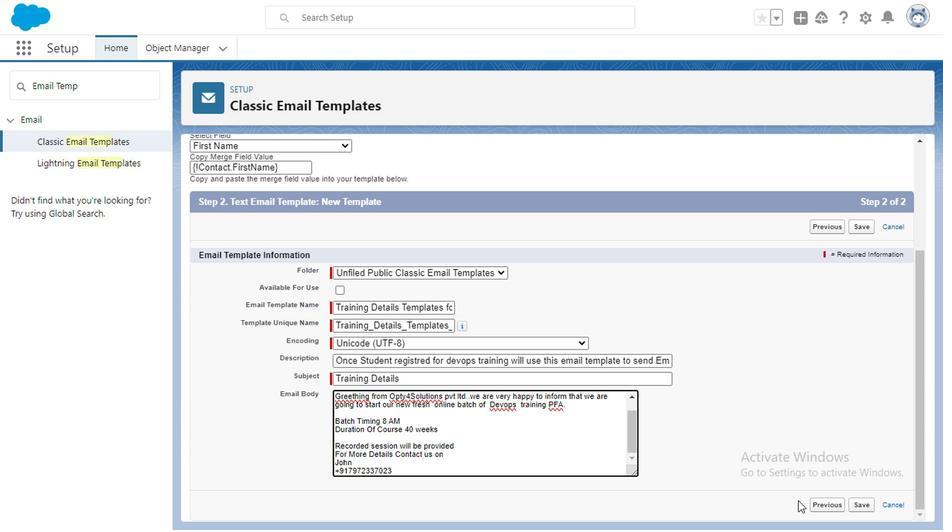 
Action: Mouse moved to (500, 395)
Screenshot: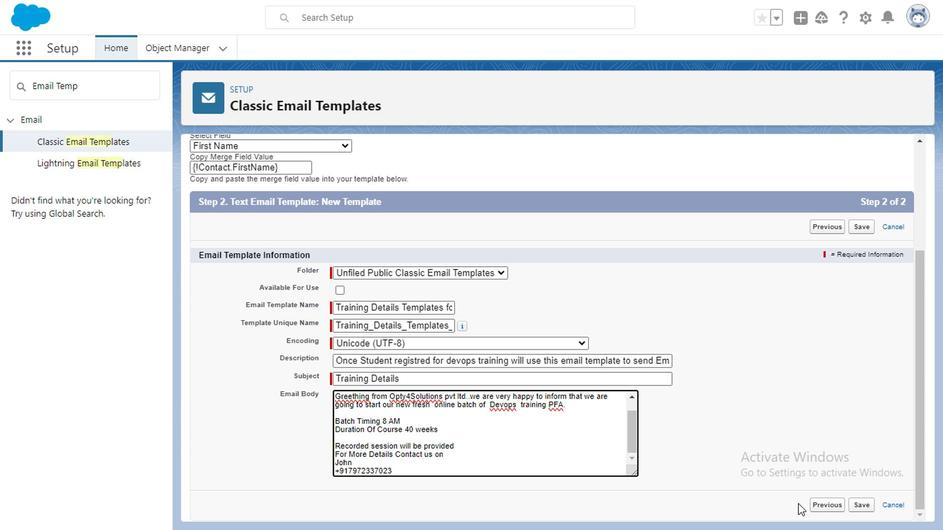 
Action: Mouse scrolled (500, 395) with delta (0, 0)
Screenshot: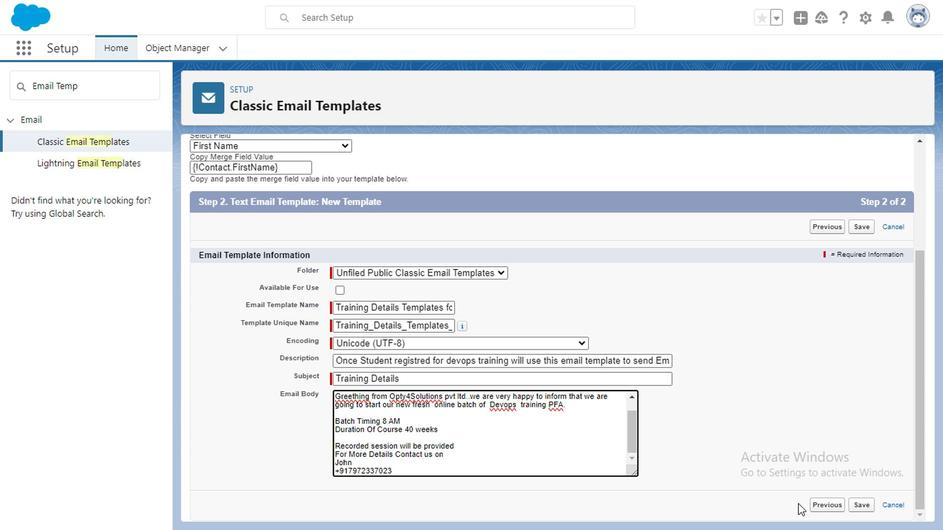
Action: Mouse moved to (739, 465)
Screenshot: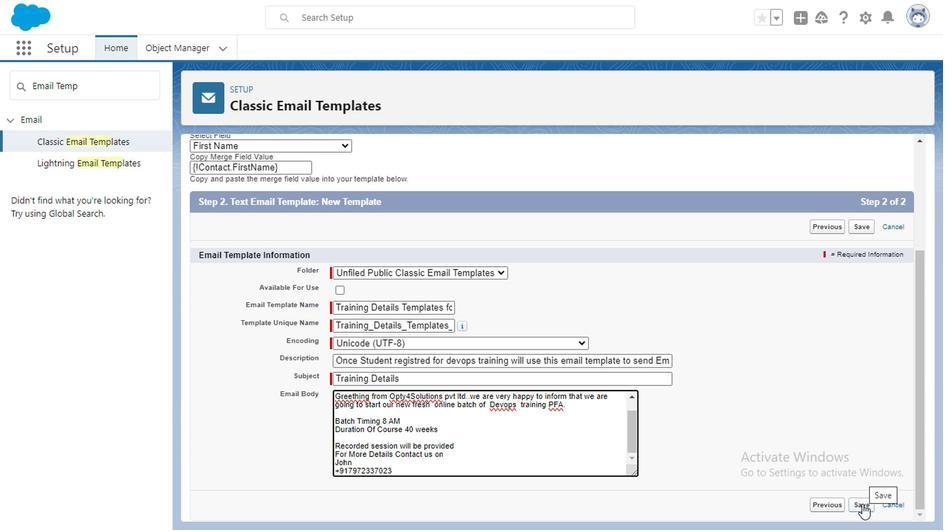 
Action: Mouse pressed left at (739, 465)
Screenshot: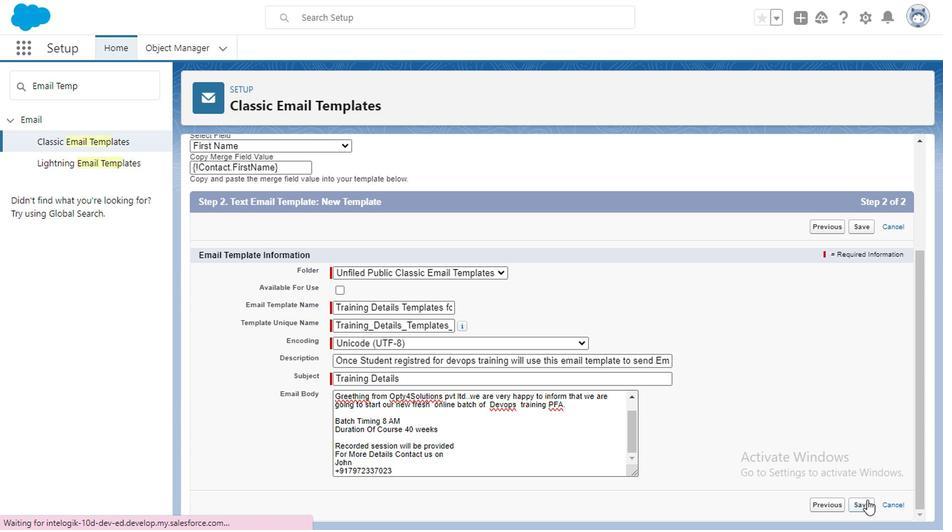 
Action: Mouse moved to (397, 219)
Screenshot: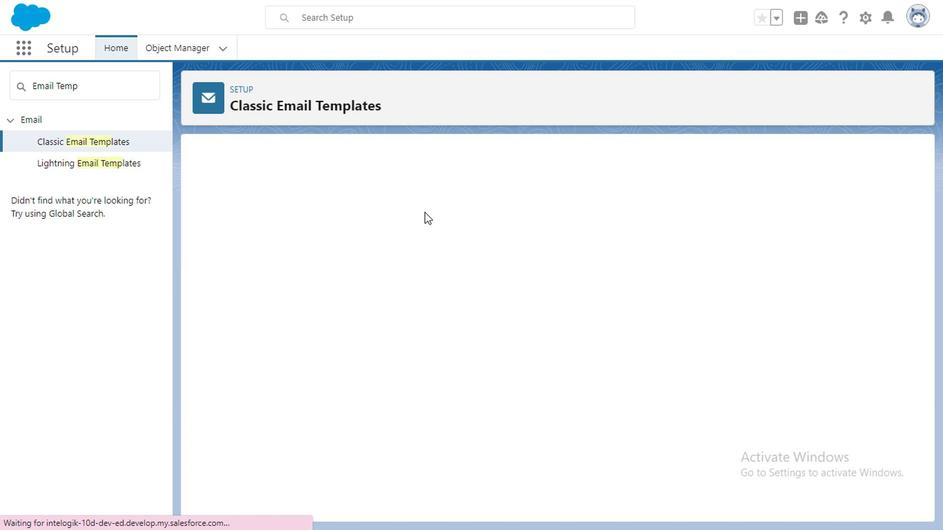 
Action: Mouse pressed left at (397, 219)
Screenshot: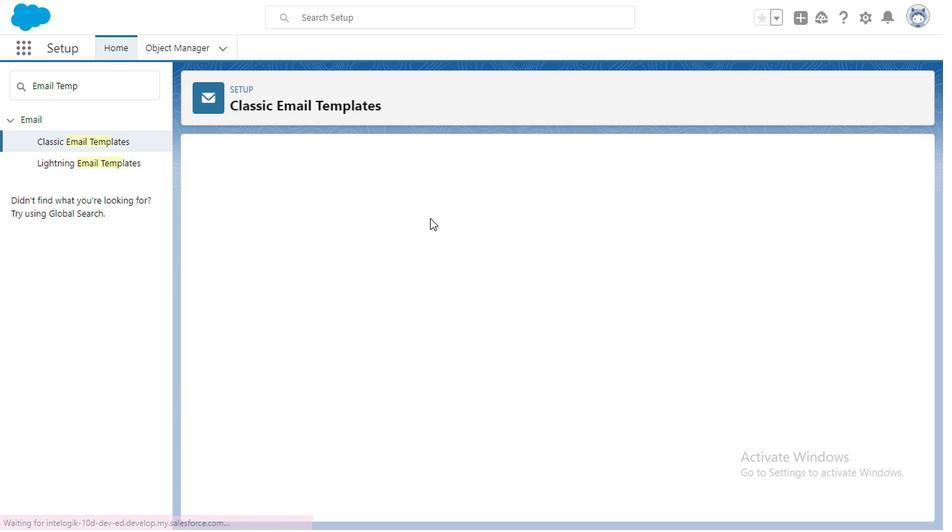 
Action: Mouse moved to (330, 384)
Screenshot: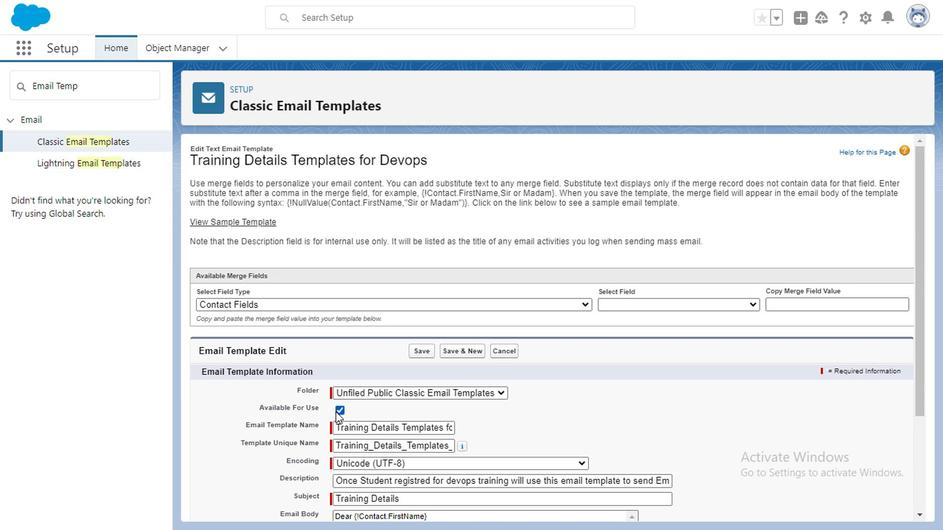 
Action: Mouse pressed left at (330, 384)
Screenshot: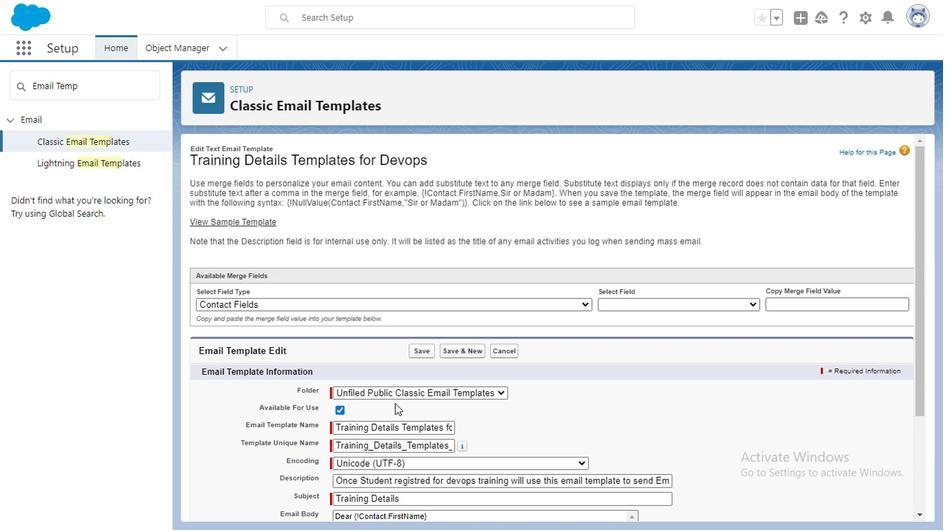 
Action: Mouse moved to (380, 378)
Screenshot: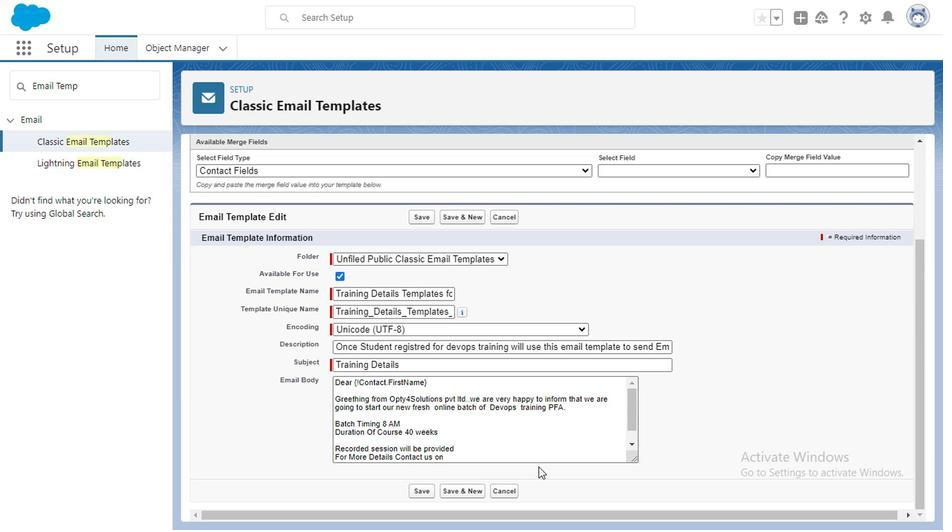 
Action: Mouse scrolled (380, 377) with delta (0, 0)
Screenshot: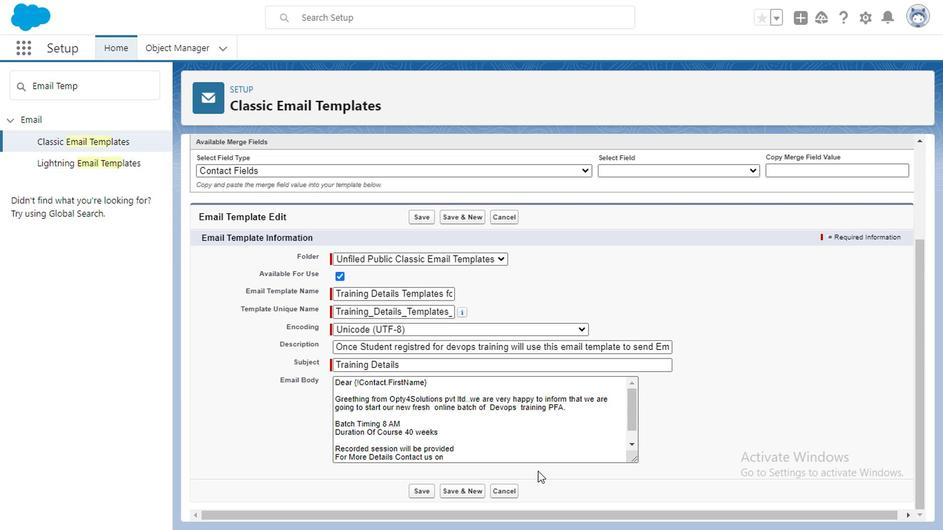 
Action: Mouse moved to (383, 380)
Screenshot: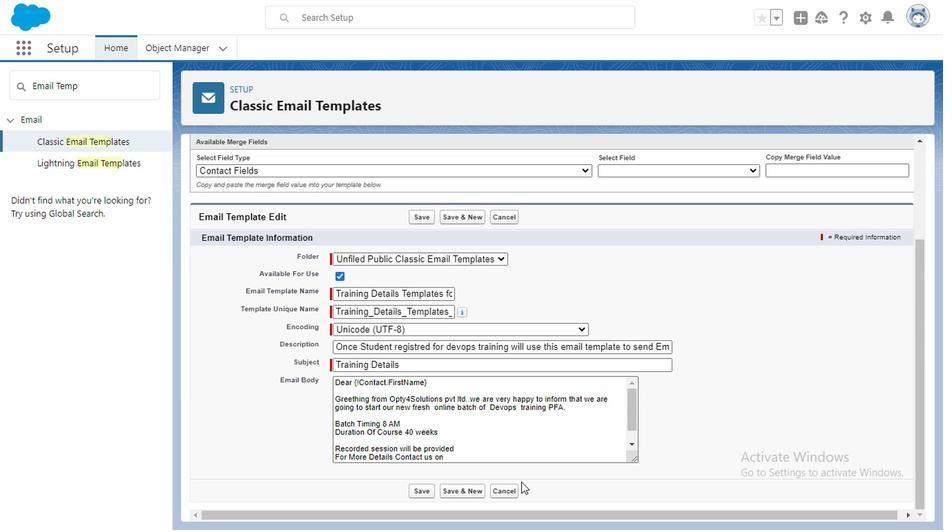 
Action: Mouse scrolled (383, 379) with delta (0, 0)
Screenshot: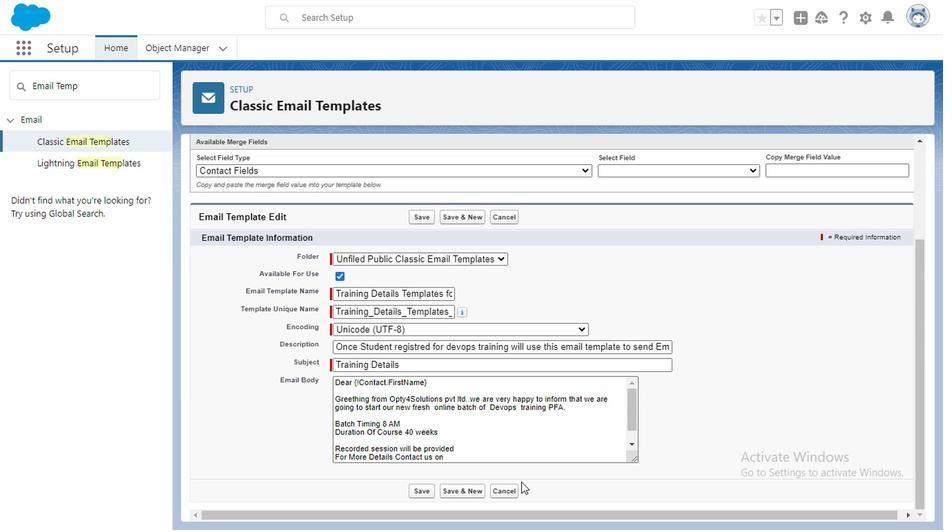 
Action: Mouse moved to (394, 455)
Screenshot: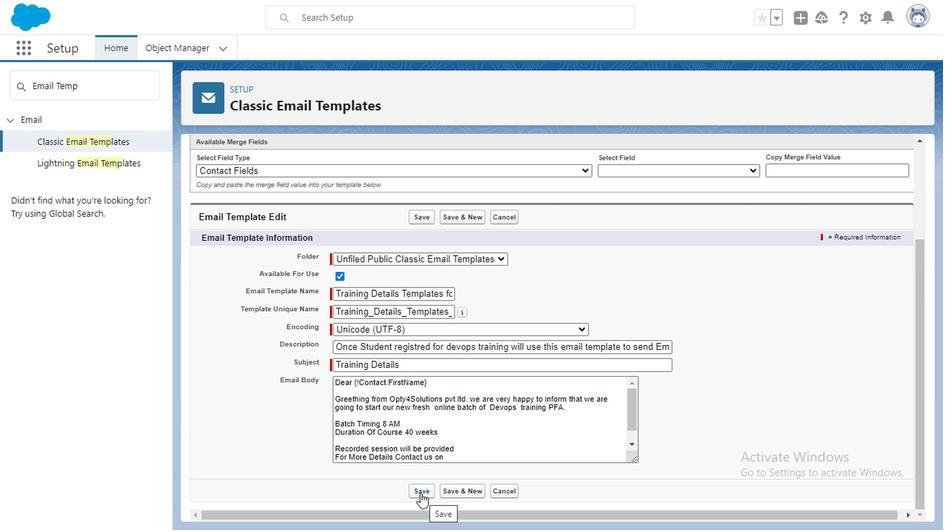 
Action: Mouse pressed left at (394, 455)
Screenshot: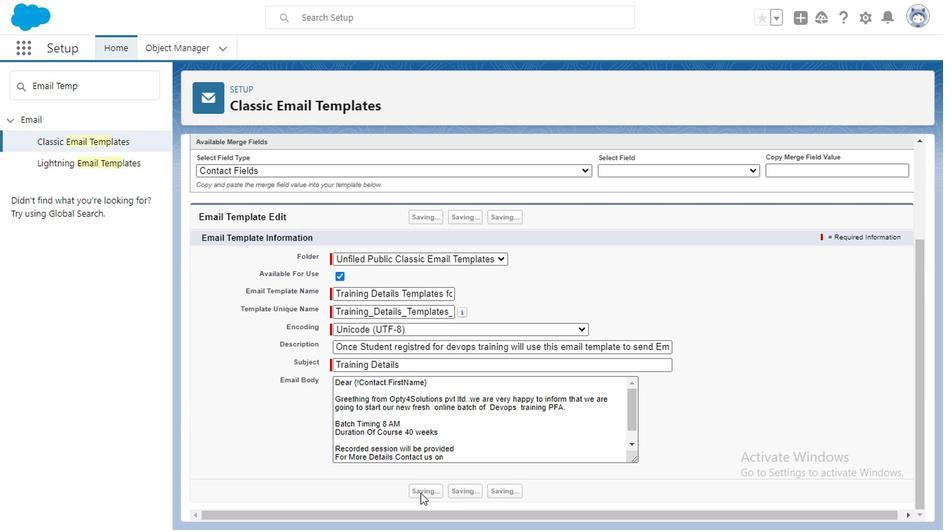 
Action: Mouse moved to (257, 303)
Screenshot: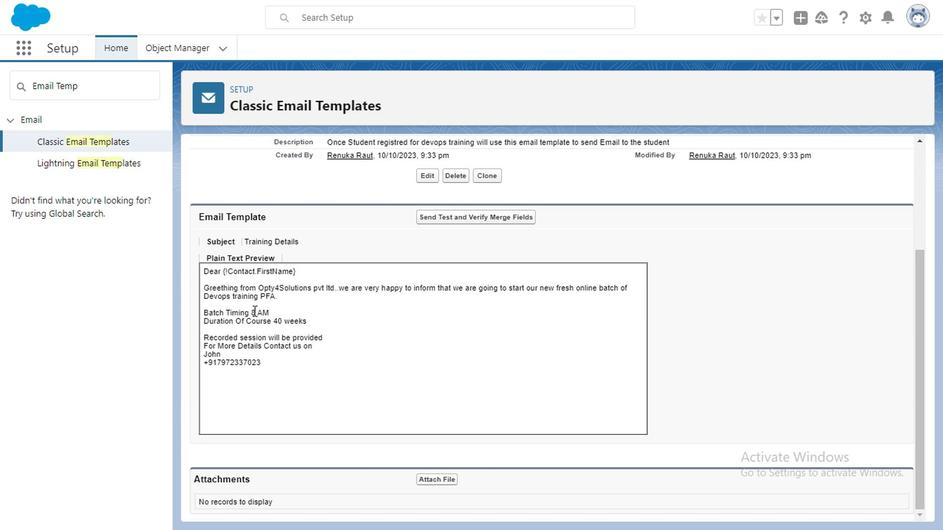 
Action: Mouse scrolled (257, 302) with delta (0, 0)
Screenshot: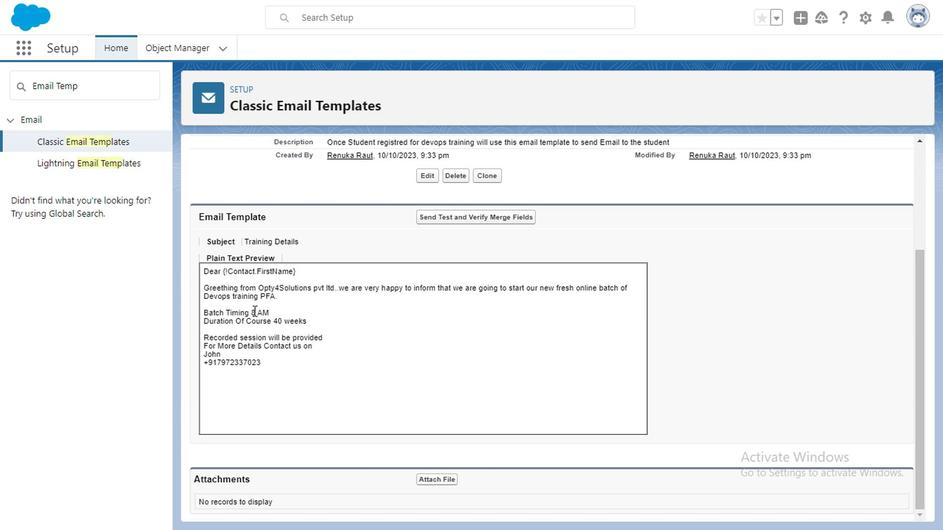 
Action: Mouse moved to (259, 305)
Screenshot: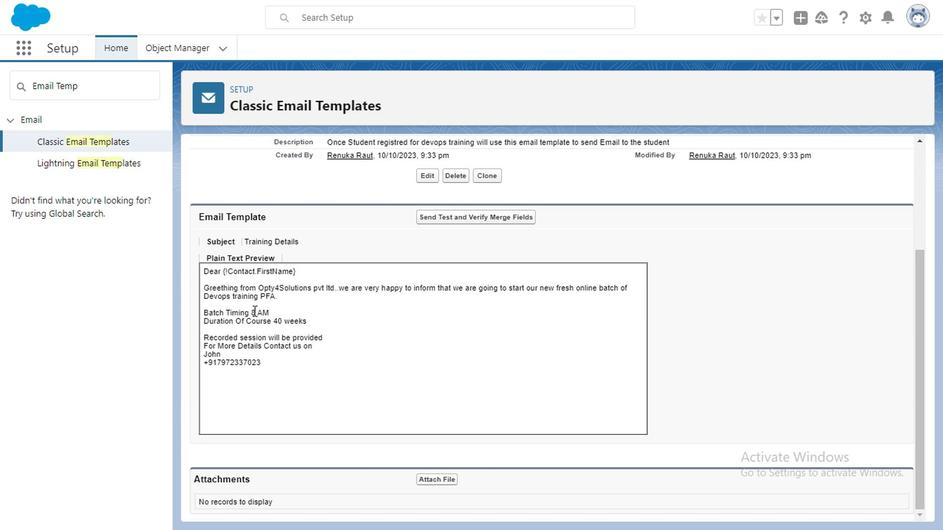 
Action: Mouse scrolled (259, 304) with delta (0, 0)
Screenshot: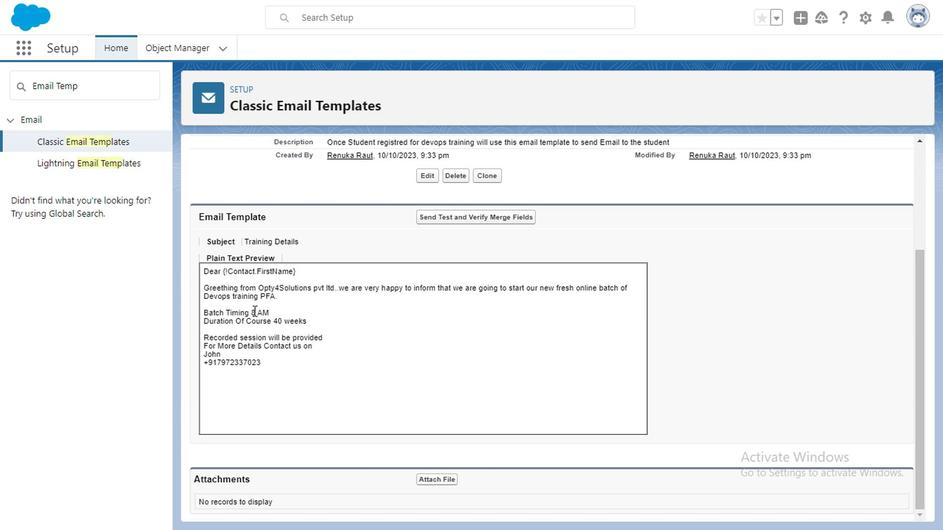 
Action: Mouse moved to (340, 301)
Screenshot: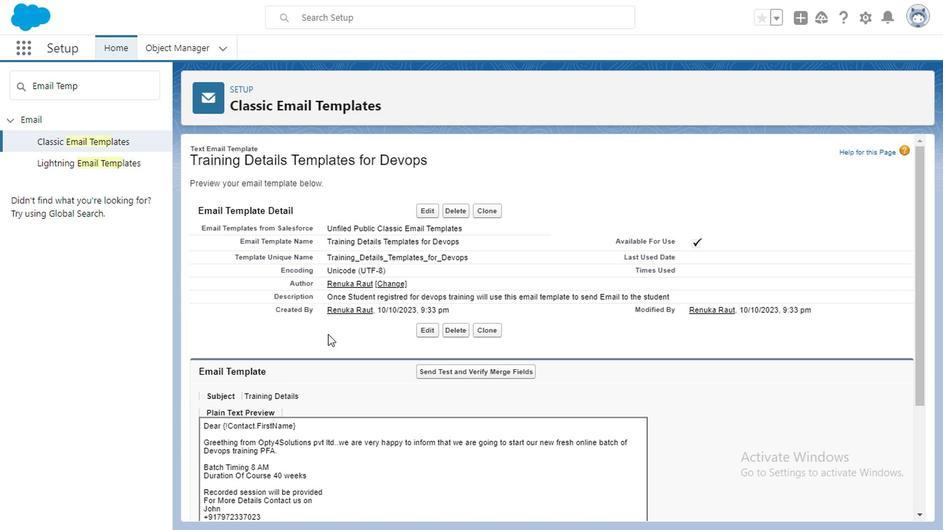 
Action: Mouse scrolled (340, 301) with delta (0, 0)
Screenshot: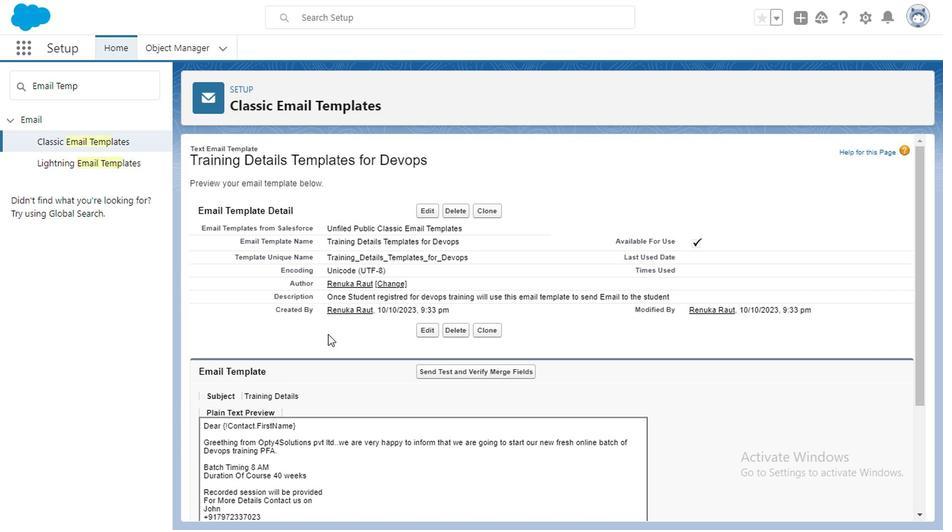 
Action: Mouse moved to (336, 294)
Screenshot: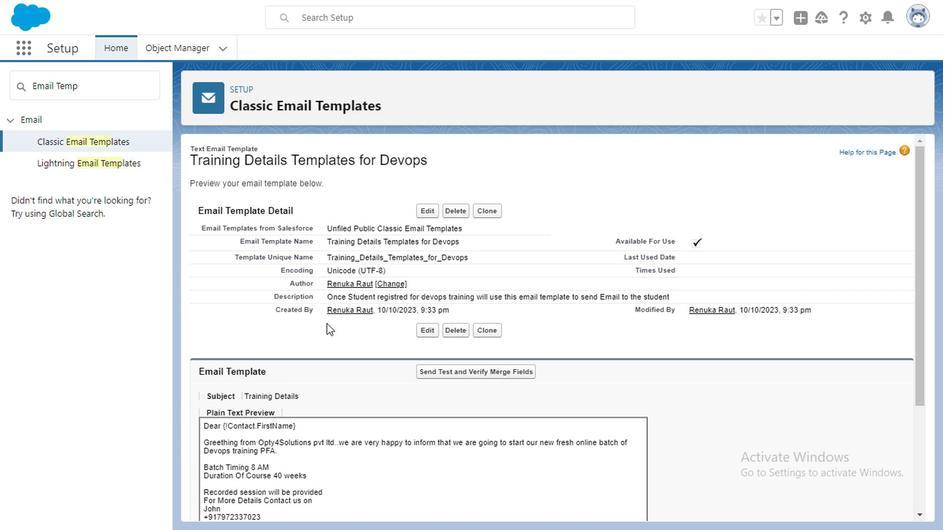 
Action: Mouse scrolled (336, 294) with delta (0, 0)
Screenshot: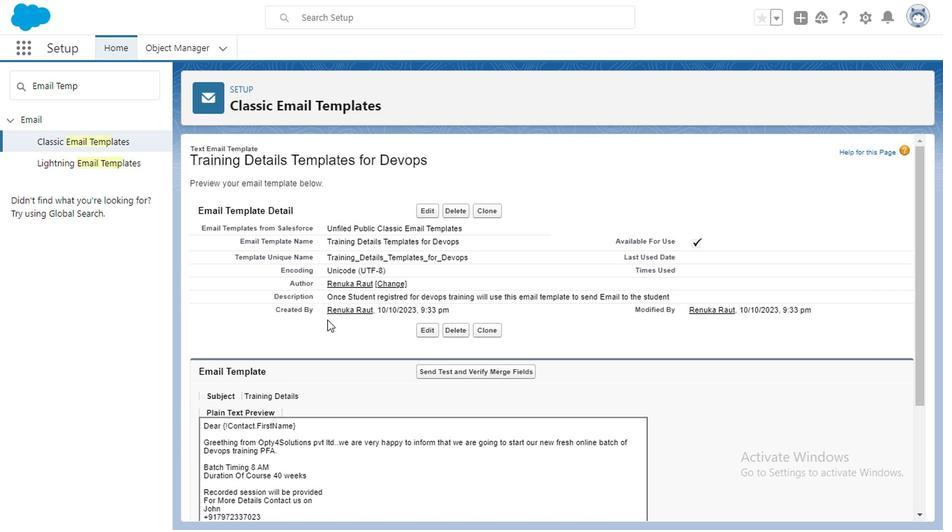 
Action: Mouse moved to (131, 157)
Screenshot: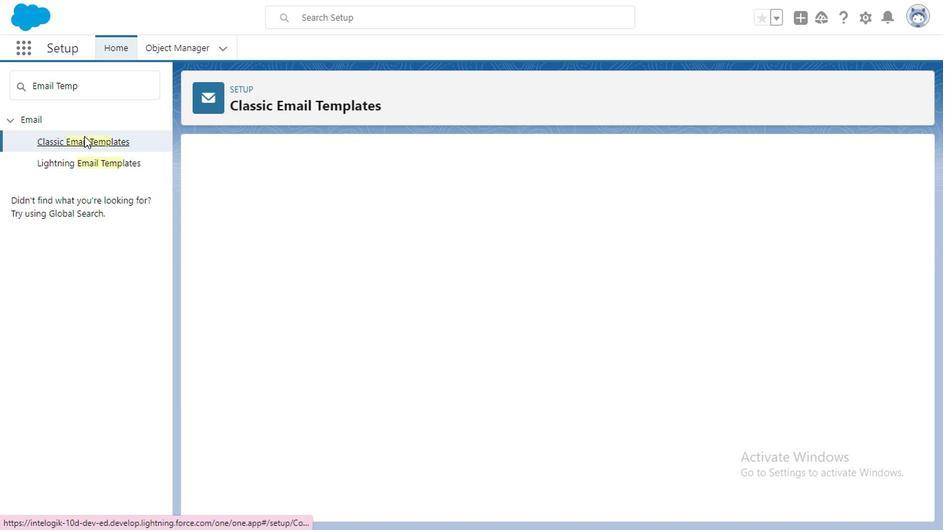 
Action: Mouse pressed left at (131, 157)
Screenshot: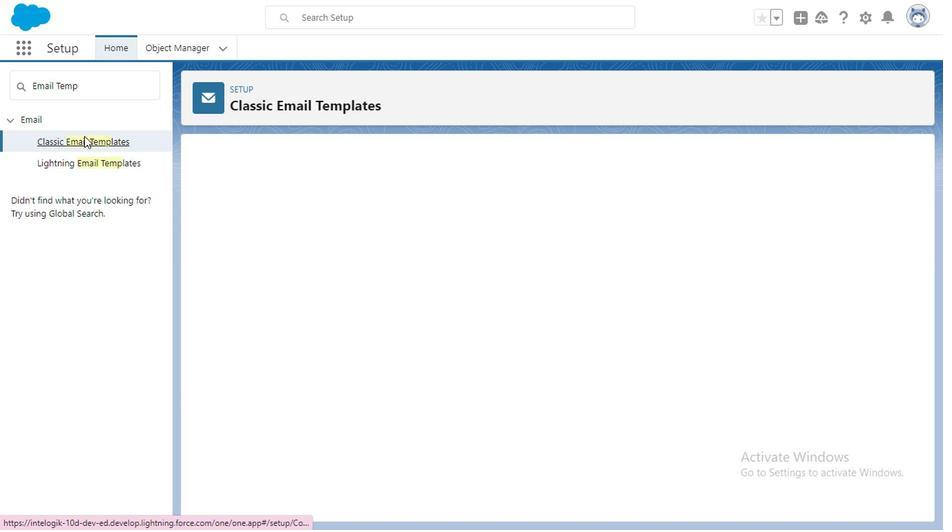 
Action: Mouse moved to (262, 277)
Screenshot: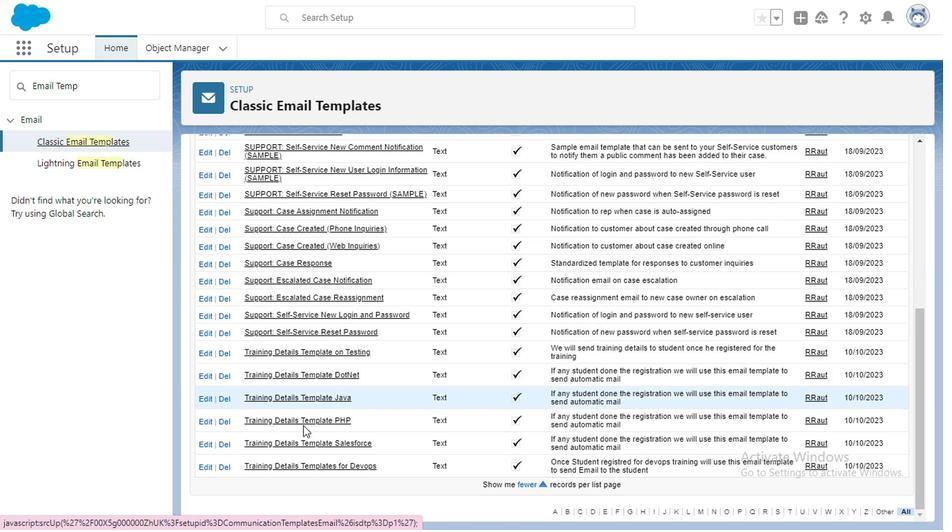 
Action: Mouse scrolled (262, 276) with delta (0, 0)
Screenshot: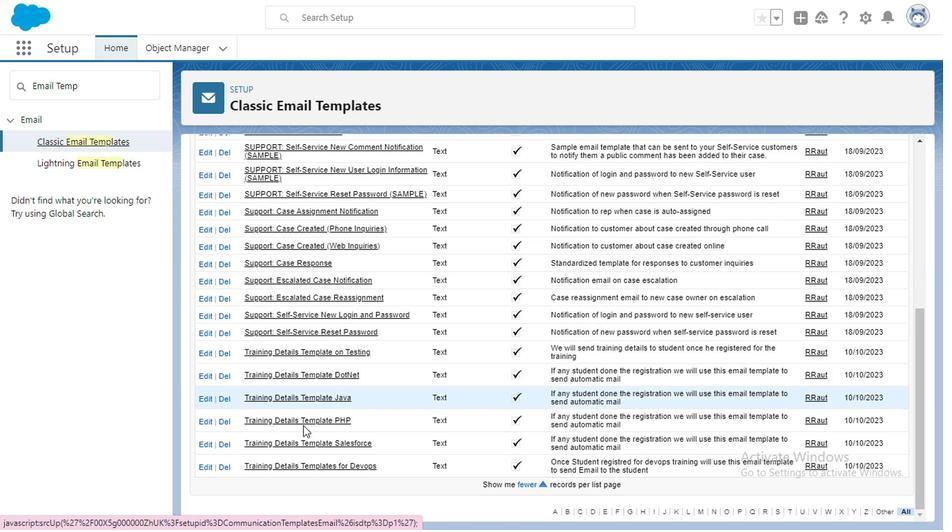 
Action: Mouse scrolled (262, 276) with delta (0, 0)
Screenshot: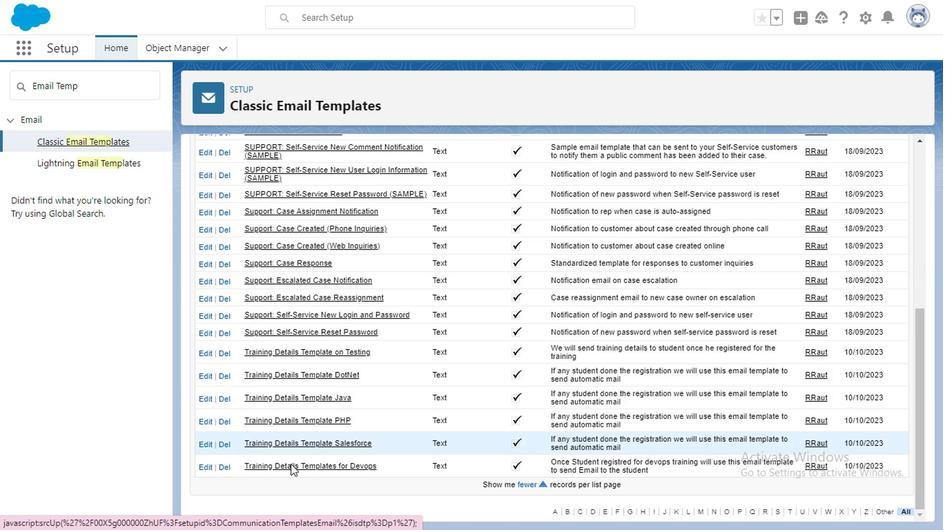 
Action: Mouse scrolled (262, 276) with delta (0, 0)
Screenshot: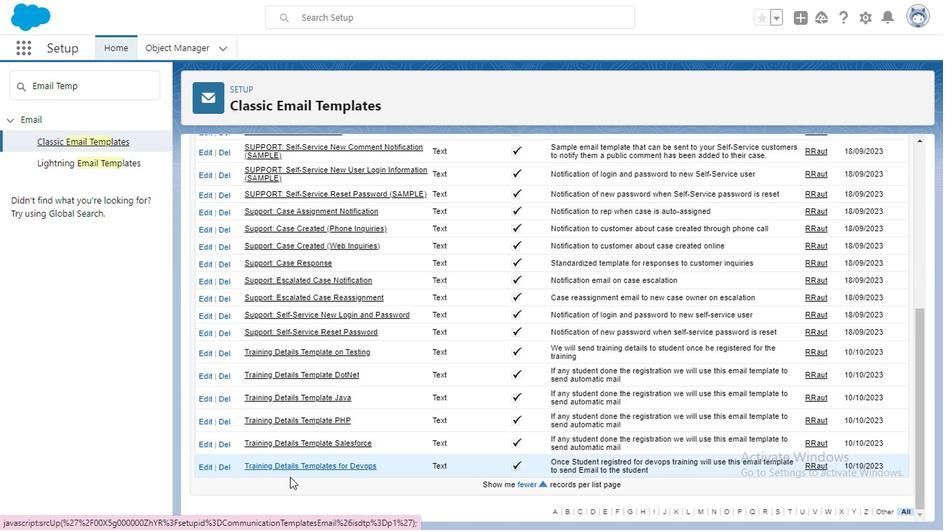 
Action: Mouse moved to (340, 432)
Screenshot: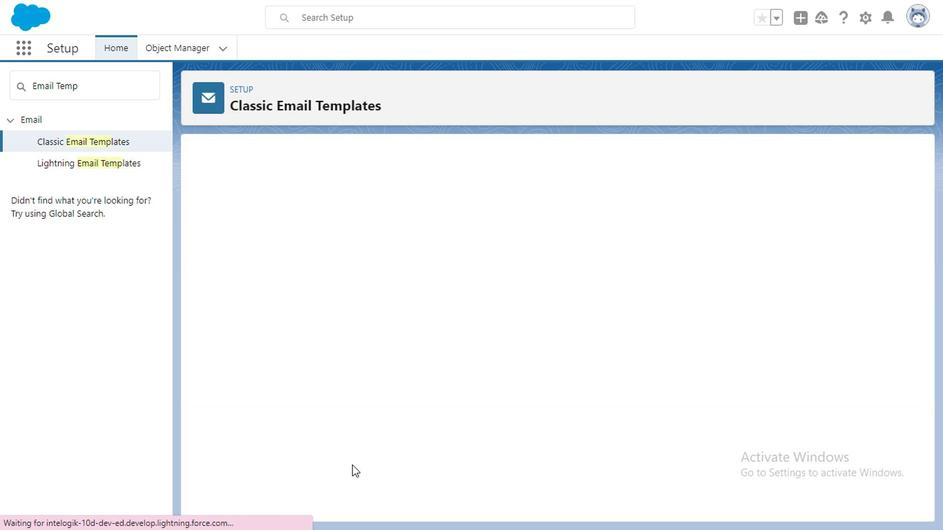 
Action: Mouse pressed left at (340, 432)
Screenshot: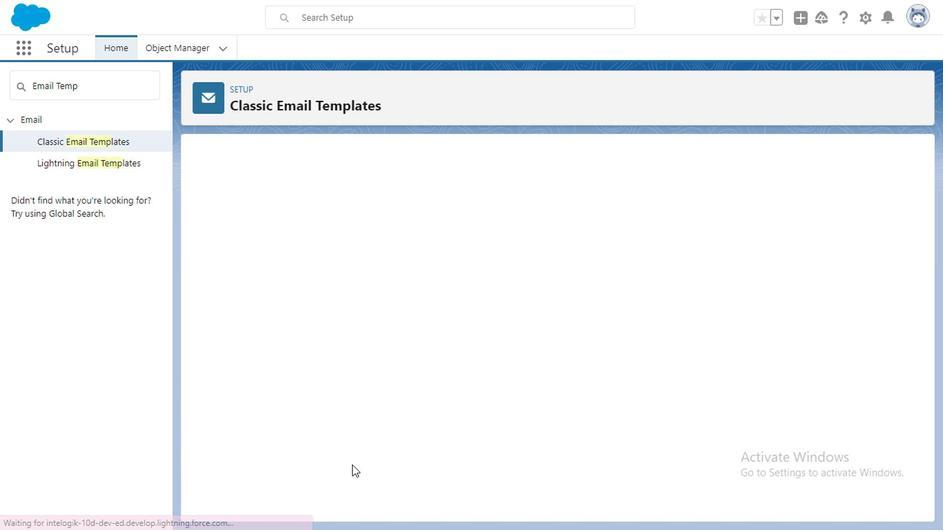 
Action: Mouse moved to (476, 382)
Screenshot: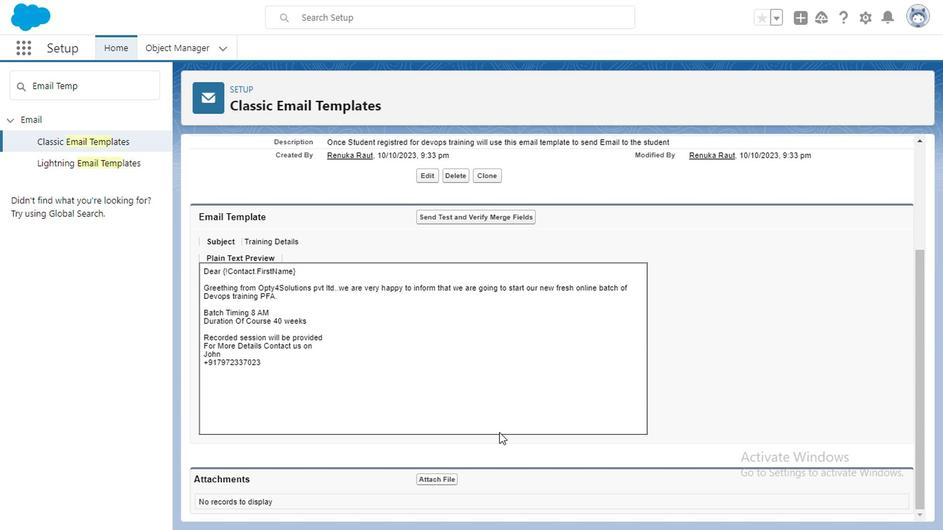 
Action: Mouse scrolled (476, 382) with delta (0, 0)
Screenshot: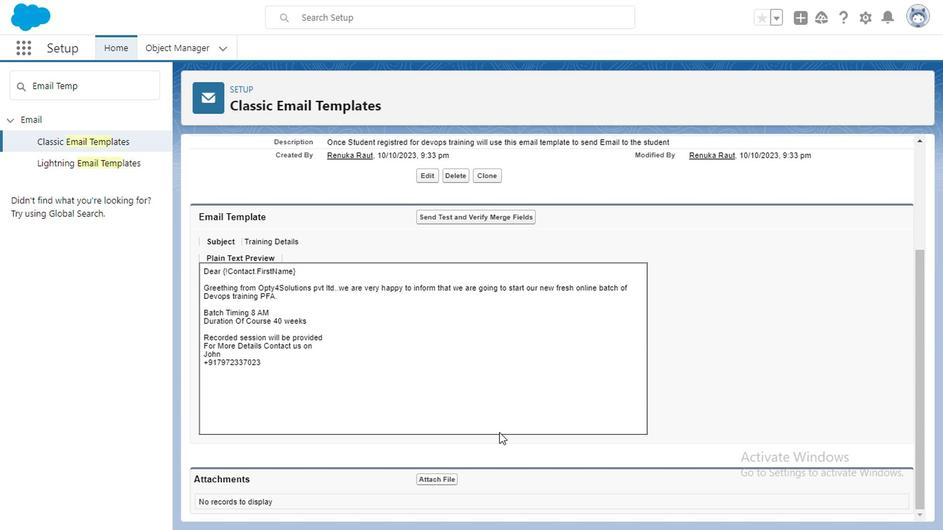 
Action: Mouse moved to (476, 384)
Screenshot: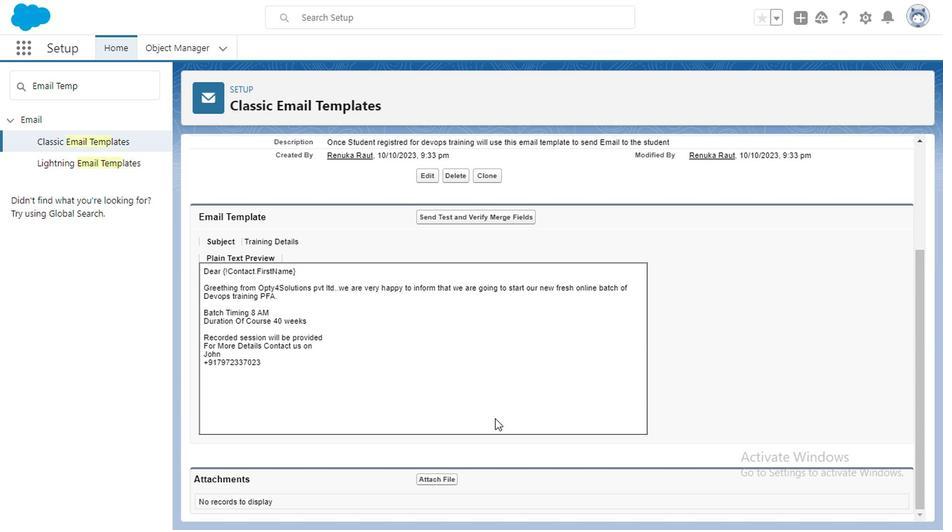
Action: Mouse scrolled (476, 384) with delta (0, 0)
Screenshot: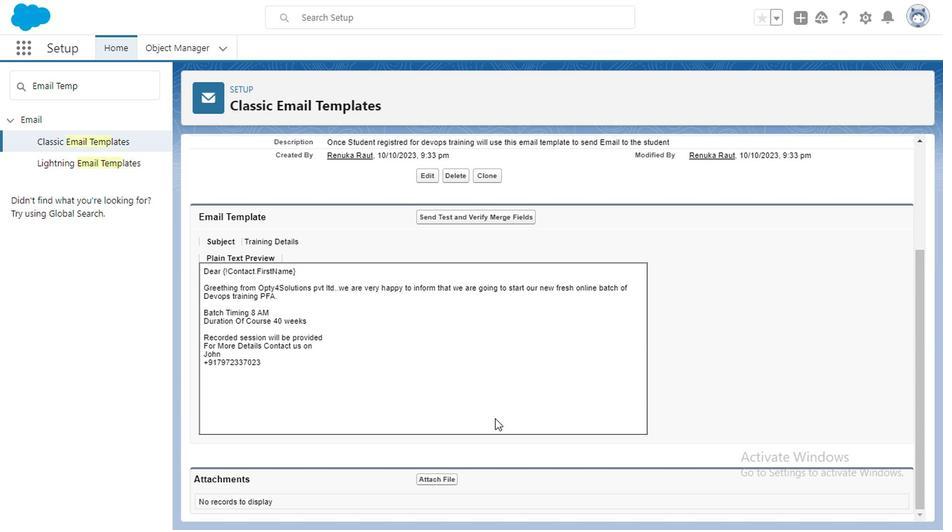 
Action: Mouse moved to (476, 385)
Screenshot: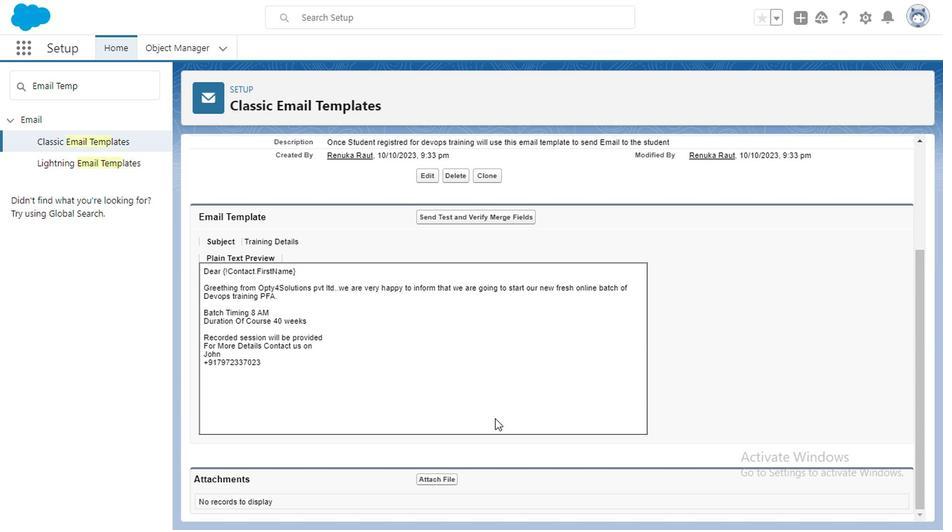 
Action: Mouse scrolled (476, 384) with delta (0, 0)
Screenshot: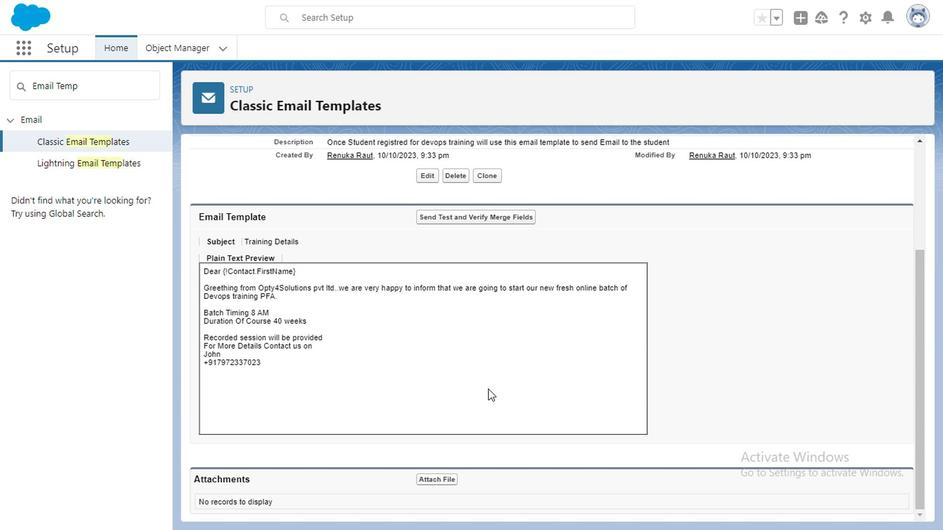 
Action: Mouse moved to (427, 225)
Screenshot: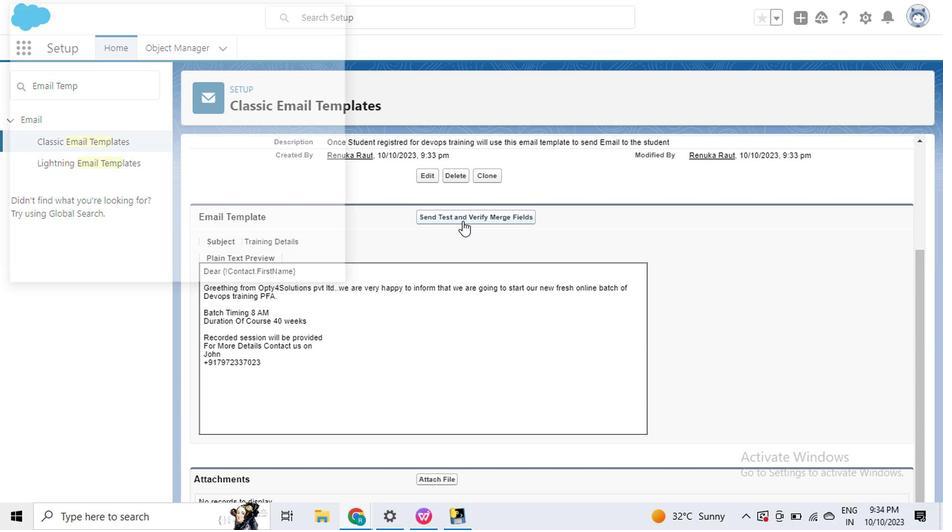 
Action: Mouse pressed left at (427, 225)
Screenshot: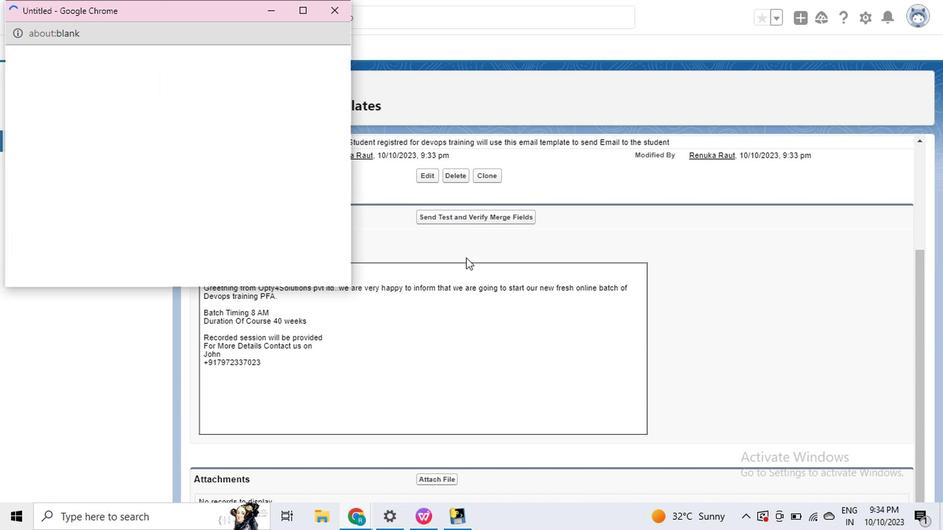 
Action: Mouse moved to (157, 148)
Screenshot: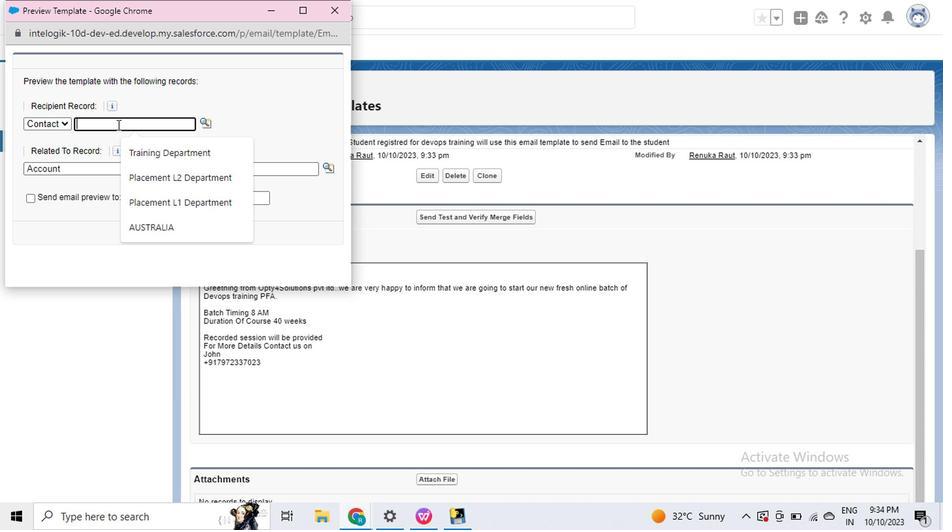
Action: Mouse pressed left at (157, 148)
Screenshot: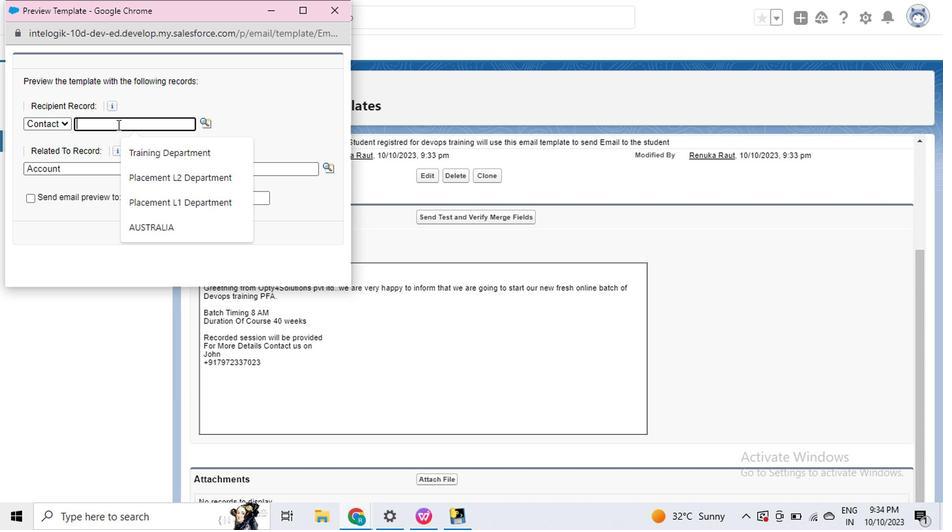 
Action: Mouse moved to (156, 147)
Screenshot: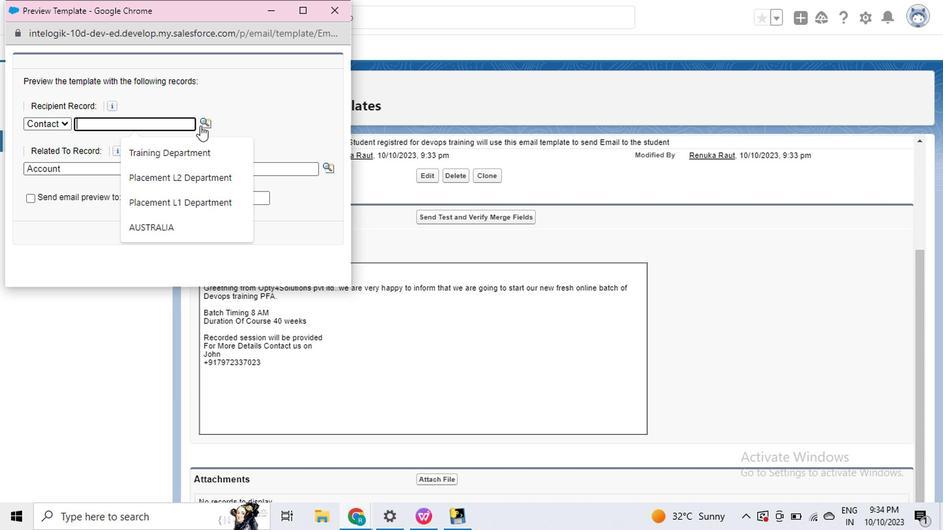
Action: Mouse pressed left at (156, 147)
Screenshot: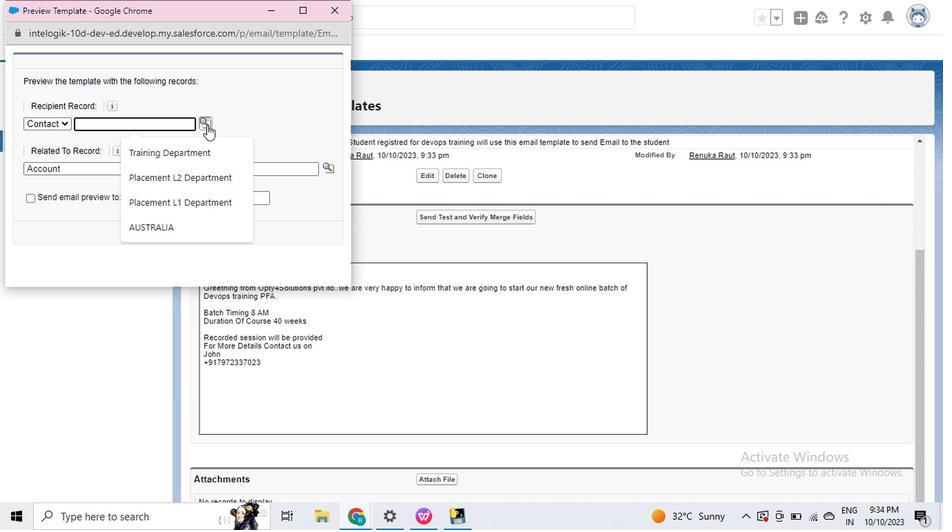 
Action: Mouse moved to (226, 145)
Screenshot: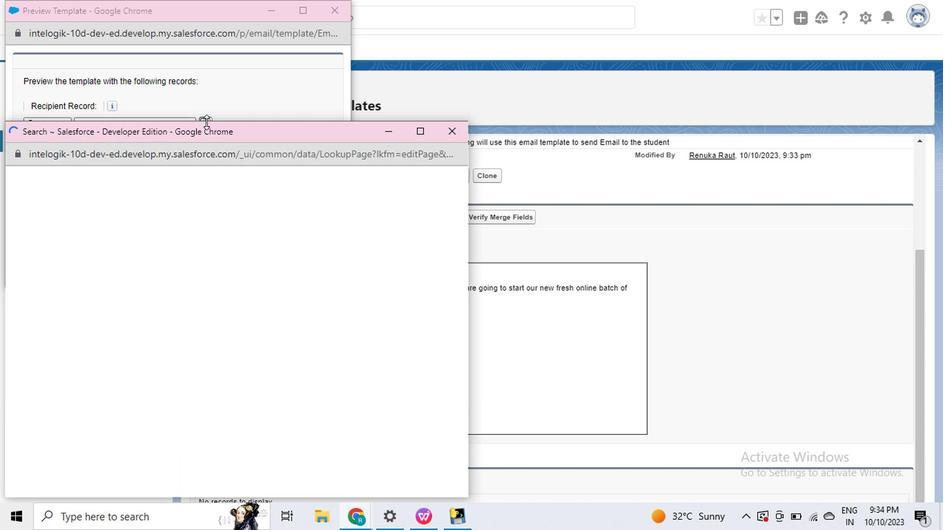 
Action: Mouse pressed left at (226, 145)
Screenshot: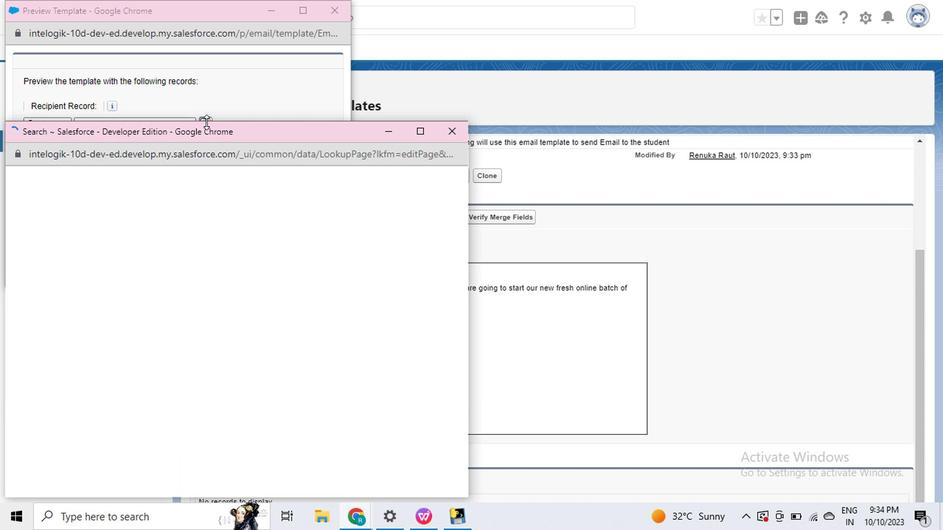 
Action: Mouse moved to (153, 215)
Screenshot: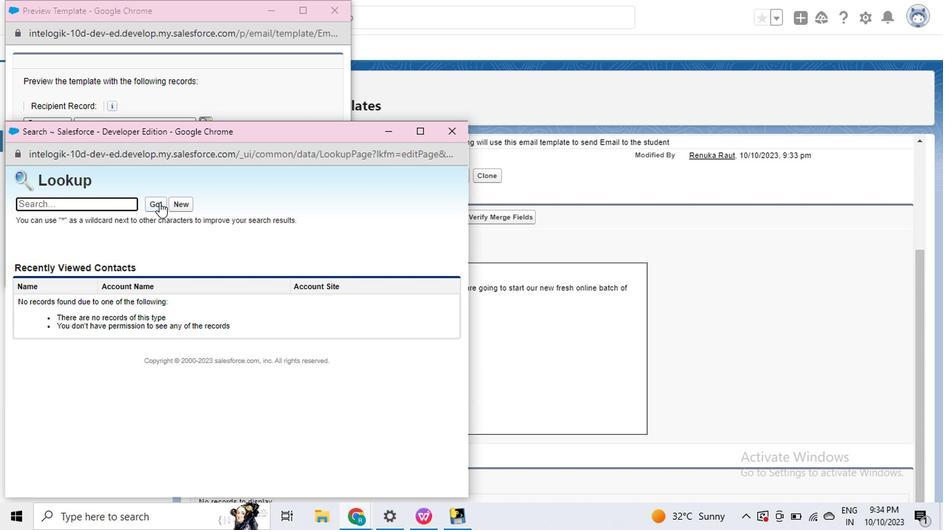 
Action: Mouse pressed left at (153, 215)
Screenshot: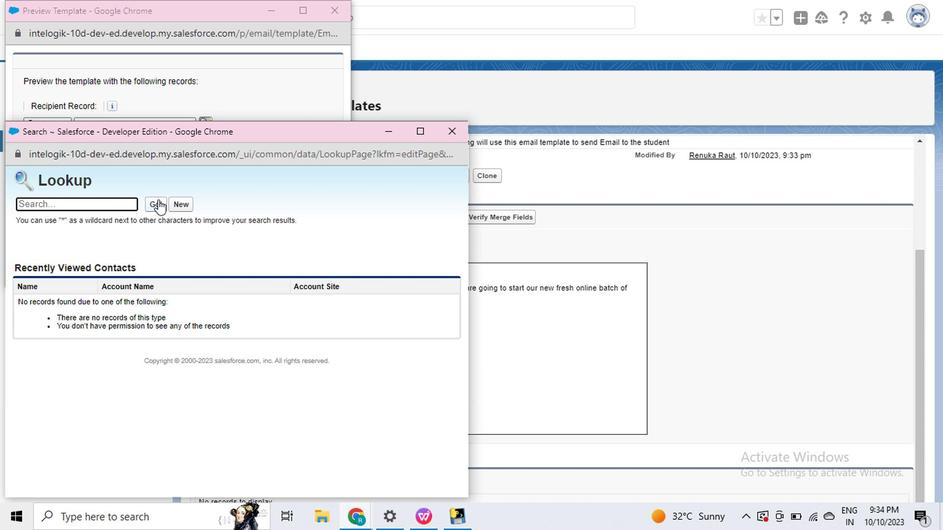 
Action: Mouse moved to (208, 215)
Screenshot: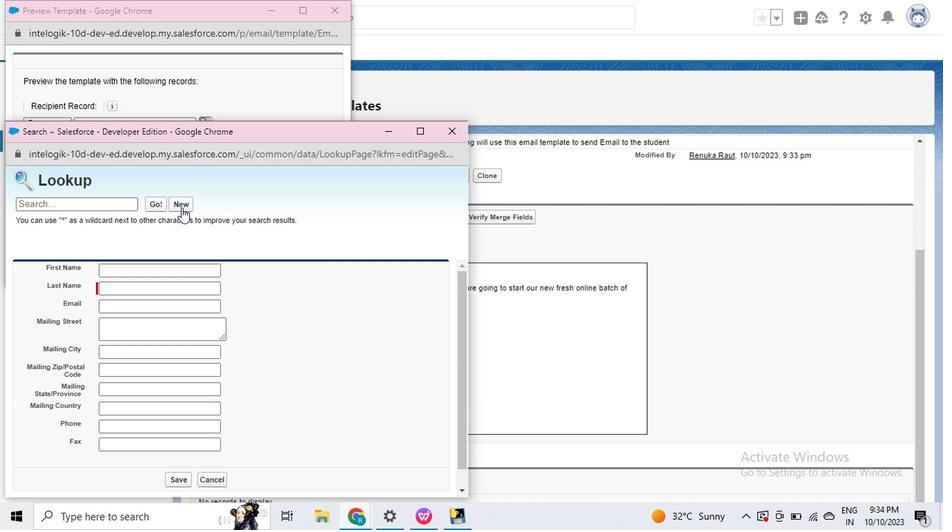 
Action: Mouse pressed left at (208, 215)
Screenshot: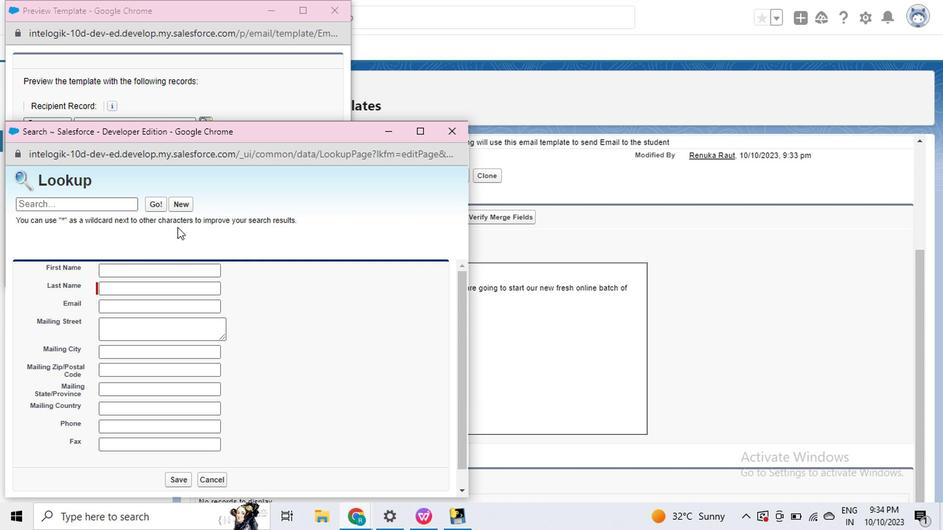 
Action: Mouse moved to (159, 267)
Screenshot: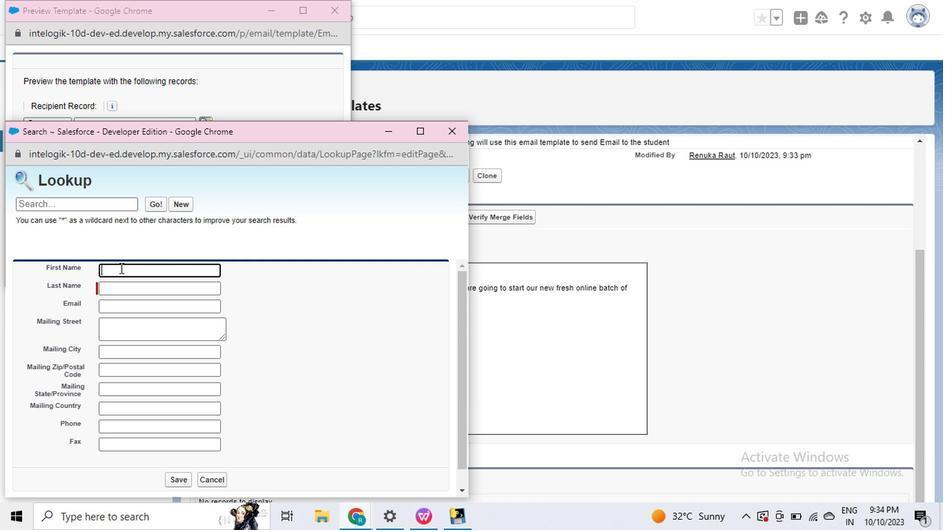 
Action: Mouse pressed left at (159, 267)
Screenshot: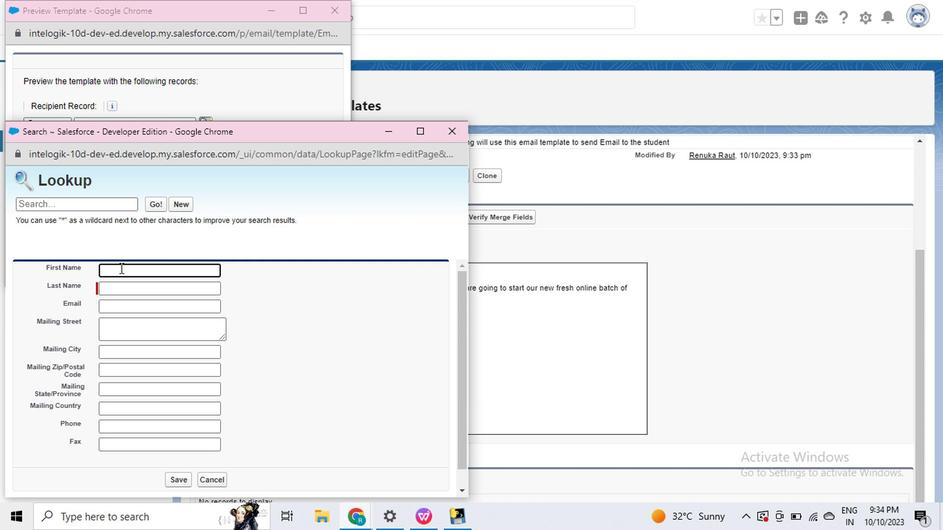 
Action: Mouse moved to (159, 267)
Screenshot: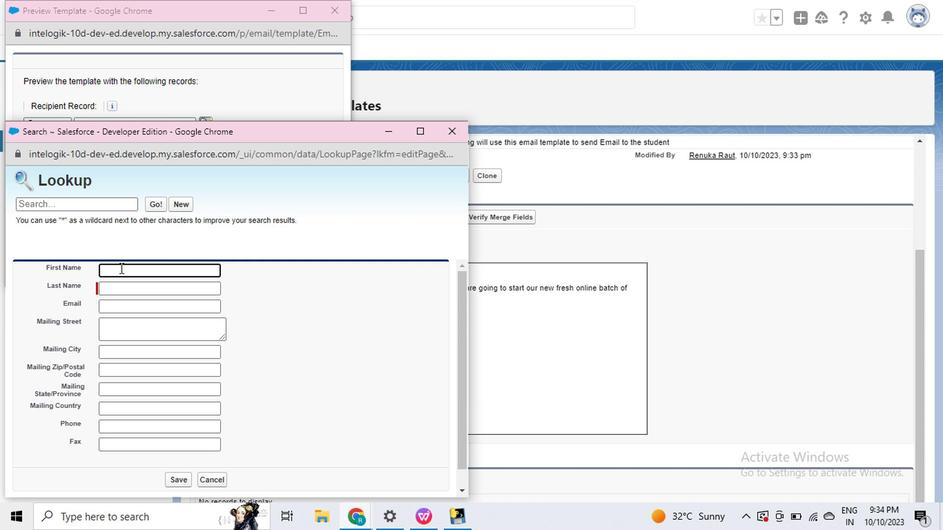 
Action: Key pressed <Key.caps_lock>R<Key.caps_lock>enuka
Screenshot: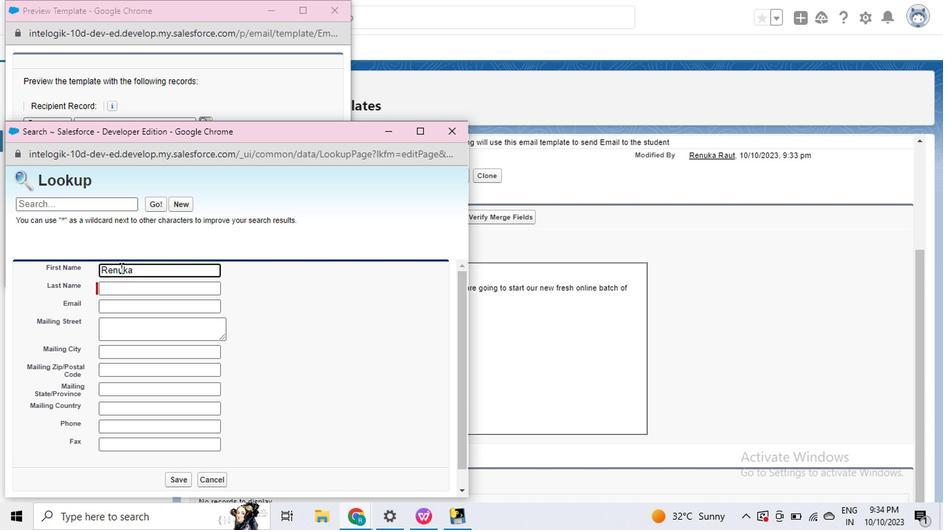 
Action: Mouse moved to (165, 285)
Screenshot: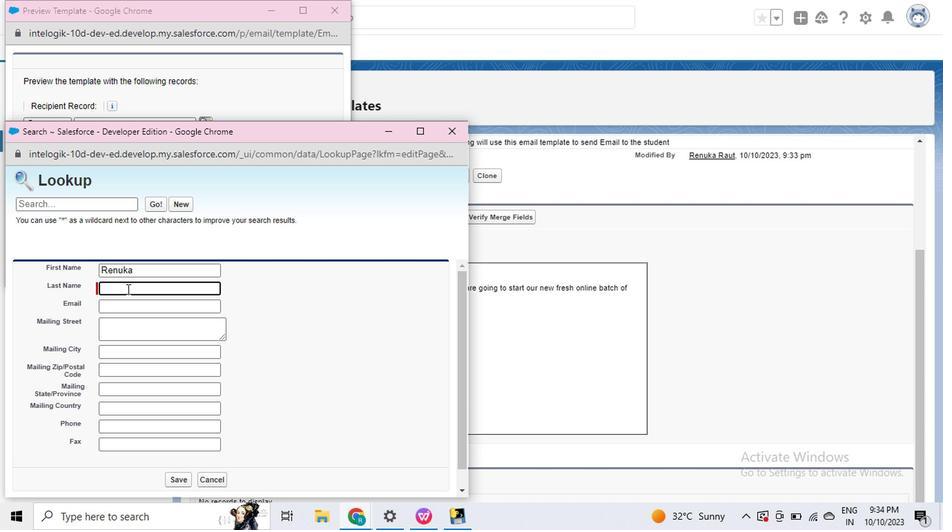 
Action: Mouse pressed left at (165, 285)
Screenshot: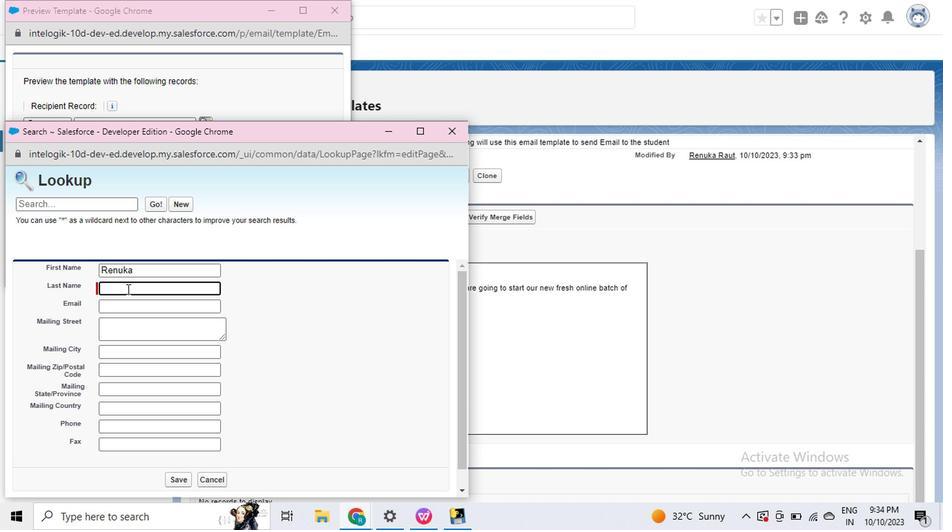 
Action: Key pressed <Key.caps_lock>R<Key.caps_lock>aut
Screenshot: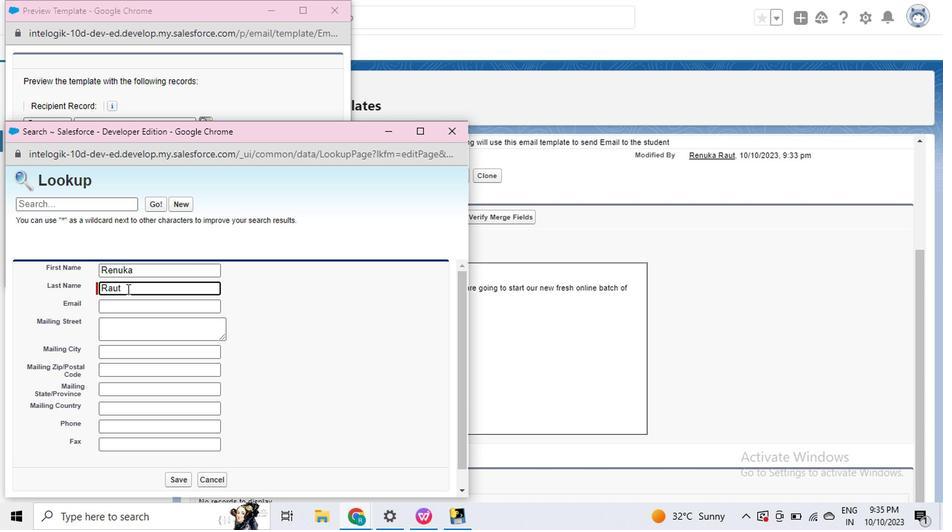 
Action: Mouse moved to (156, 300)
Screenshot: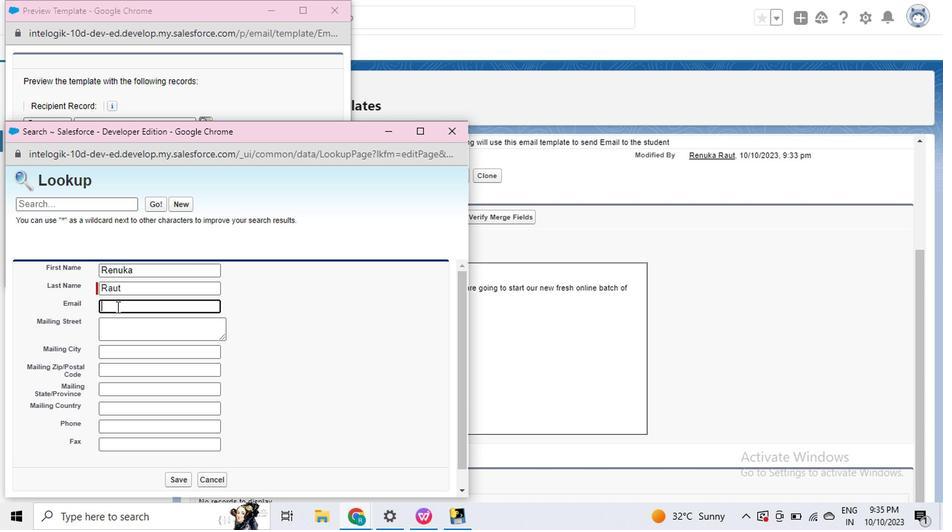 
Action: Mouse pressed left at (156, 300)
Screenshot: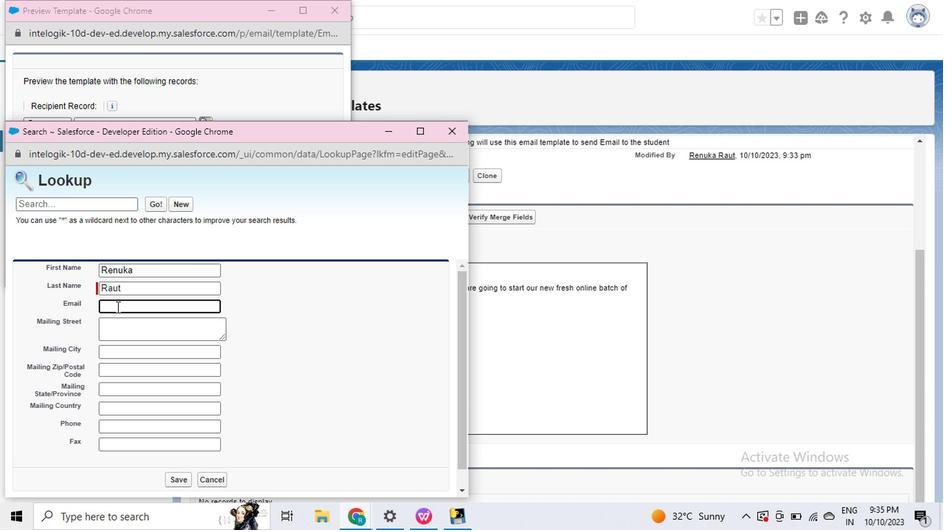 
Action: Mouse moved to (156, 300)
Screenshot: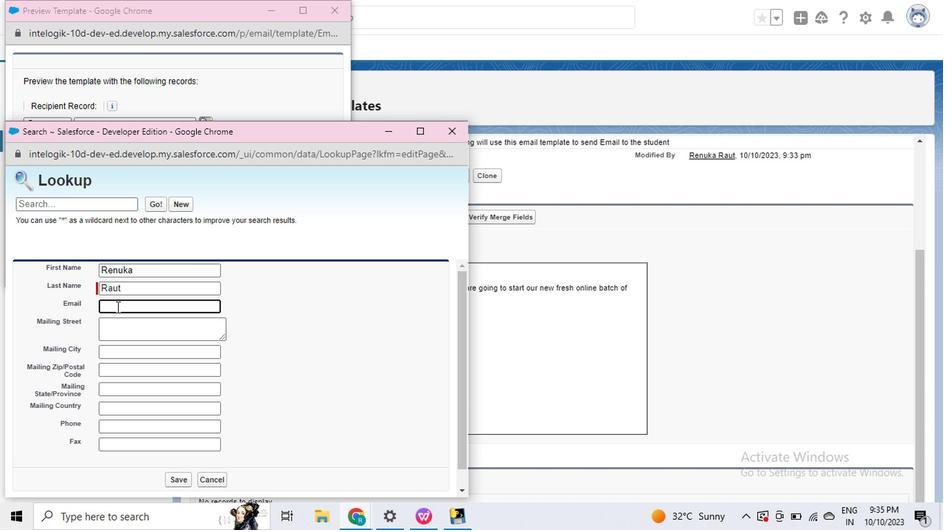 
Action: Key pressed renuchetan1991<Key.shift>@gmail.com
Screenshot: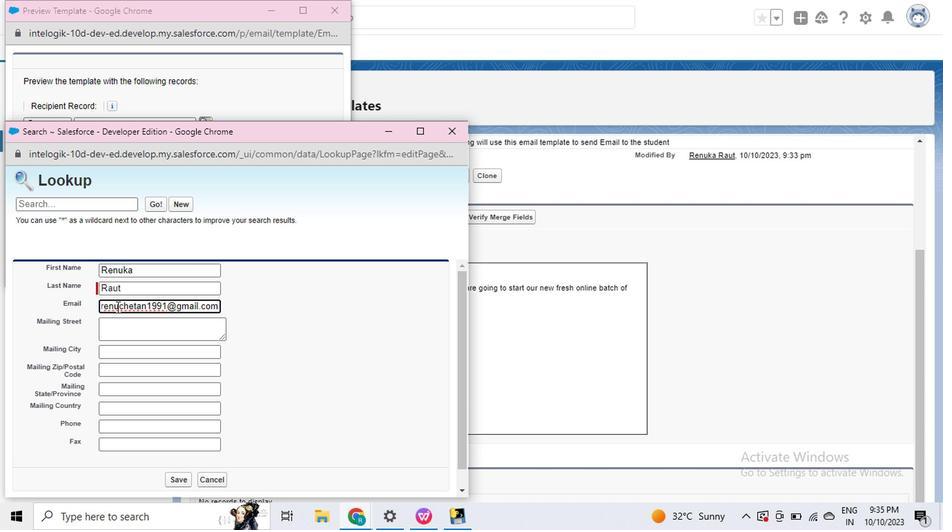 
Action: Mouse moved to (158, 321)
Screenshot: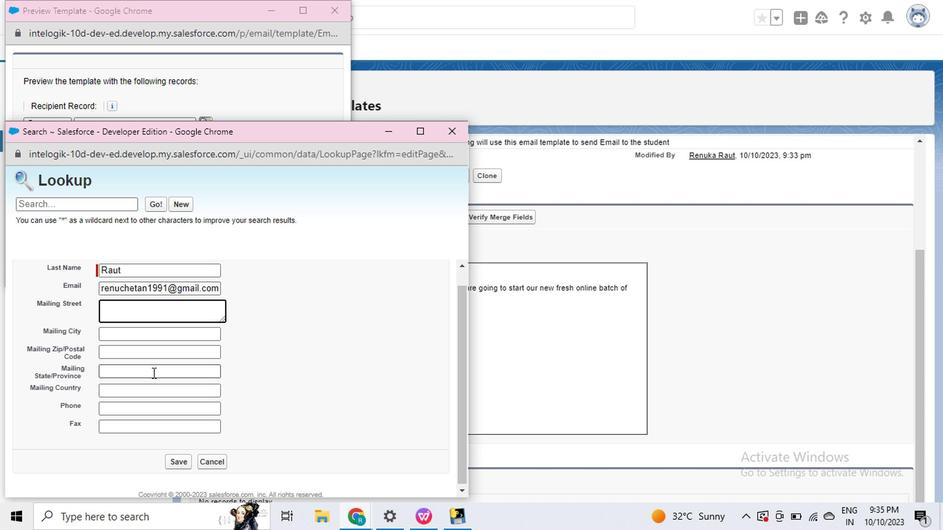 
Action: Mouse pressed left at (158, 321)
Screenshot: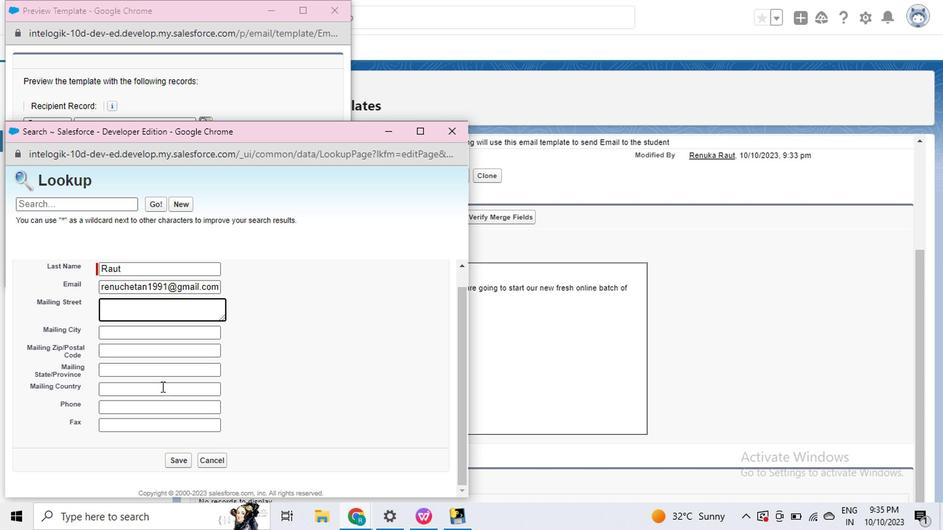 
Action: Mouse moved to (172, 338)
Screenshot: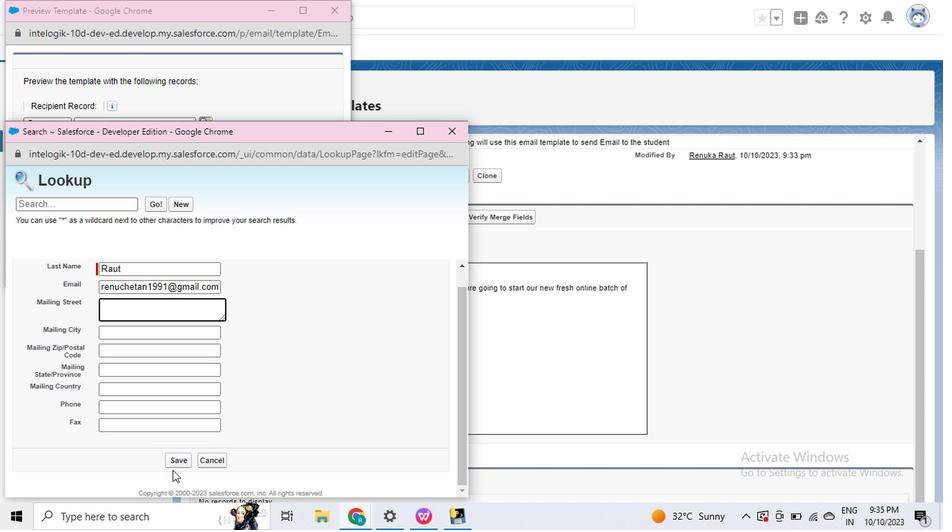 
Action: Mouse scrolled (172, 337) with delta (0, 0)
Screenshot: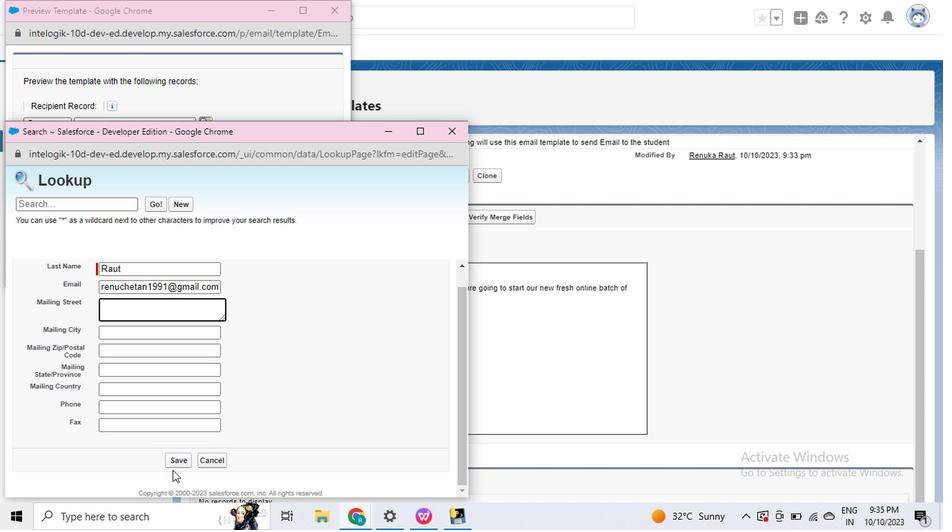 
Action: Mouse moved to (176, 346)
Screenshot: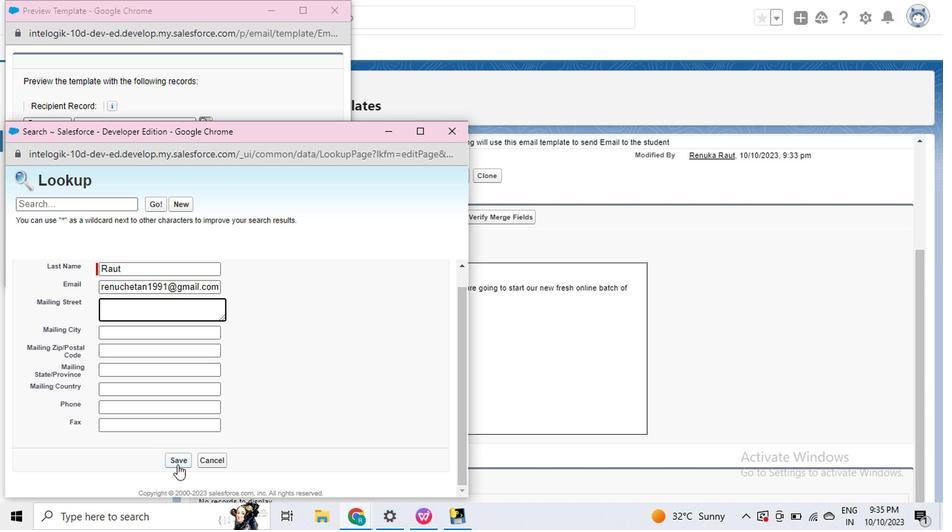 
Action: Mouse scrolled (176, 346) with delta (0, 0)
Screenshot: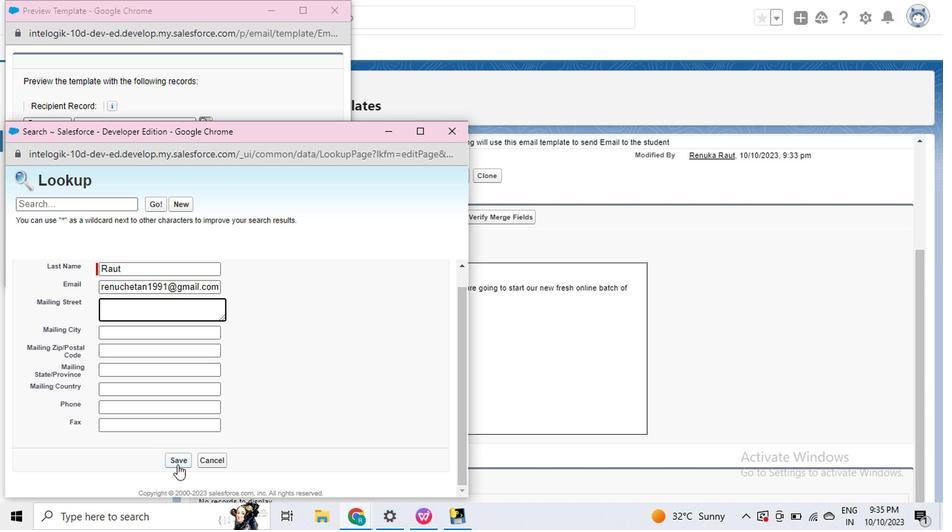 
Action: Mouse moved to (178, 348)
Screenshot: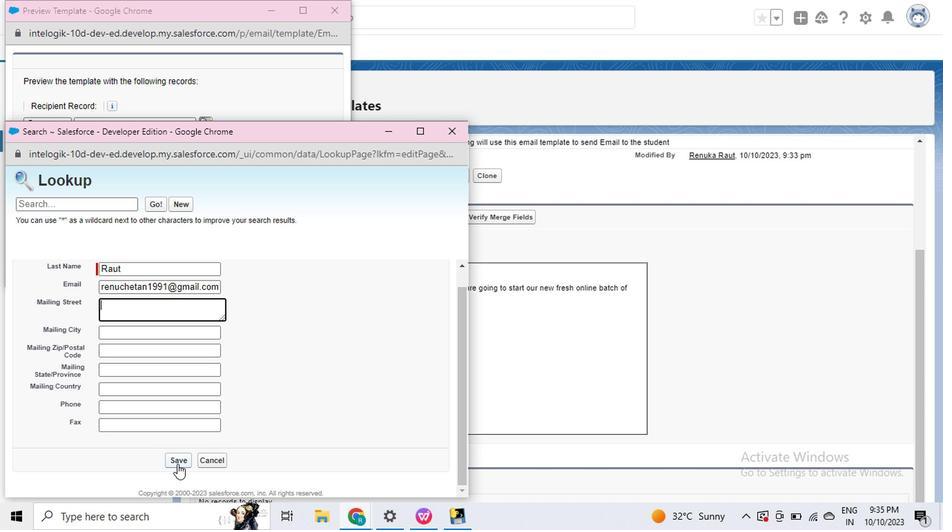 
Action: Mouse scrolled (178, 347) with delta (0, 0)
Screenshot: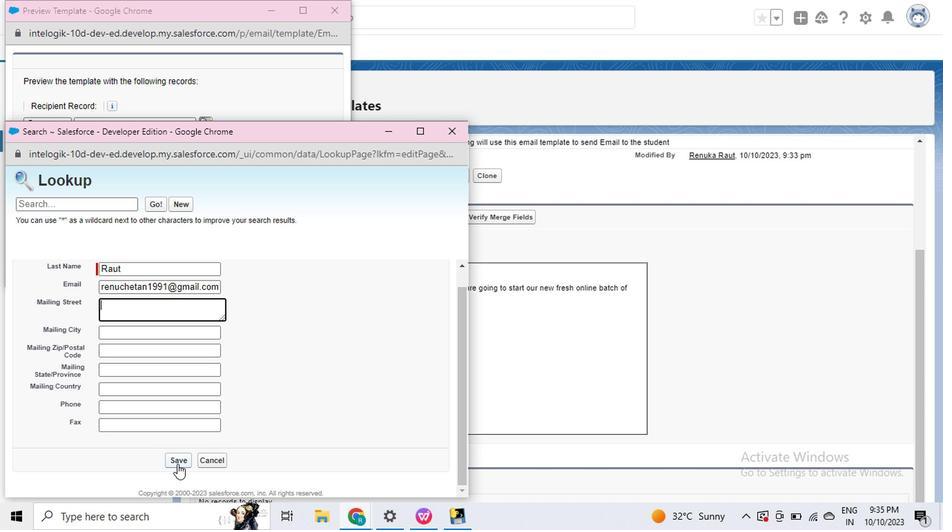 
Action: Mouse moved to (204, 424)
Screenshot: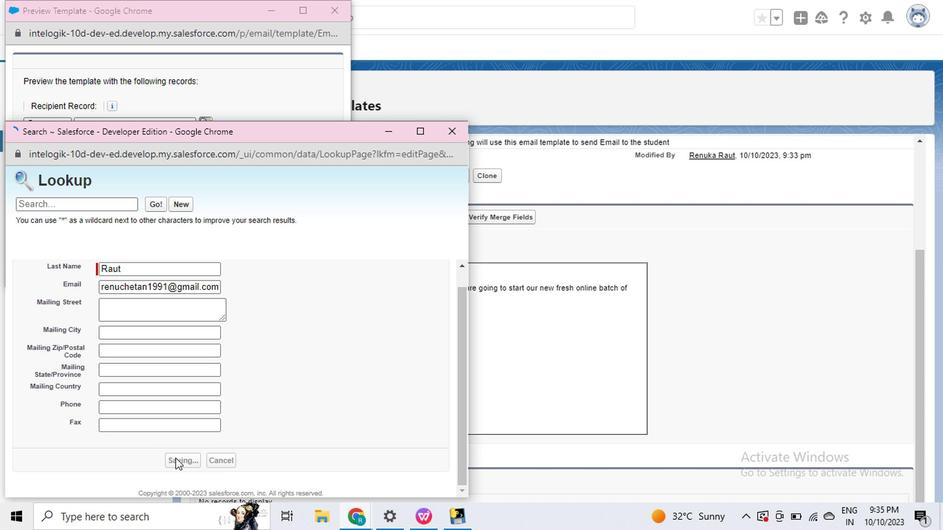 
Action: Mouse pressed left at (204, 424)
Screenshot: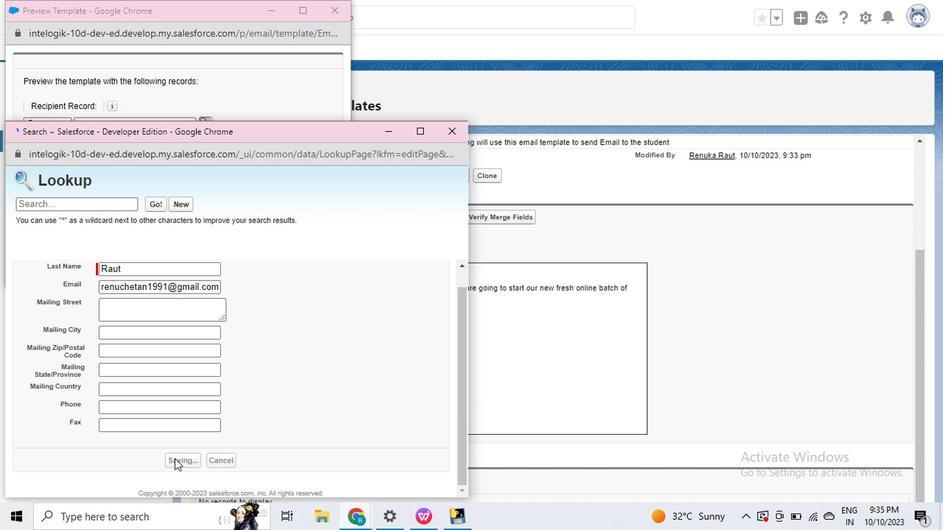 
Action: Mouse moved to (88, 208)
Screenshot: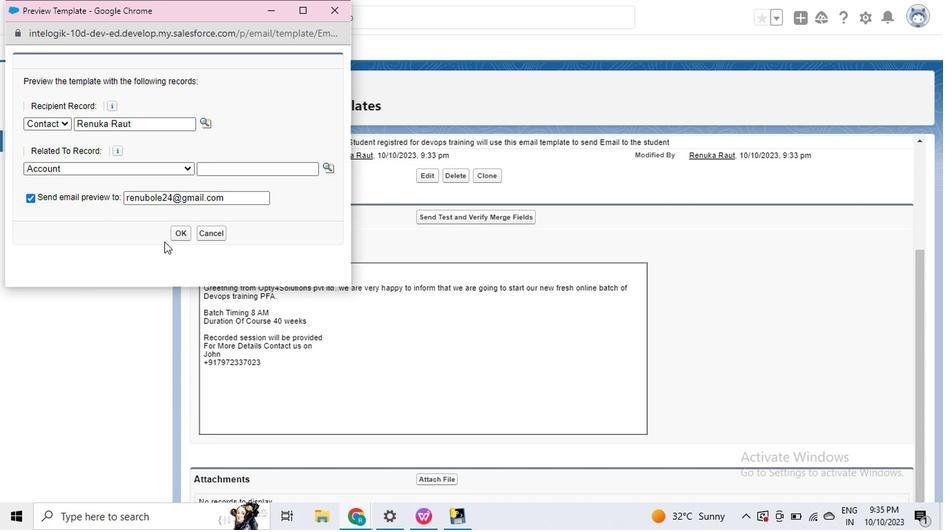 
Action: Mouse pressed left at (88, 208)
Screenshot: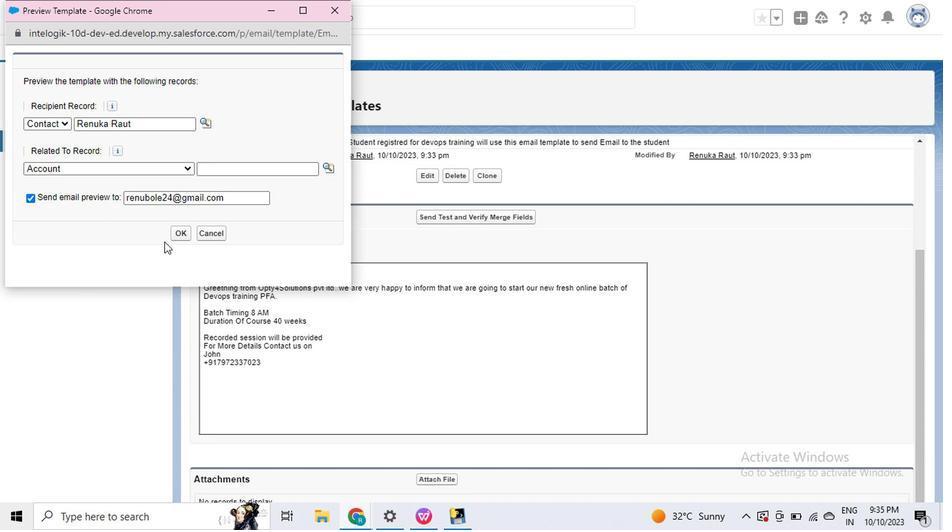 
Action: Mouse moved to (204, 238)
Screenshot: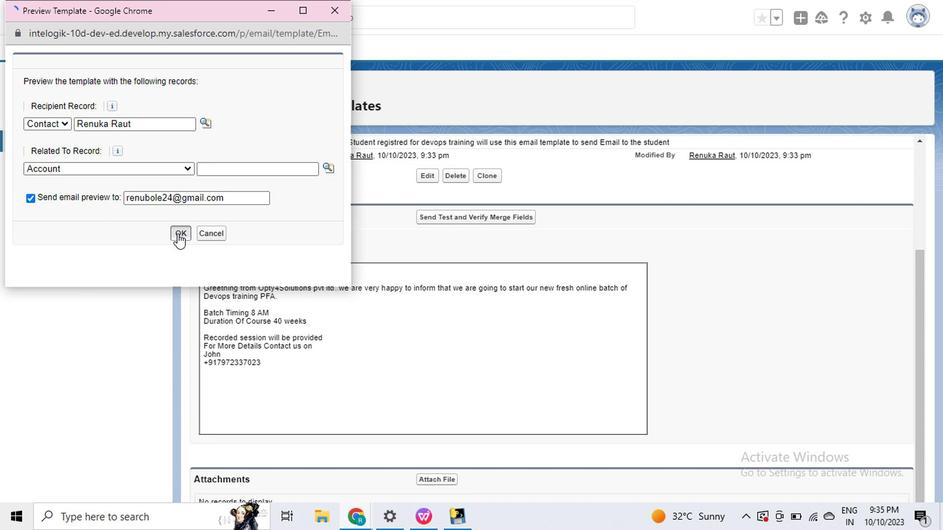 
Action: Mouse pressed left at (204, 238)
Screenshot: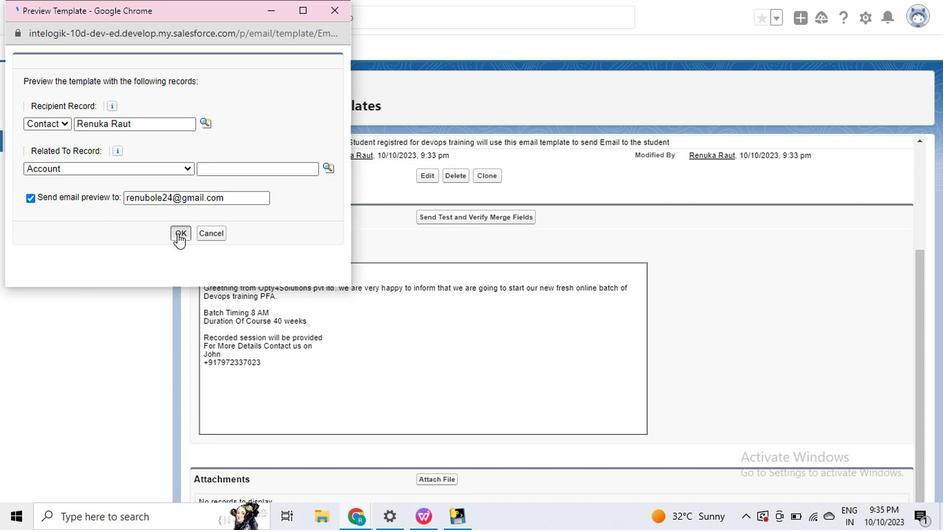 
Action: Mouse pressed left at (204, 238)
Screenshot: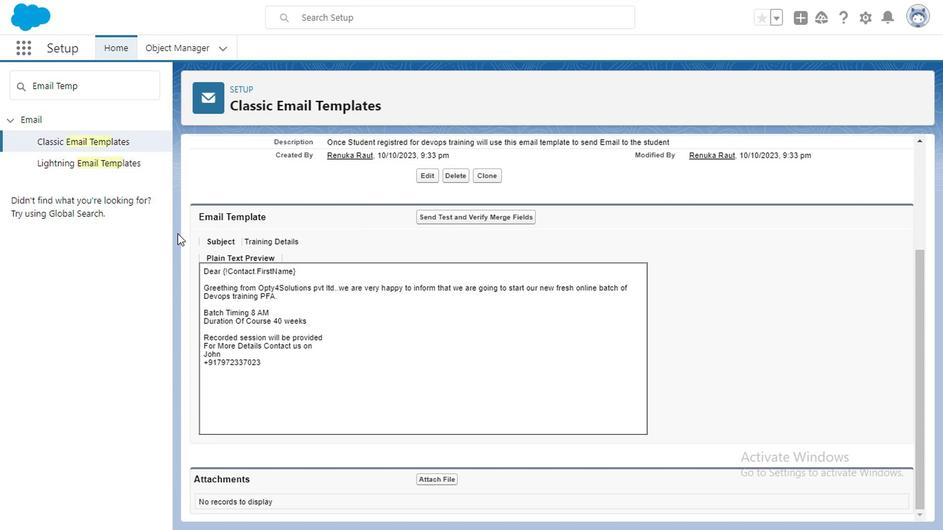 
Action: Mouse moved to (139, 163)
Screenshot: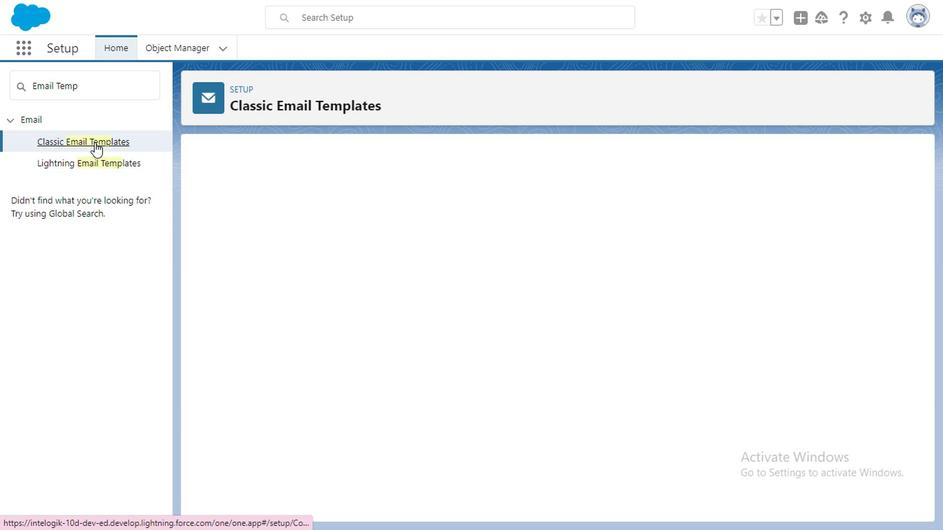 
Action: Mouse pressed left at (139, 163)
Screenshot: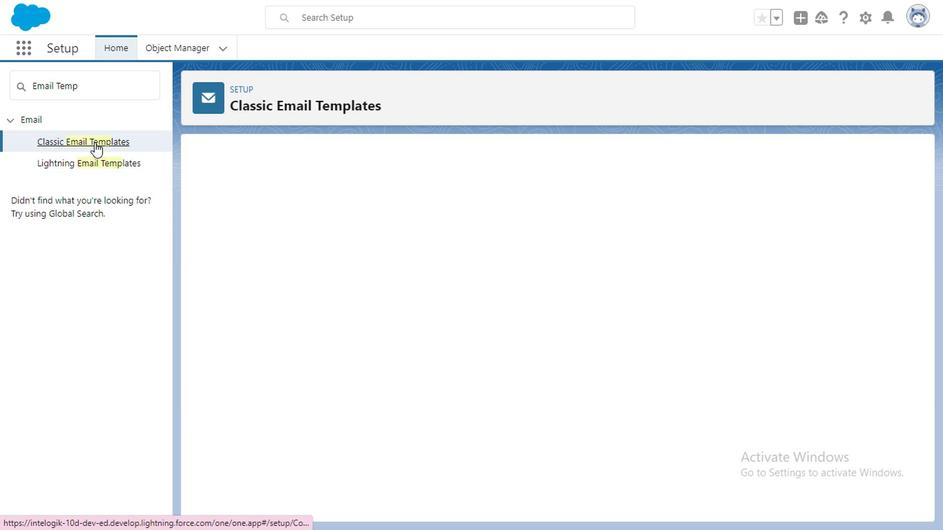 
Action: Mouse moved to (79, 83)
Screenshot: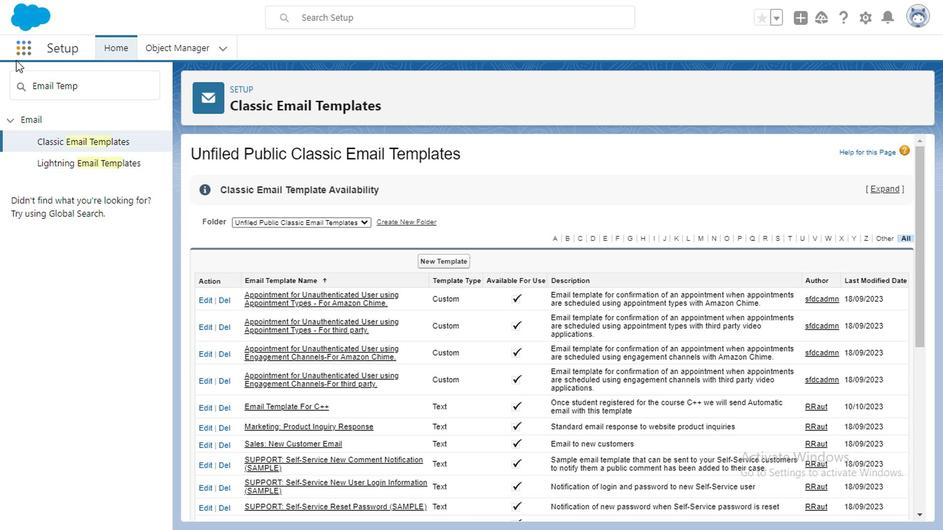 
Action: Mouse pressed left at (79, 83)
Screenshot: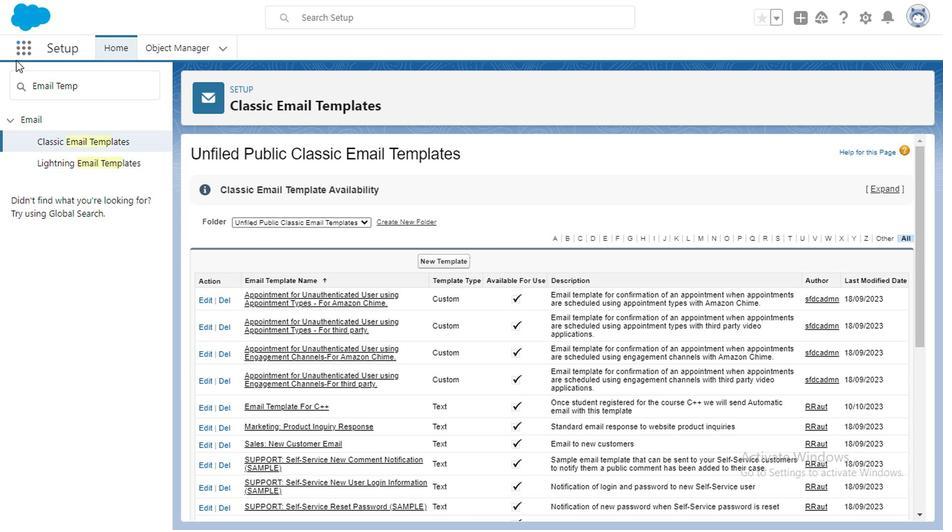 
Action: Mouse moved to (131, 112)
Screenshot: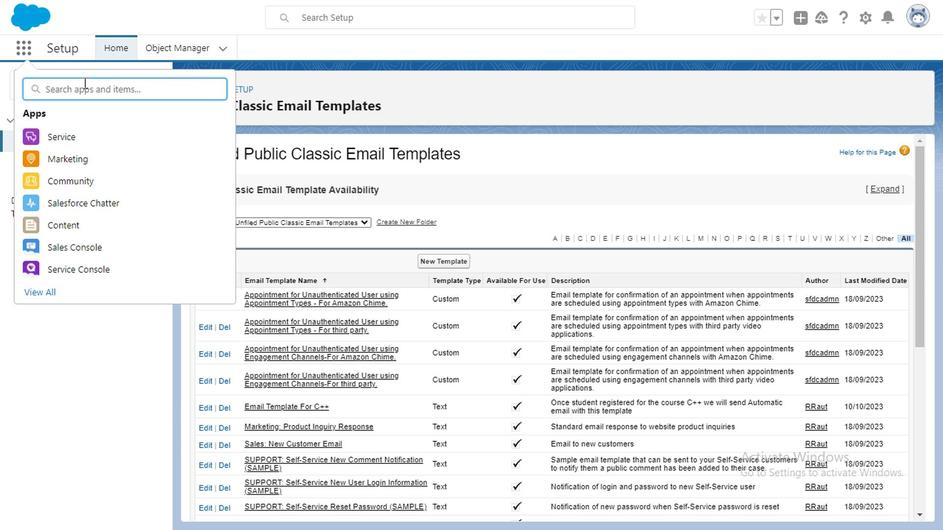 
Action: Key pressed <Key.caps_lock>O<Key.caps_lock>pt
Screenshot: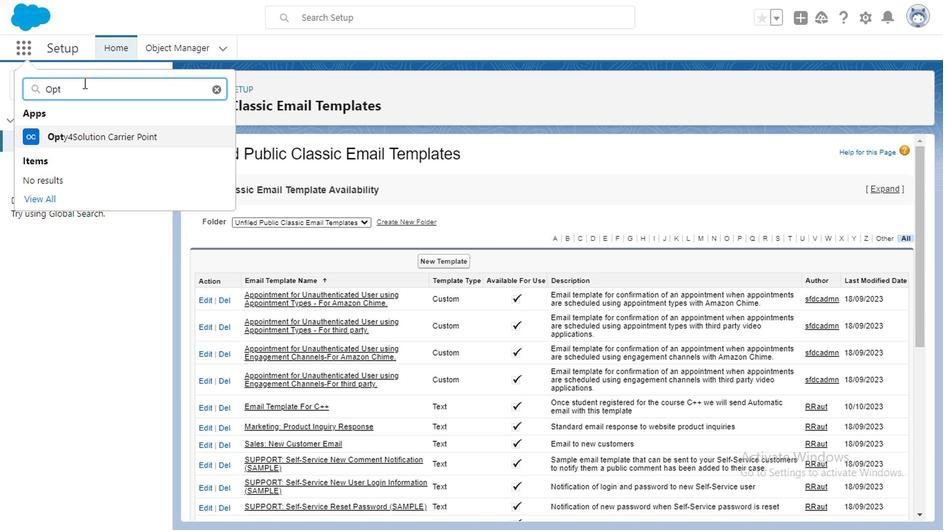 
Action: Mouse moved to (131, 157)
Screenshot: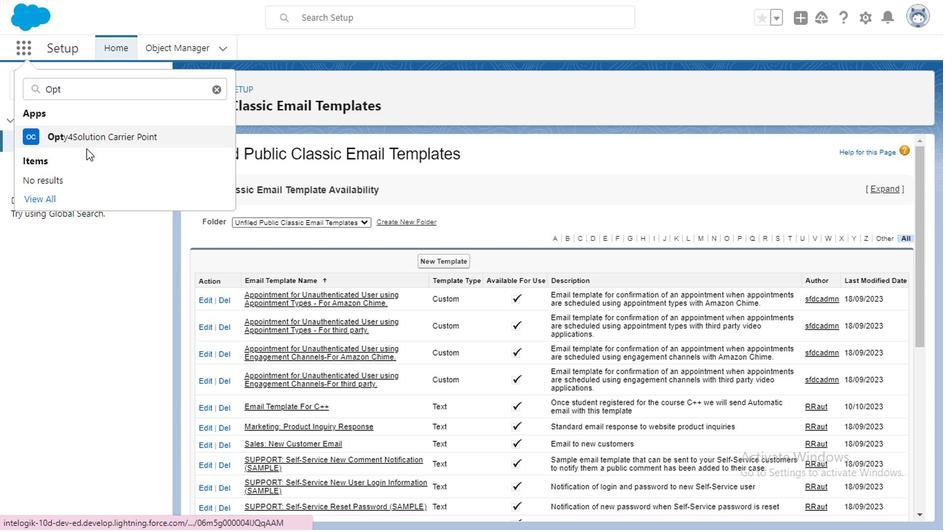 
Action: Mouse pressed left at (131, 157)
Screenshot: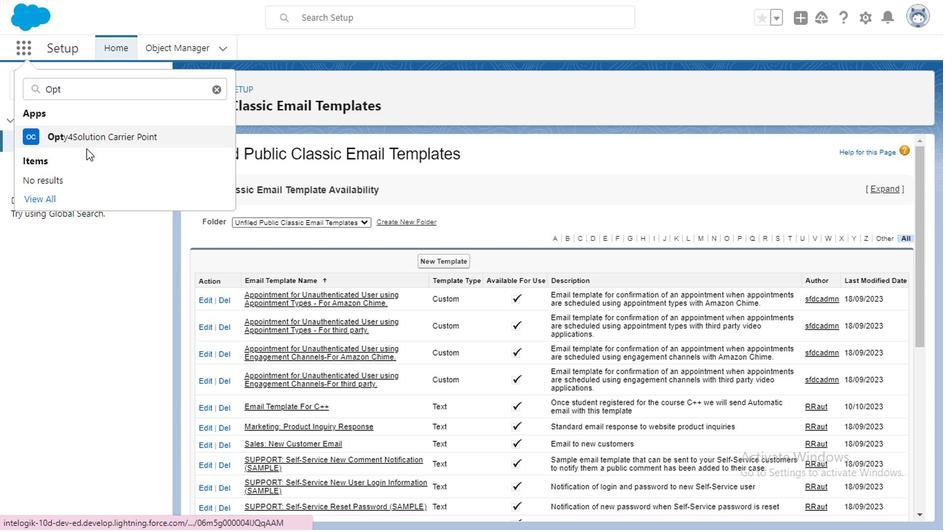 
Action: Mouse moved to (273, 82)
Screenshot: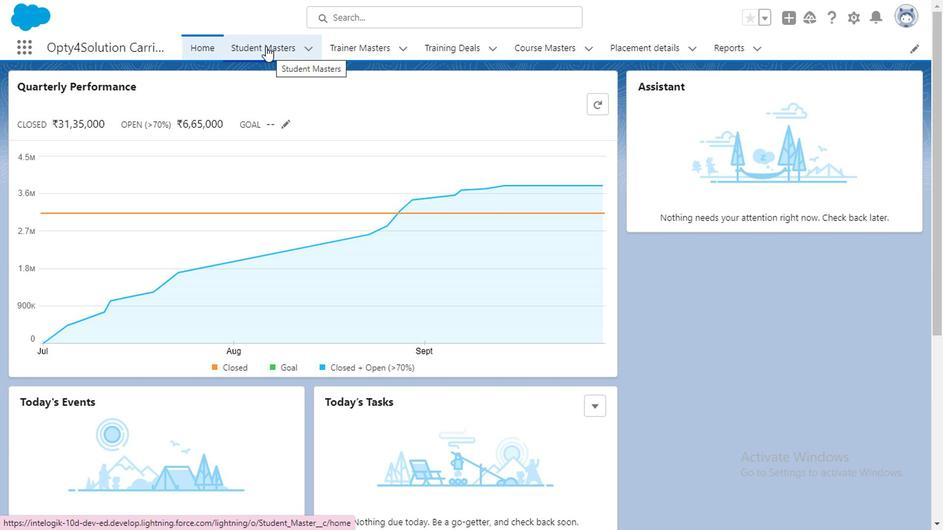 
Action: Mouse pressed left at (273, 82)
Screenshot: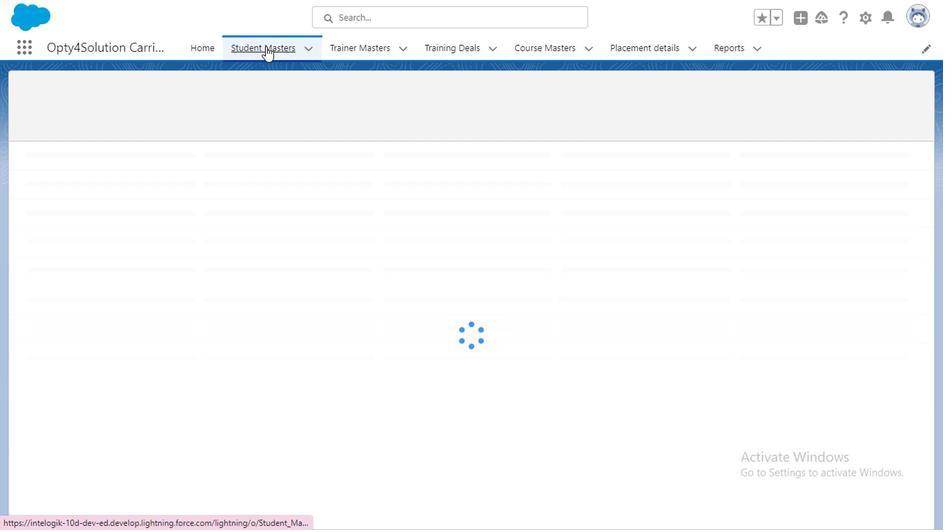 
Action: Mouse moved to (339, 80)
Screenshot: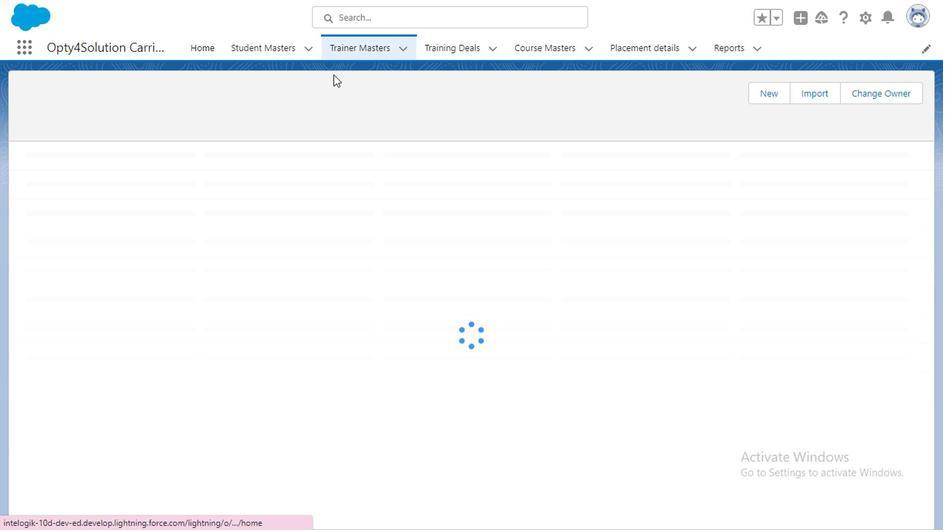 
Action: Mouse pressed left at (339, 80)
Screenshot: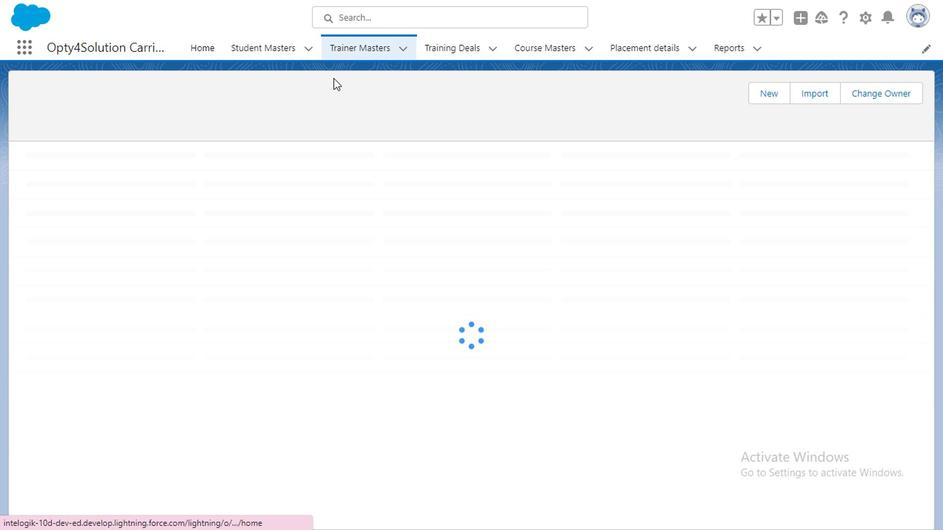 
Action: Mouse moved to (670, 125)
Screenshot: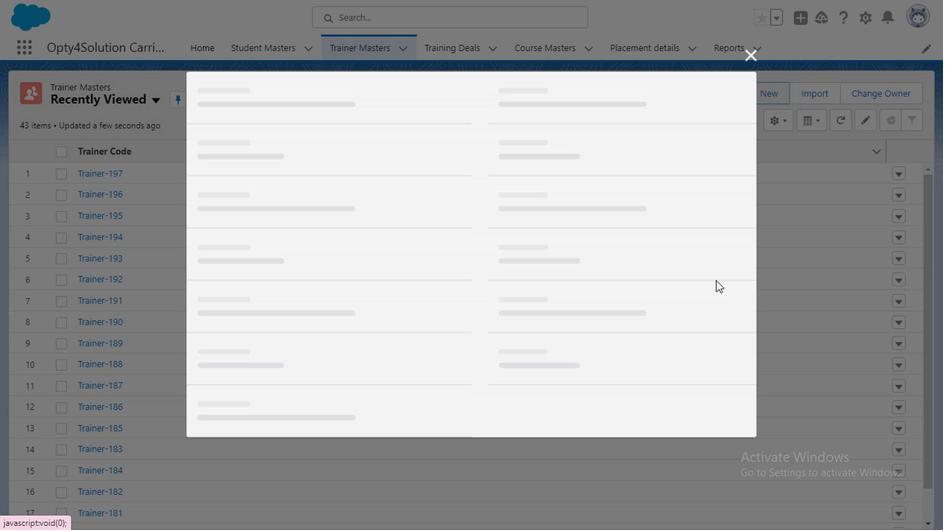 
Action: Mouse pressed left at (670, 125)
Screenshot: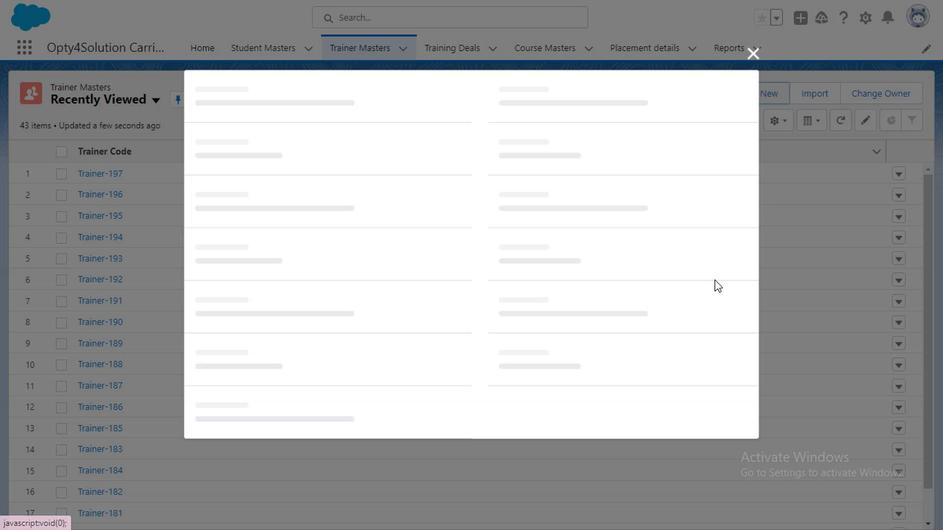 
Action: Mouse moved to (547, 371)
Screenshot: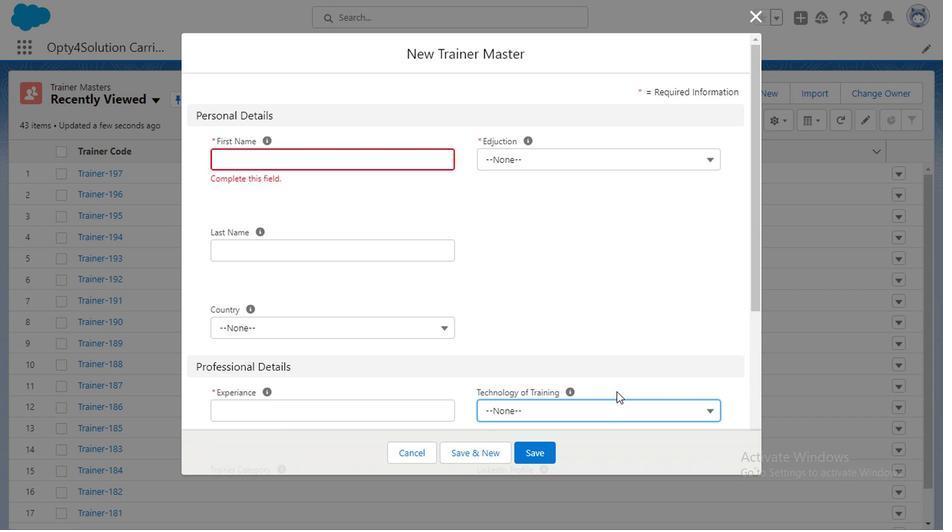 
Action: Mouse pressed left at (547, 371)
Screenshot: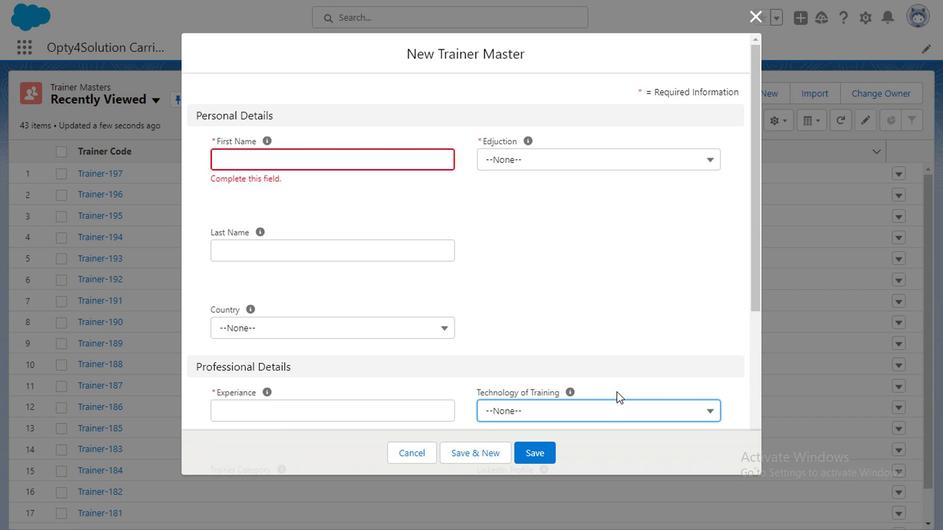 
Action: Mouse moved to (655, 285)
Screenshot: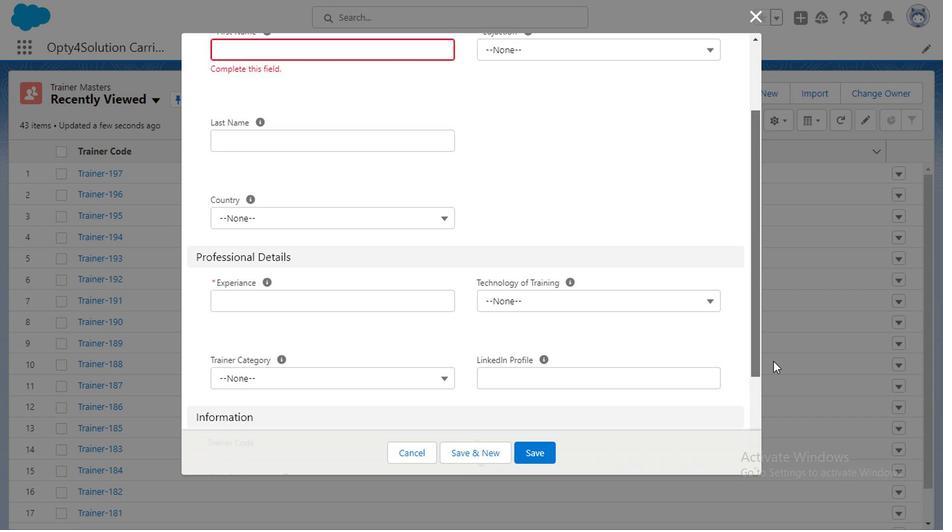 
Action: Mouse pressed left at (655, 285)
Screenshot: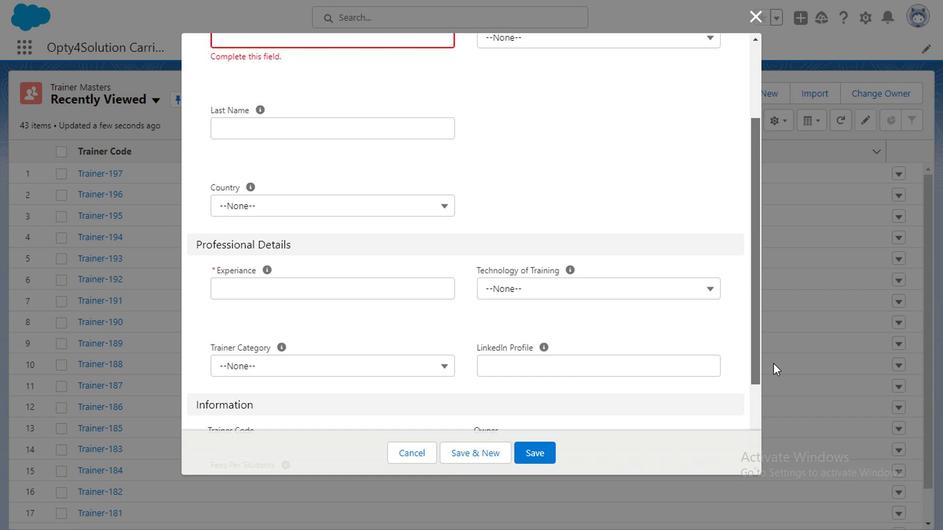 
Action: Mouse moved to (600, 286)
Screenshot: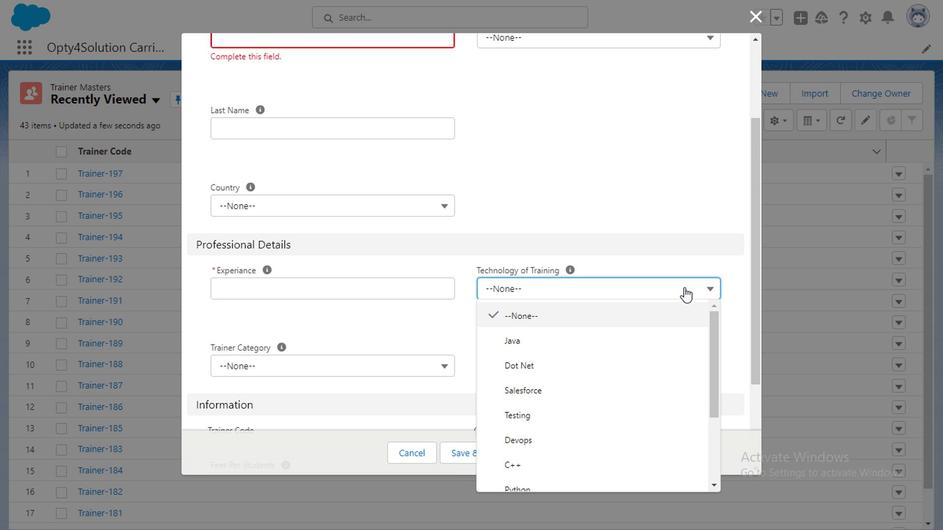 
Action: Mouse pressed left at (600, 286)
Screenshot: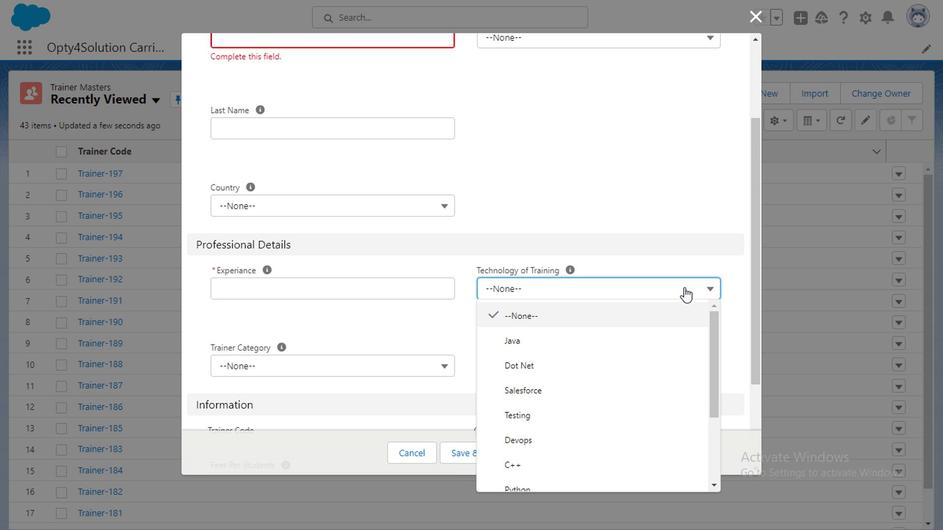 
Action: Mouse moved to (506, 373)
Screenshot: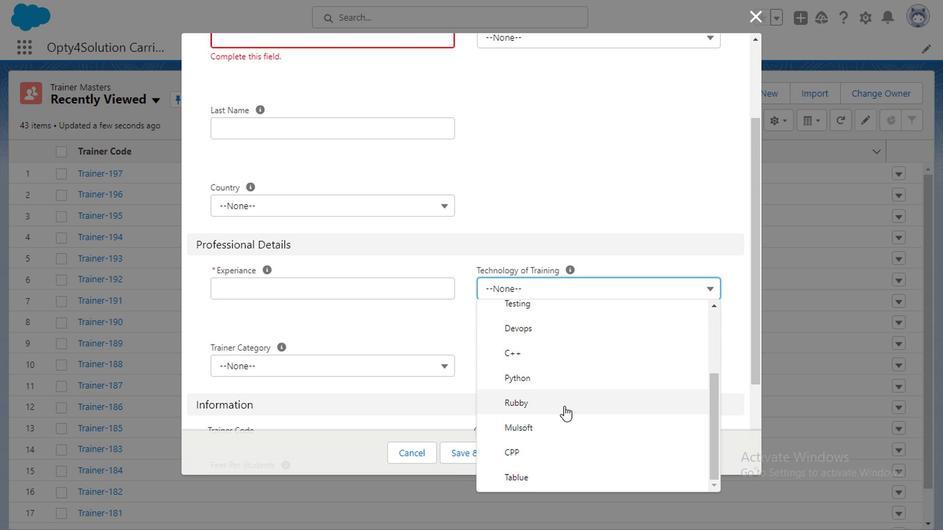 
Action: Mouse scrolled (506, 373) with delta (0, 0)
Screenshot: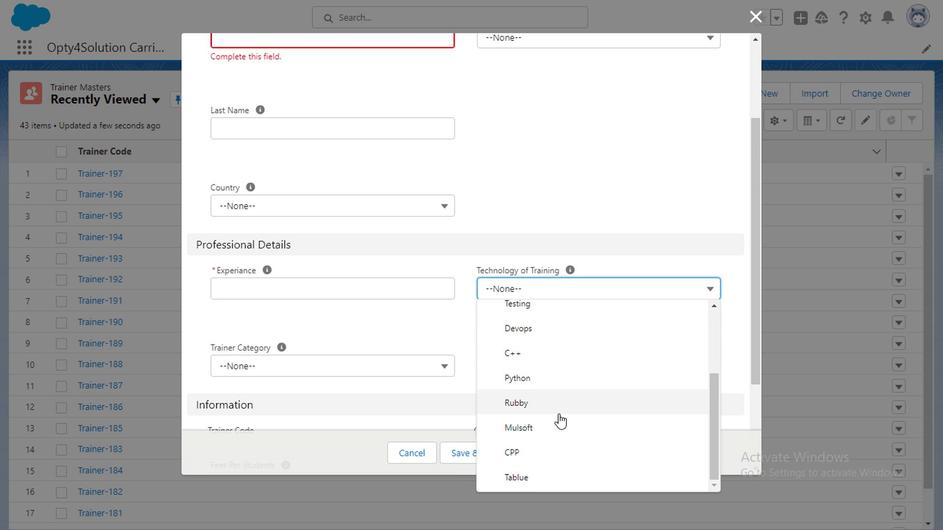 
Action: Mouse moved to (655, 52)
Screenshot: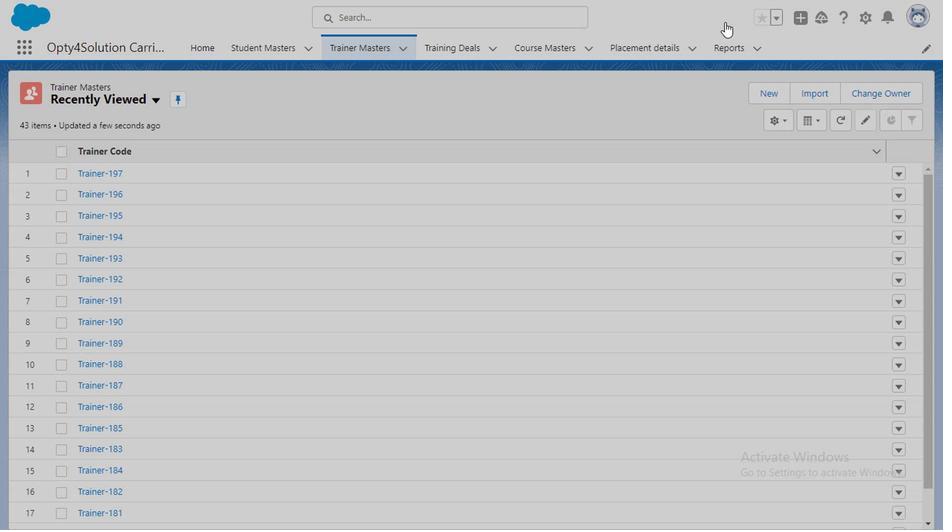 
Action: Mouse pressed left at (655, 52)
Screenshot: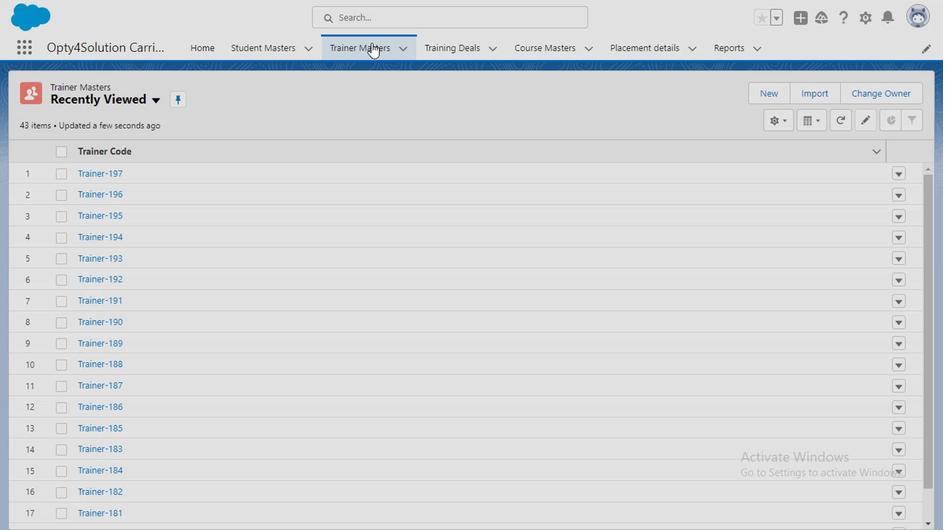 
Action: Mouse moved to (745, 56)
Screenshot: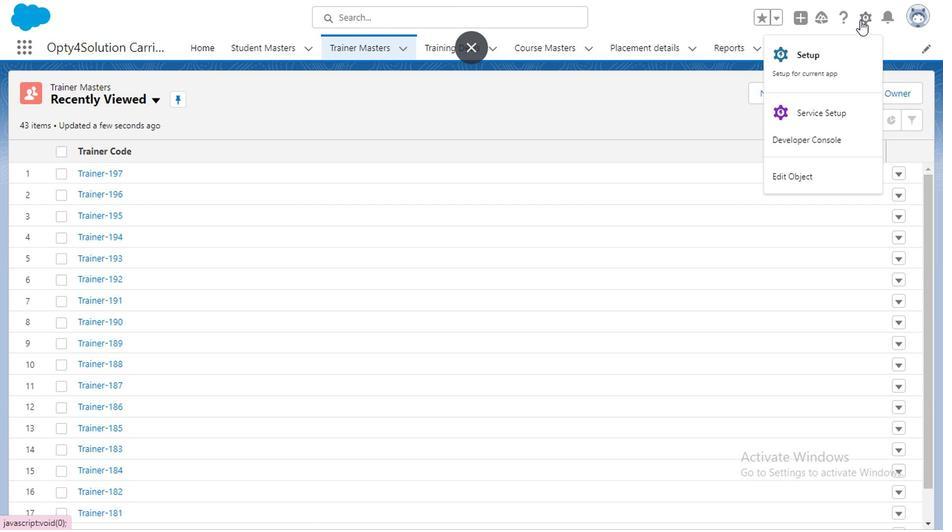
Action: Mouse pressed left at (745, 56)
Screenshot: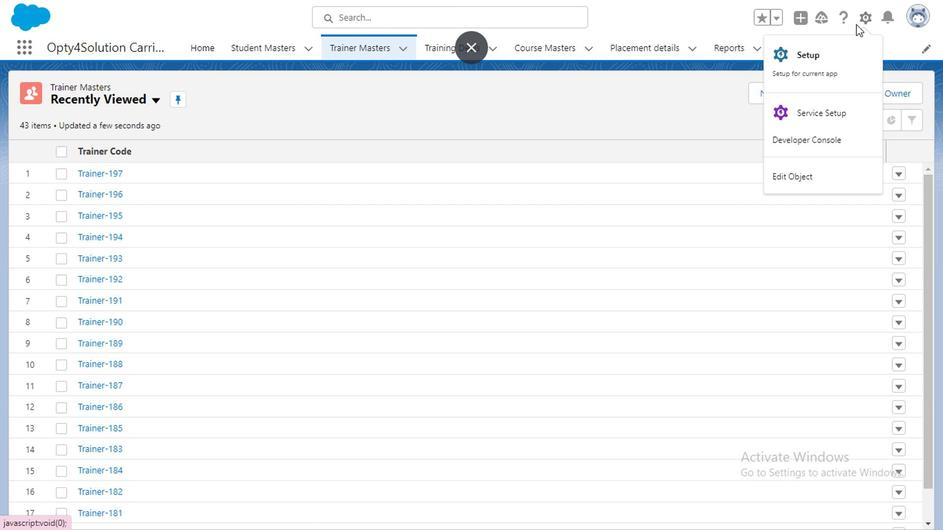 
Action: Mouse moved to (693, 90)
Screenshot: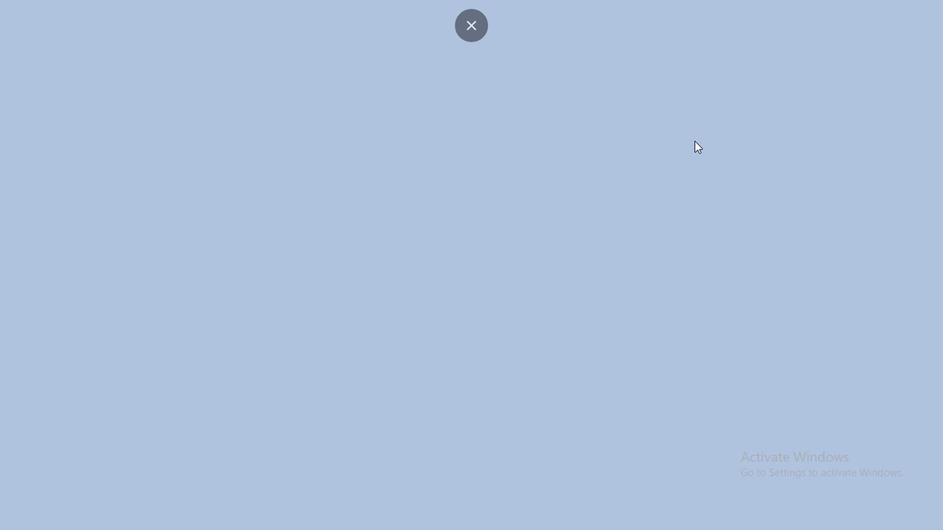 
Action: Mouse pressed left at (693, 90)
Screenshot: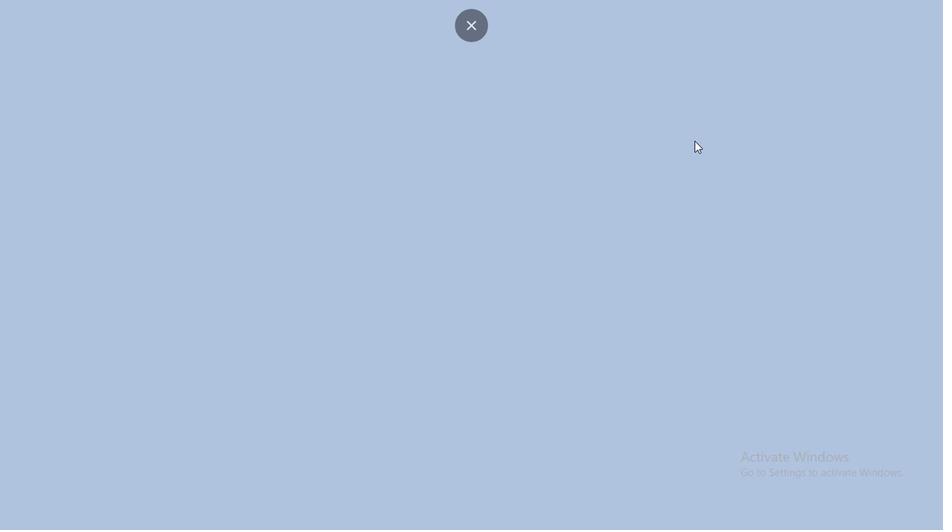 
Action: Mouse moved to (133, 111)
Screenshot: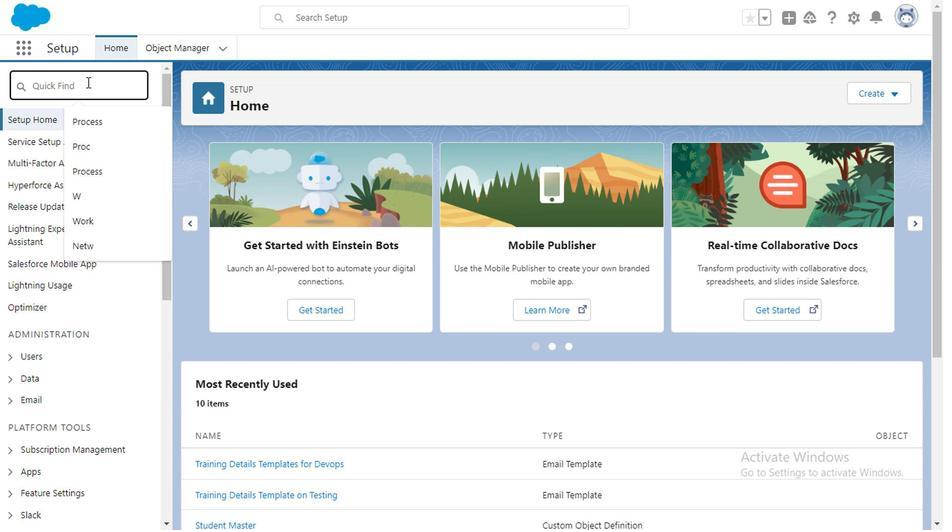 
Action: Mouse pressed left at (133, 111)
Screenshot: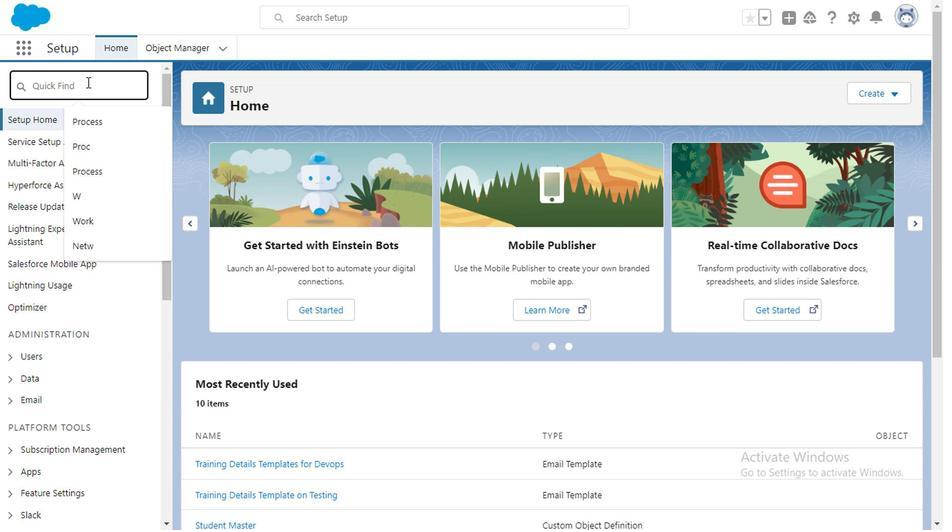 
Action: Mouse moved to (133, 112)
Screenshot: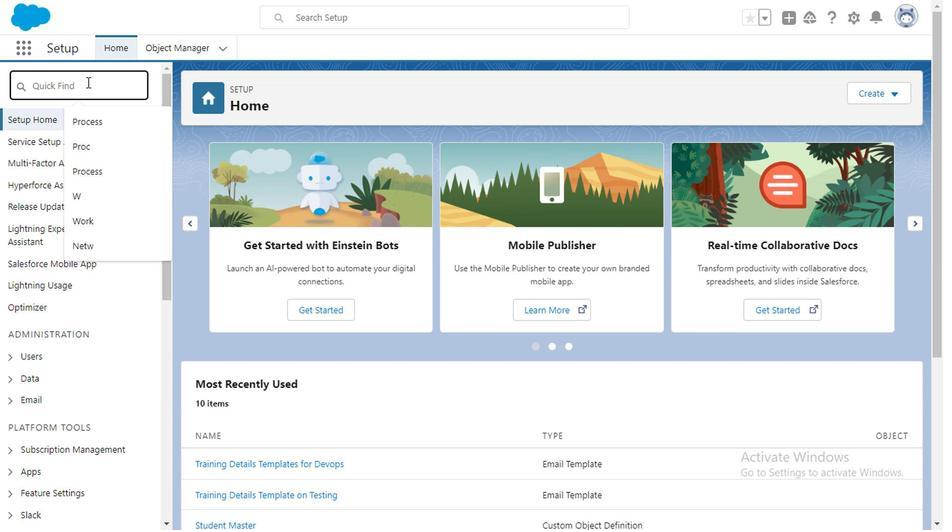 
Action: Key pressed <Key.caps_lock>O<Key.caps_lock>pty
Screenshot: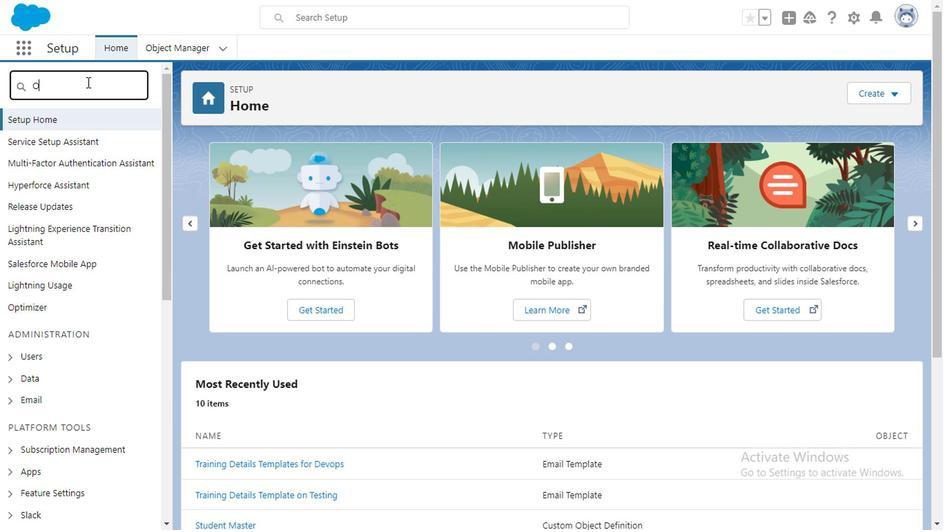 
Action: Mouse moved to (135, 111)
Screenshot: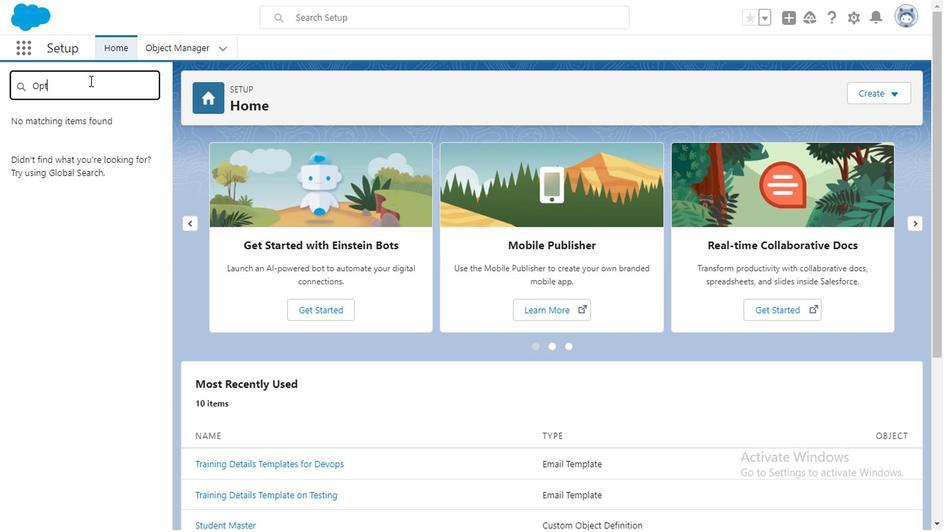 
Action: Key pressed <Key.backspace><Key.backspace><Key.backspace><Key.backspace><Key.caps_lock>E<Key.caps_lock>mail
Screenshot: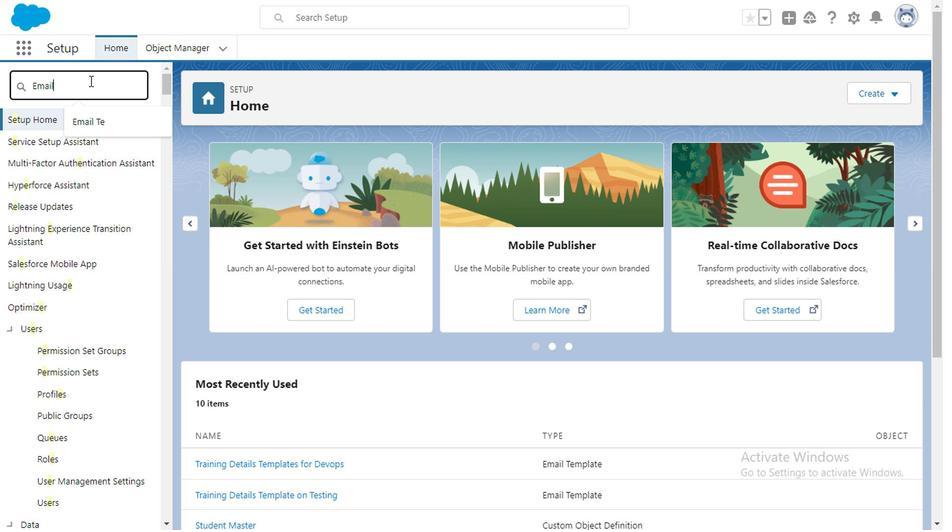 
Action: Mouse moved to (151, 112)
Screenshot: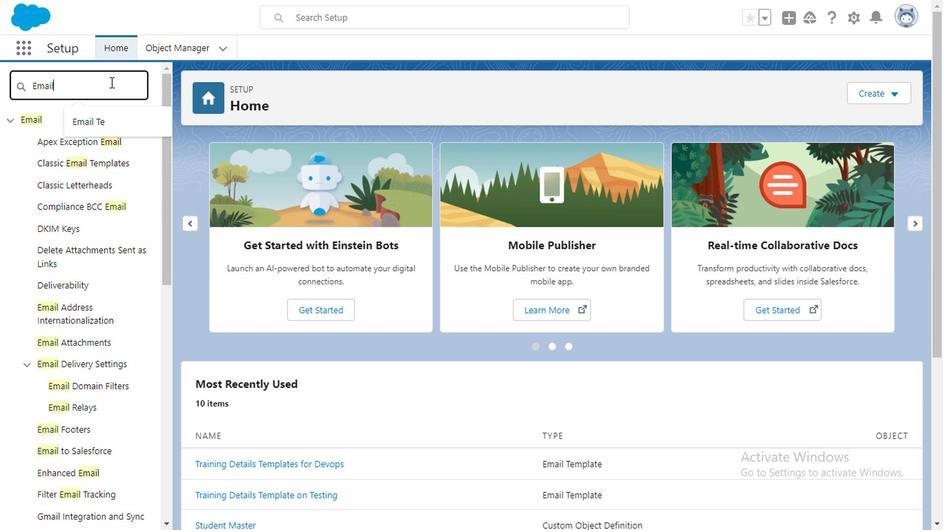 
Action: Key pressed <Key.space><Key.caps_lock>T<Key.caps_lock>e
Screenshot: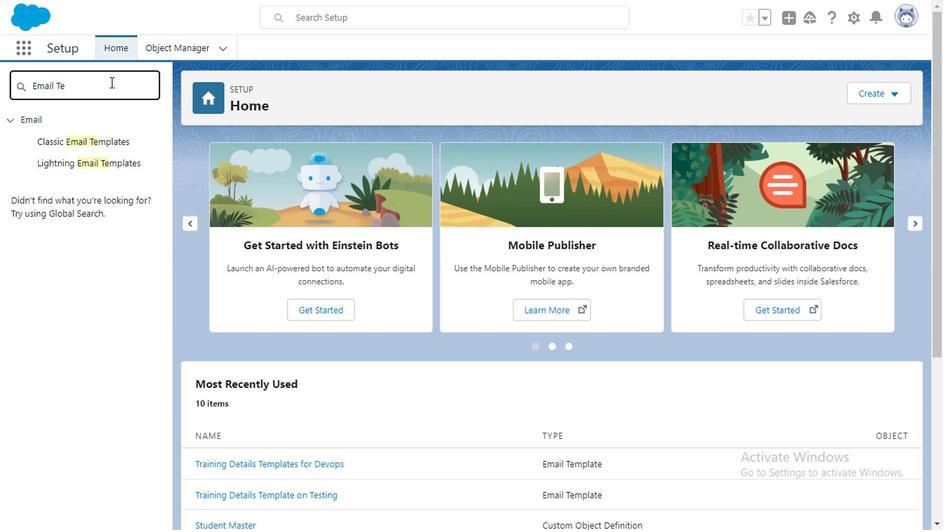 
Action: Mouse moved to (143, 161)
Screenshot: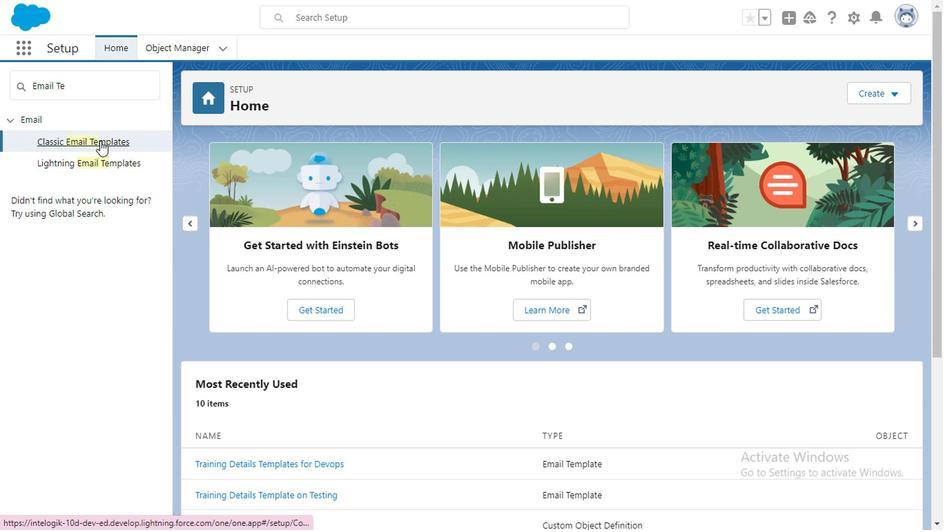 
Action: Mouse pressed left at (143, 161)
Screenshot: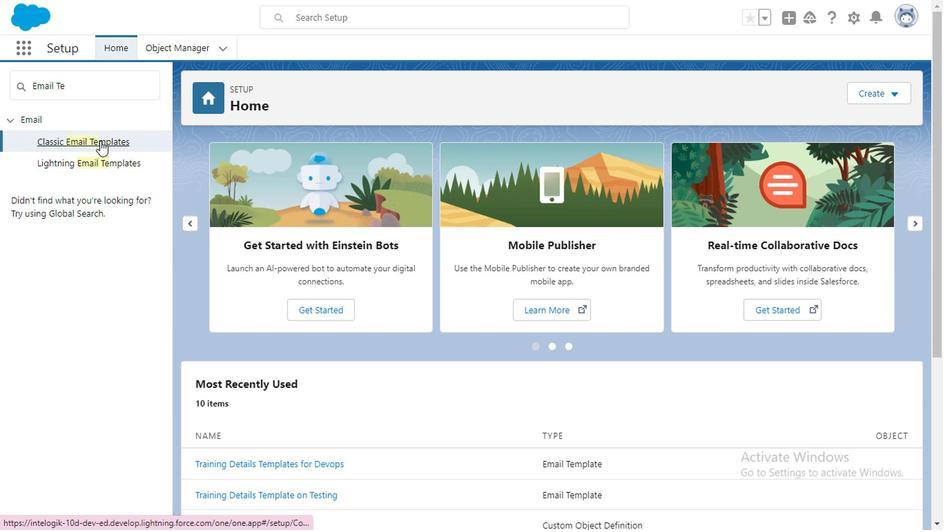
Action: Mouse moved to (408, 260)
Screenshot: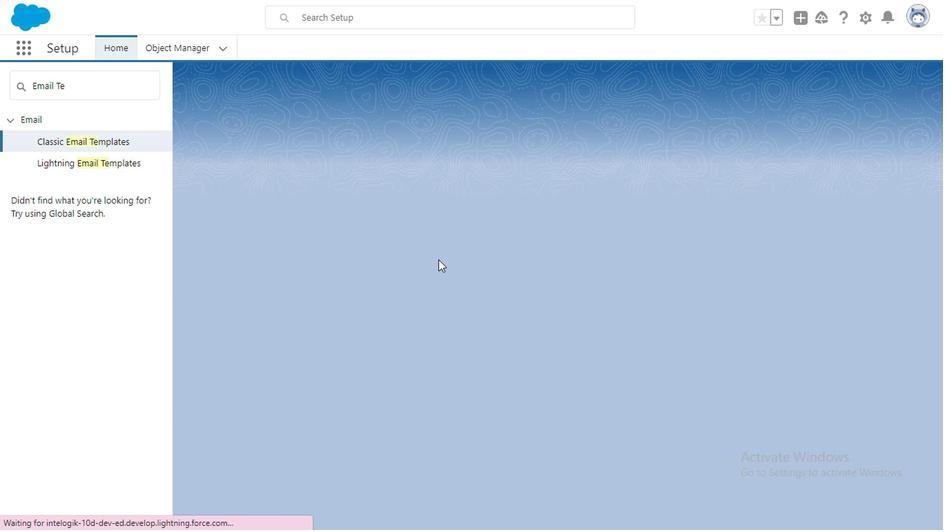
Action: Mouse pressed left at (408, 260)
Screenshot: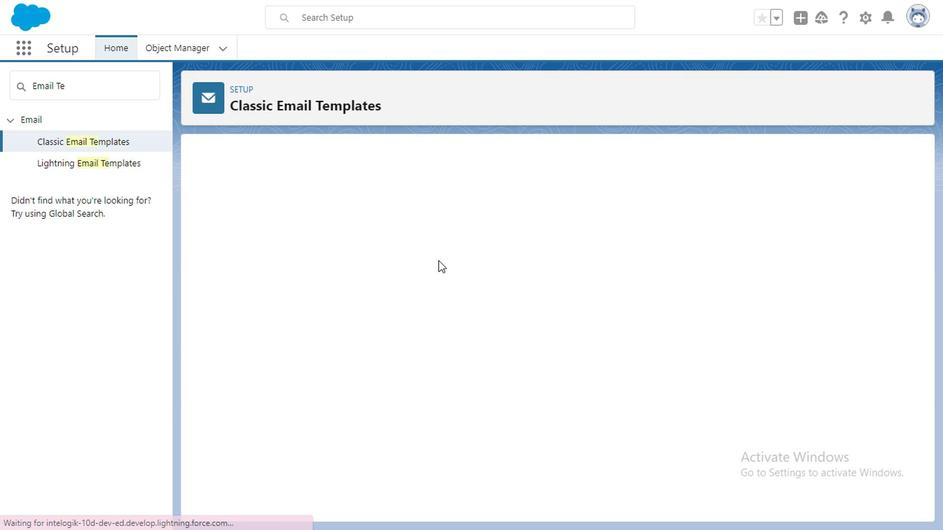 
Action: Mouse moved to (748, 333)
Screenshot: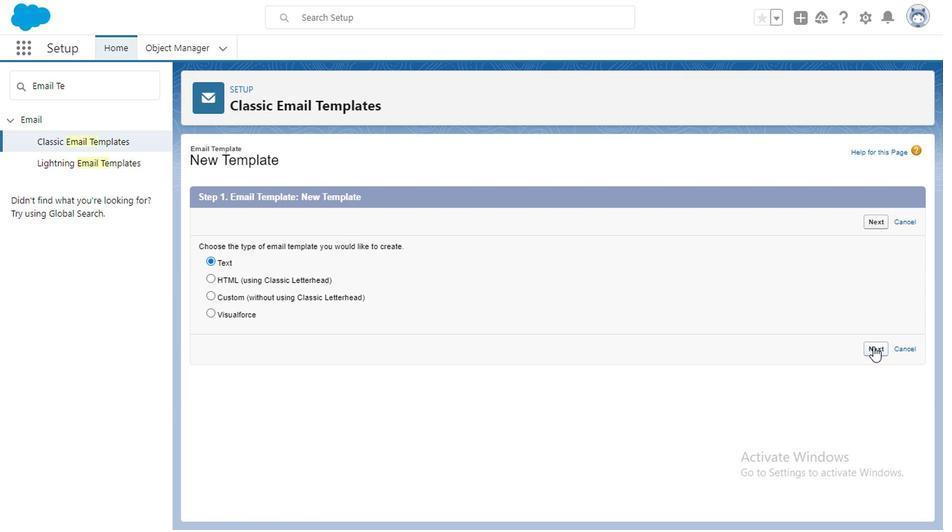 
Action: Mouse pressed left at (748, 333)
Screenshot: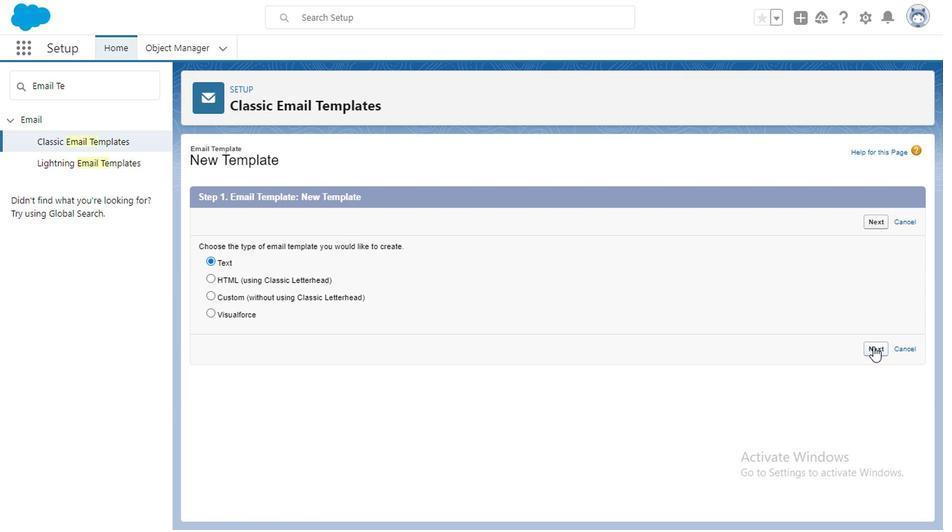
Action: Mouse moved to (267, 231)
Screenshot: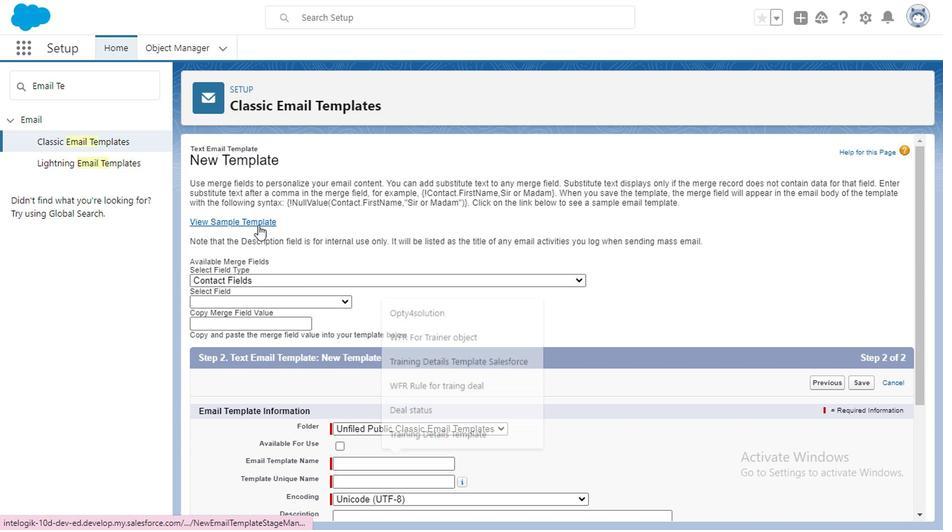 
Action: Mouse pressed left at (267, 231)
Screenshot: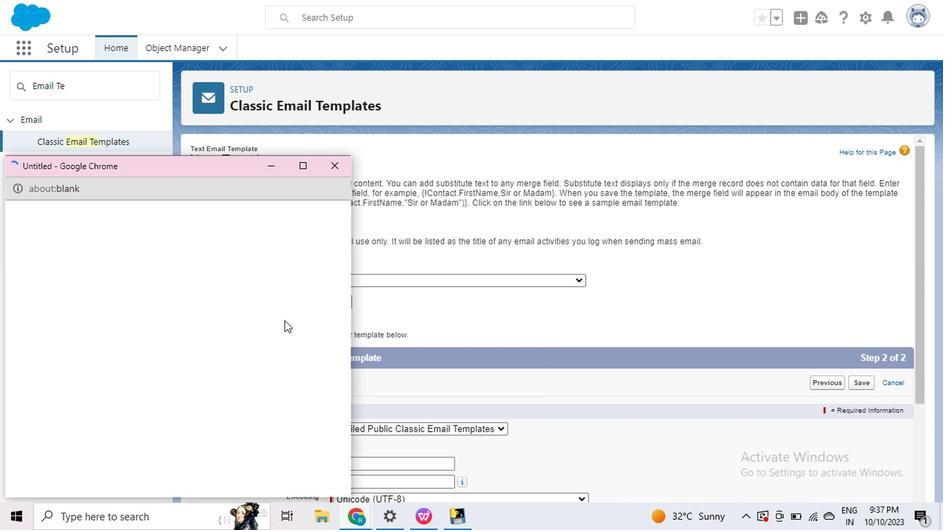 
Action: Mouse moved to (330, 182)
Screenshot: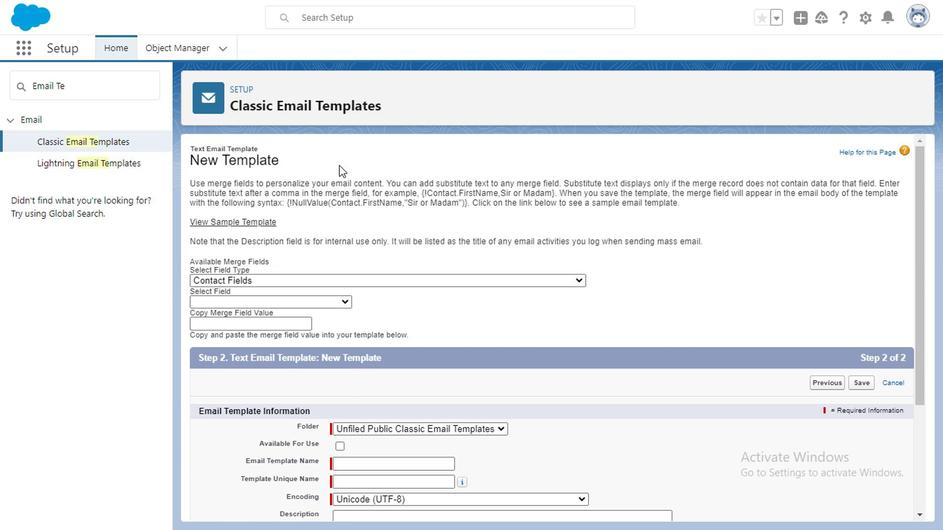 
Action: Mouse pressed left at (330, 182)
Screenshot: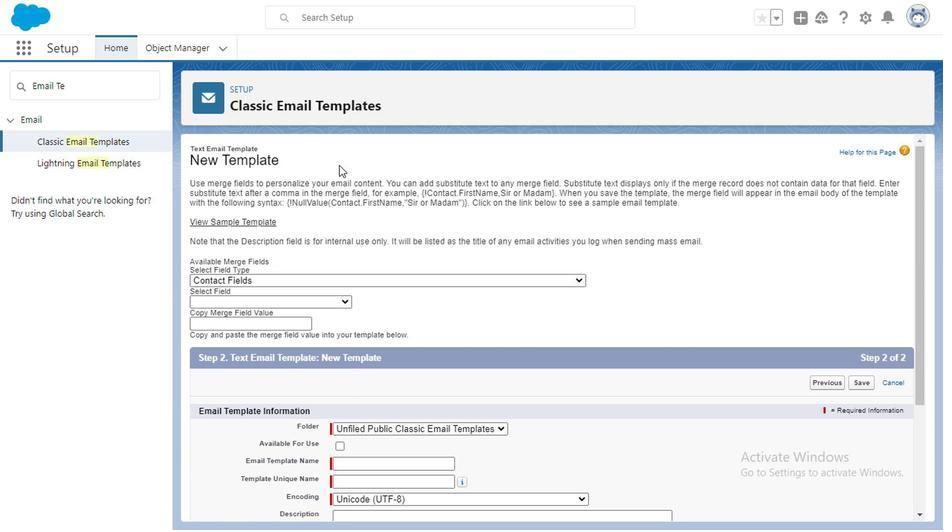 
Action: Mouse moved to (496, 276)
Screenshot: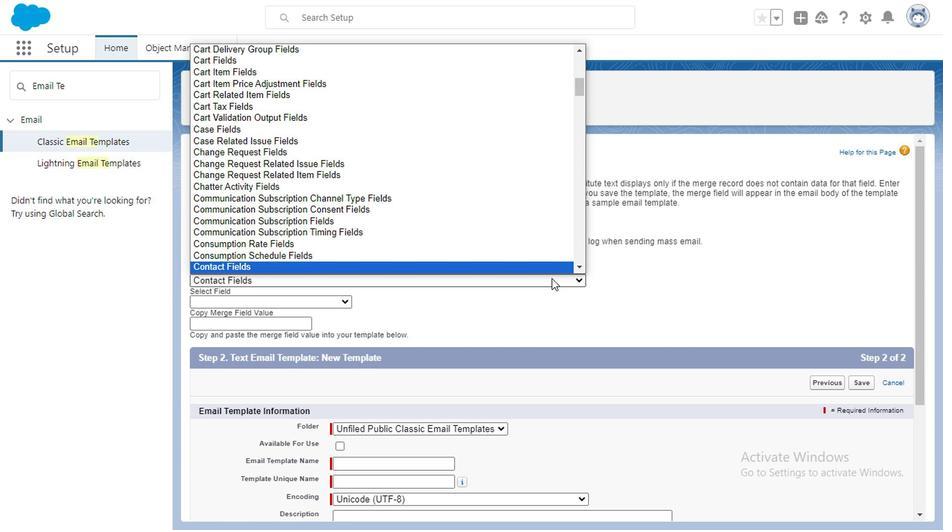 
Action: Mouse pressed left at (496, 276)
Screenshot: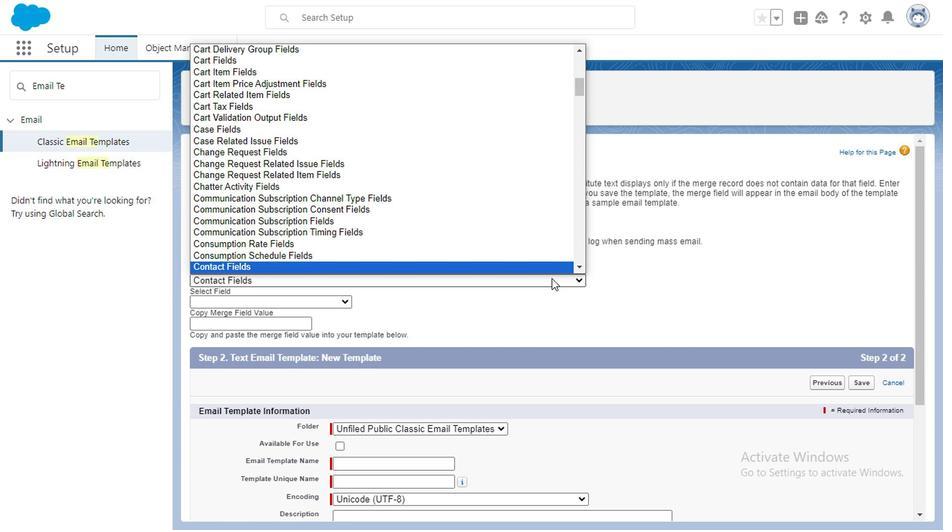 
Action: Mouse pressed left at (496, 276)
